 Task: Find connections with filter location Bolgatanga with filter topic #Datawith filter profile language French with filter current company Optym with filter school Chennai jobs and careers with filter industry Courts of Law with filter service category CateringChange with filter keywords title Electrical Engineer
Action: Mouse moved to (267, 335)
Screenshot: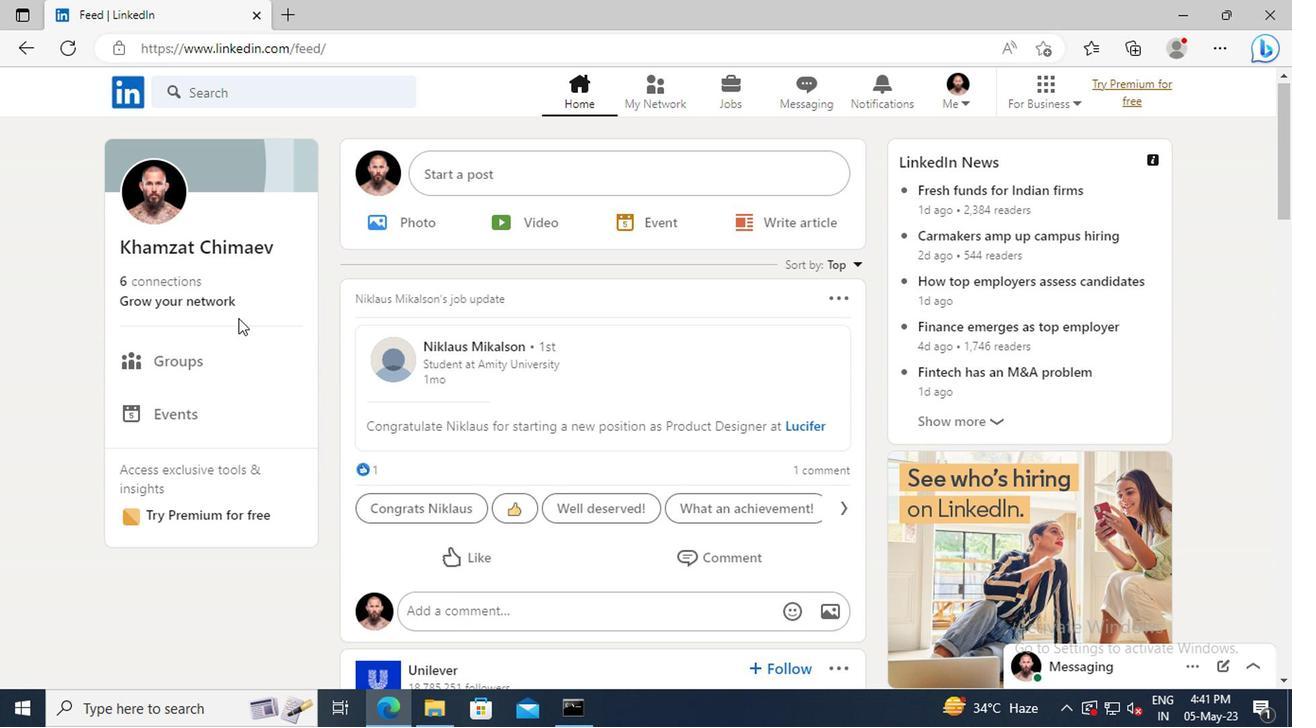 
Action: Mouse pressed left at (267, 335)
Screenshot: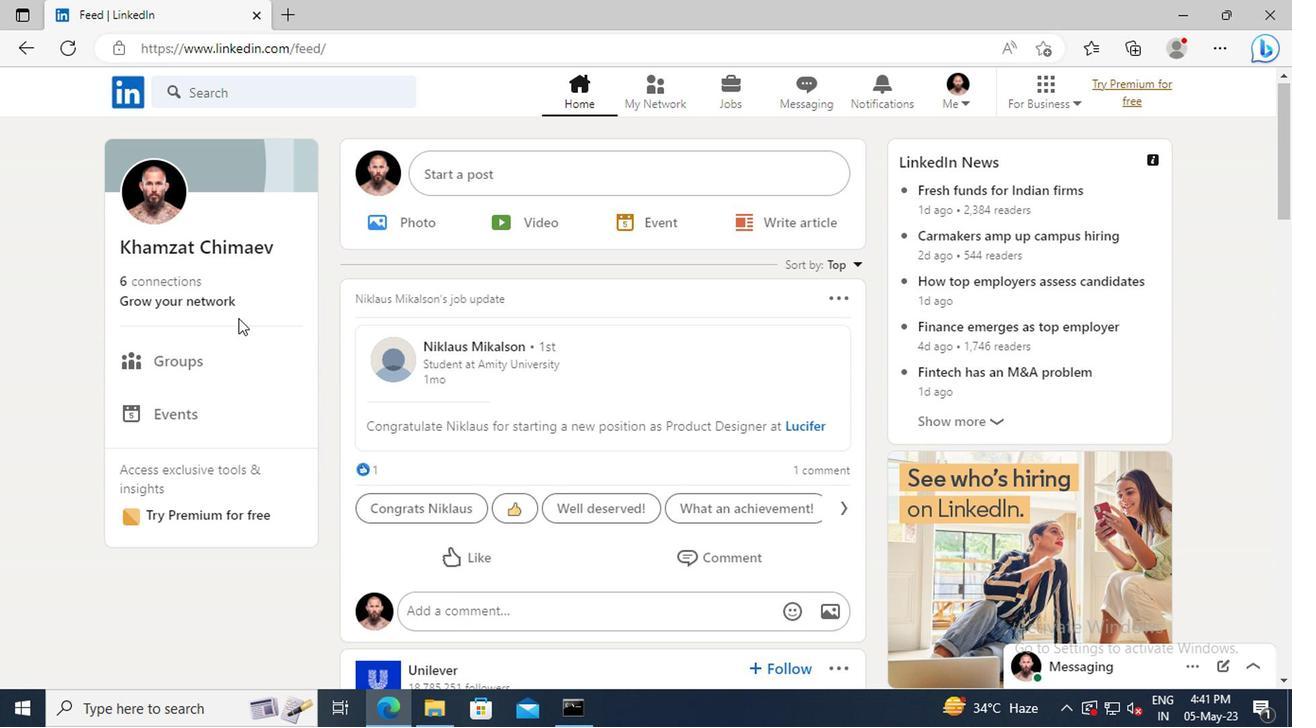 
Action: Mouse moved to (269, 266)
Screenshot: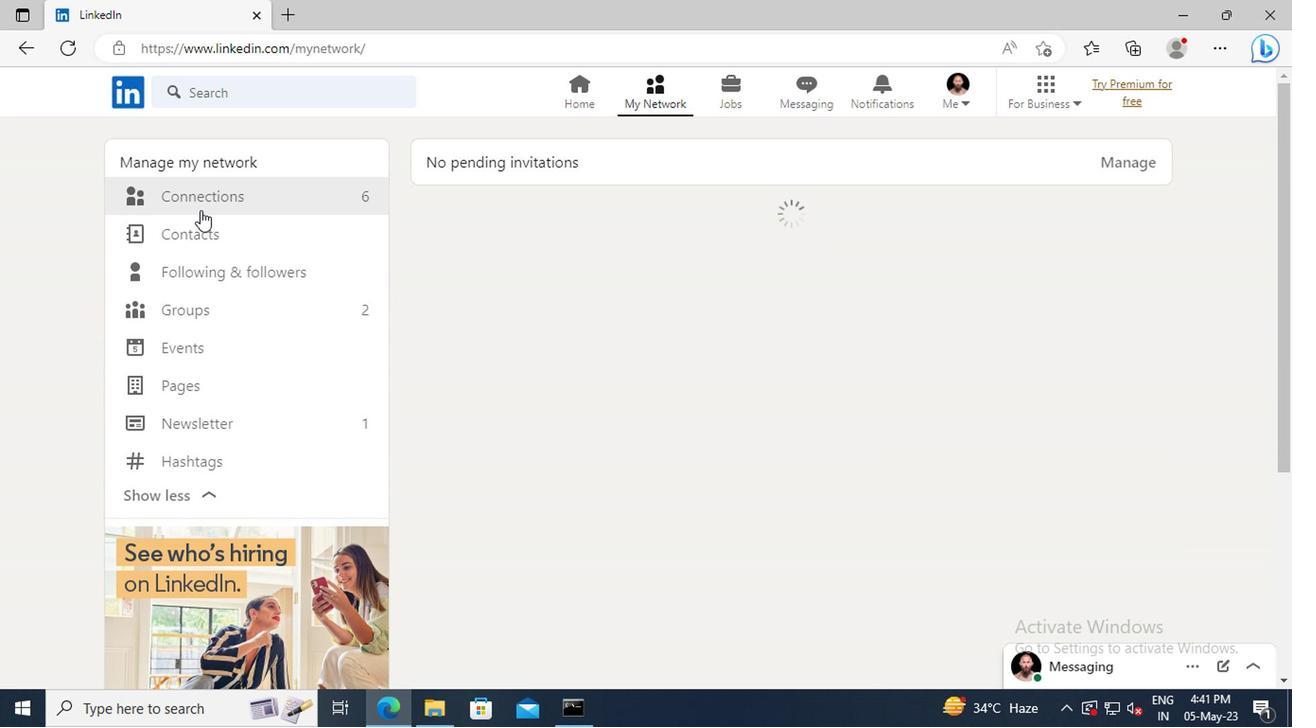 
Action: Mouse pressed left at (269, 266)
Screenshot: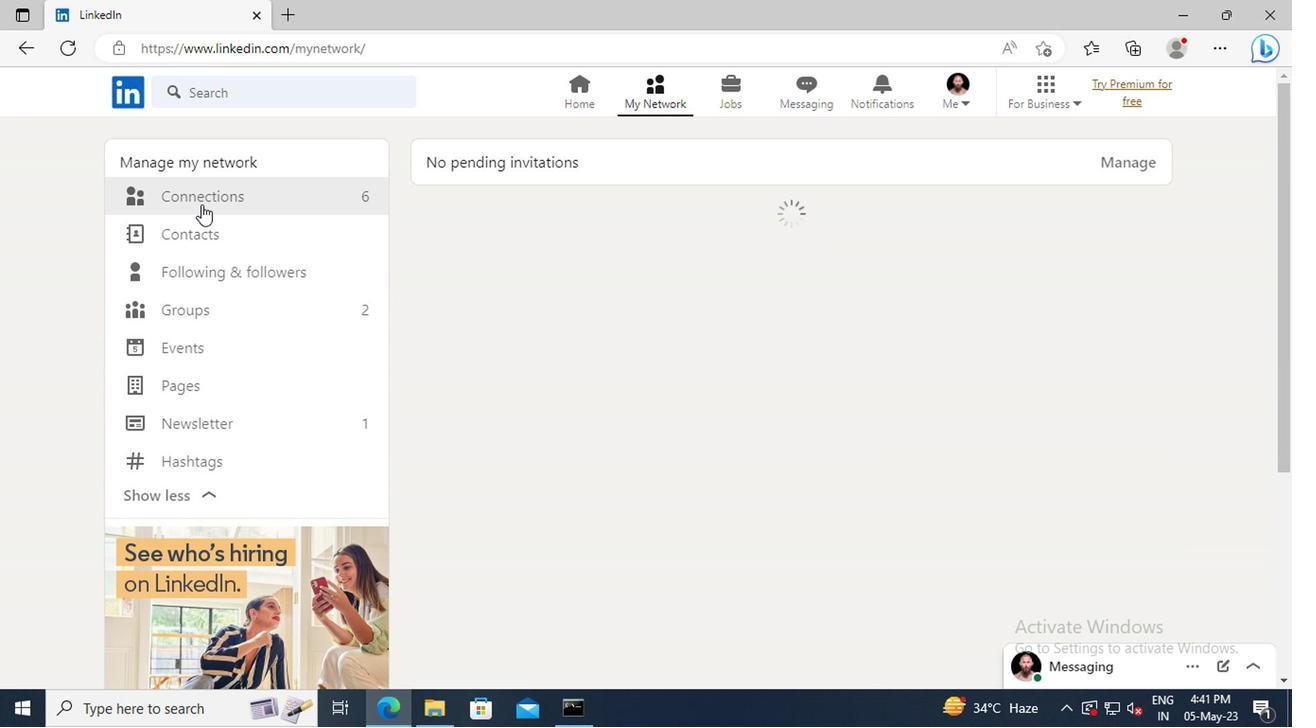 
Action: Mouse moved to (669, 267)
Screenshot: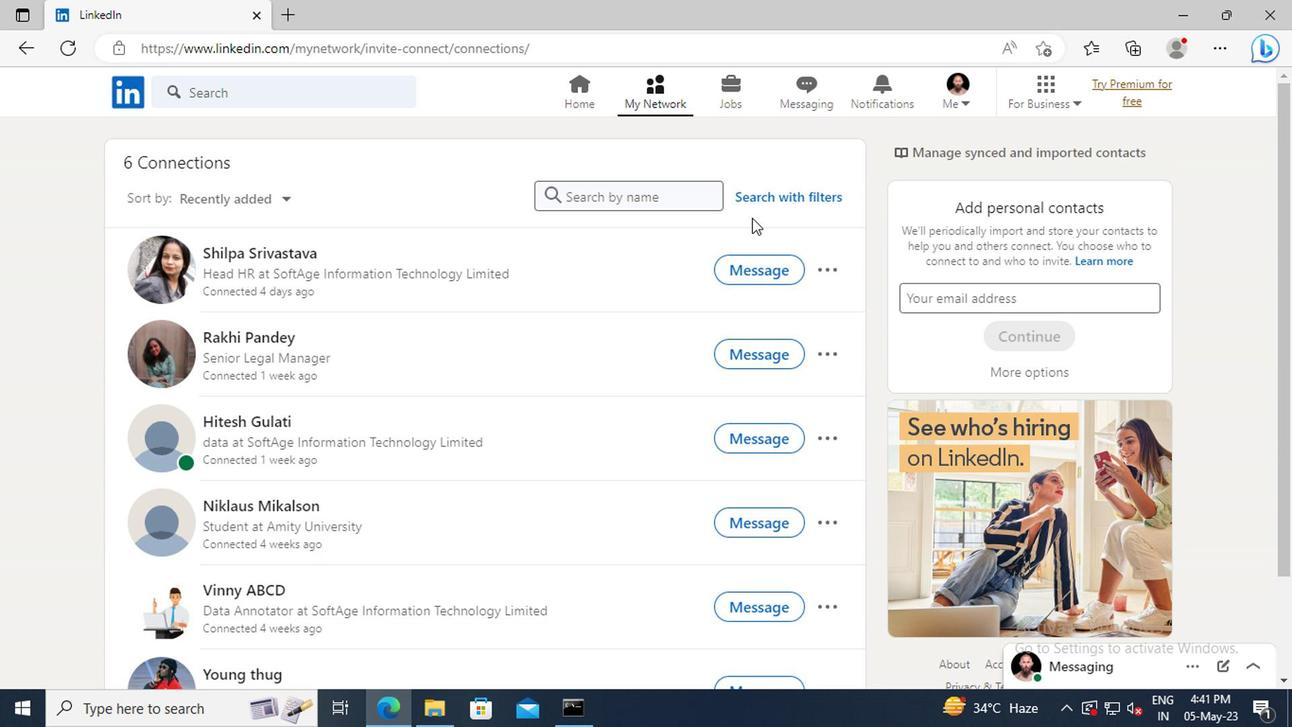 
Action: Mouse pressed left at (669, 267)
Screenshot: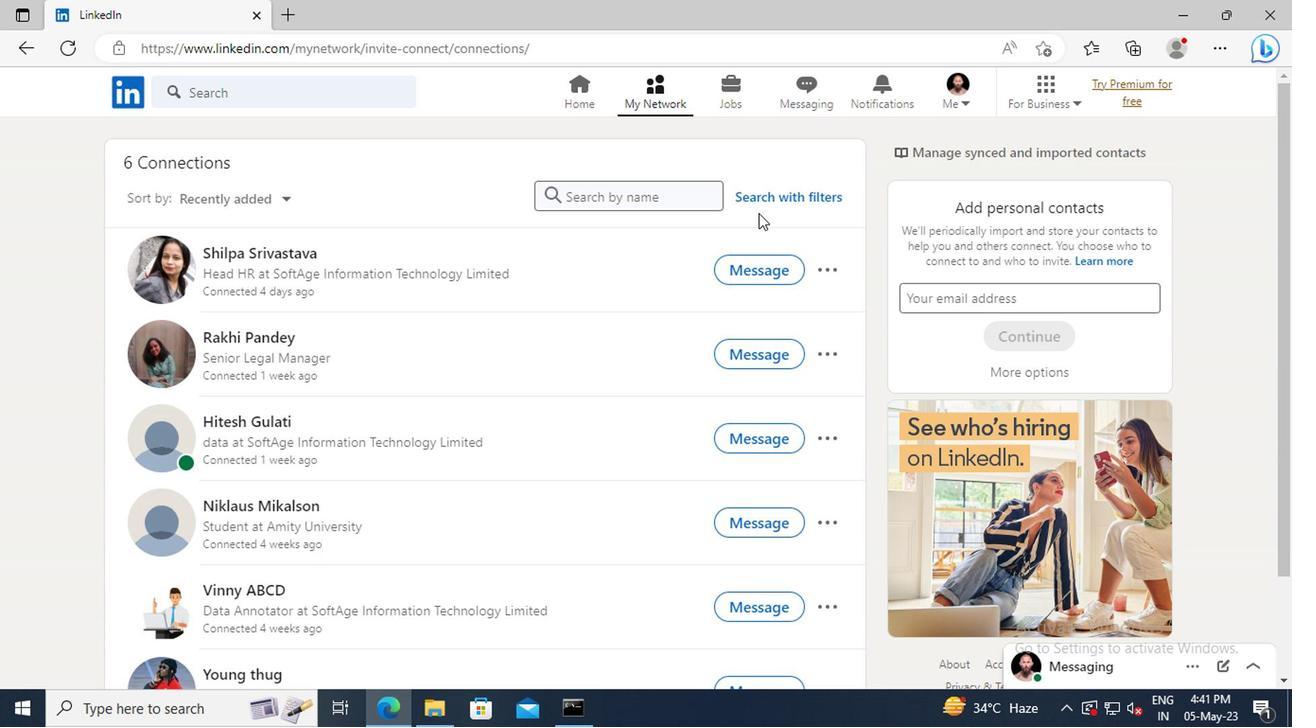 
Action: Mouse moved to (638, 229)
Screenshot: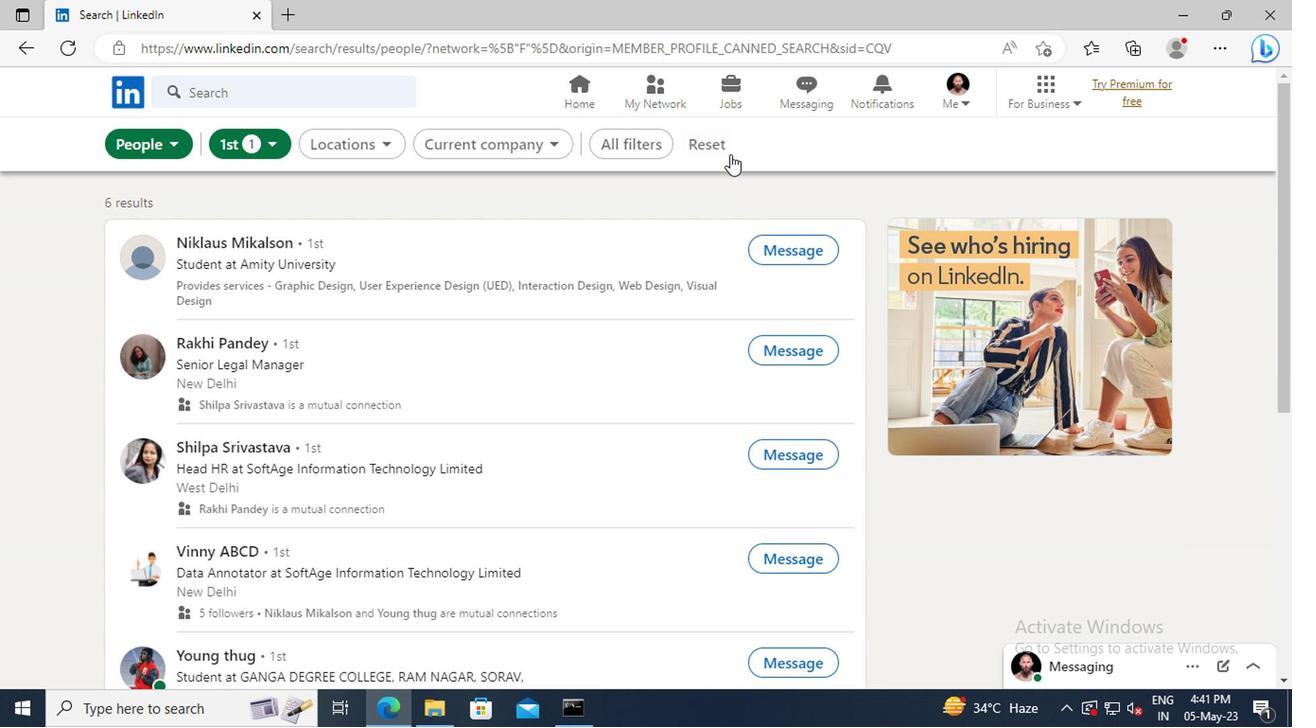 
Action: Mouse pressed left at (638, 229)
Screenshot: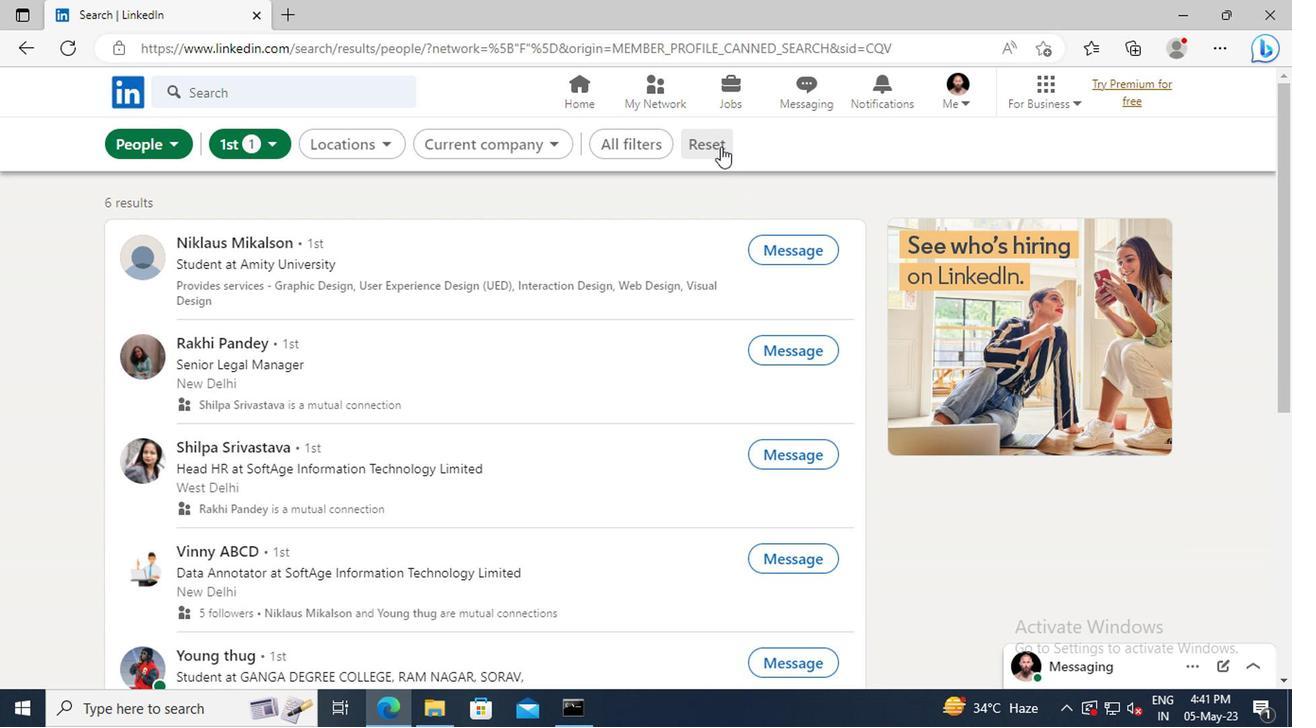 
Action: Mouse moved to (620, 230)
Screenshot: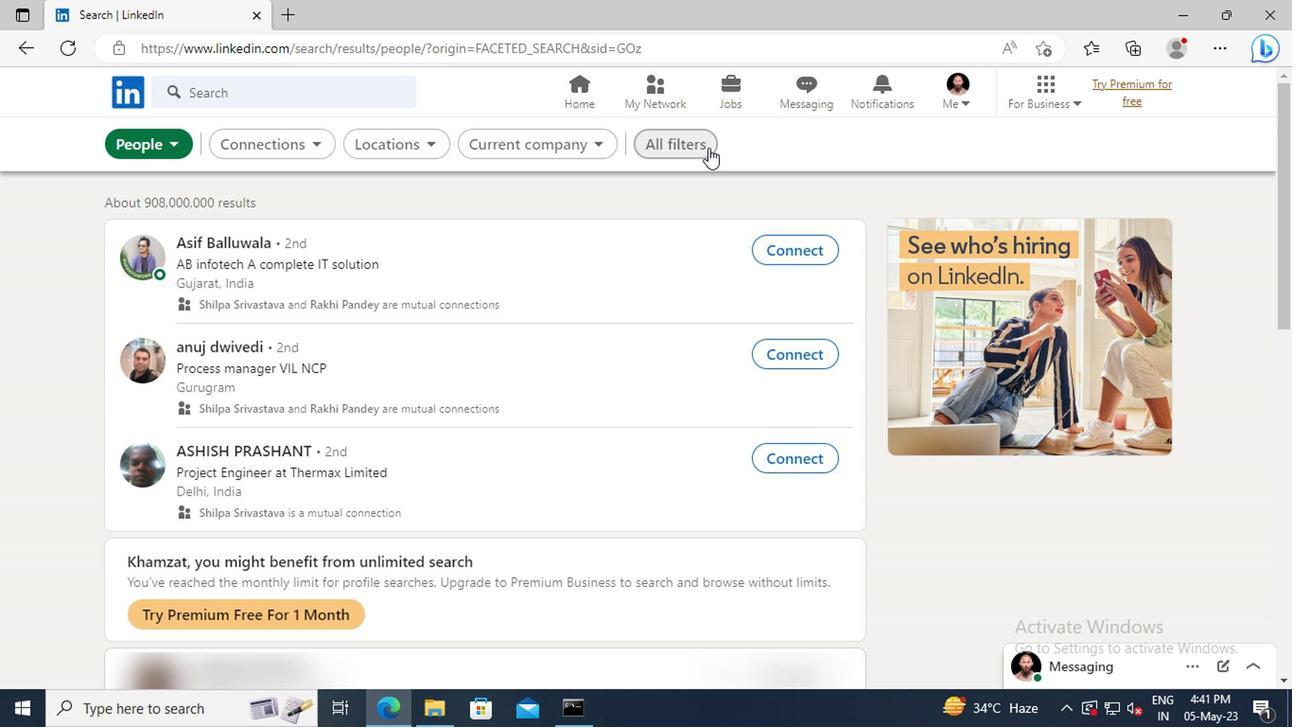 
Action: Mouse pressed left at (620, 230)
Screenshot: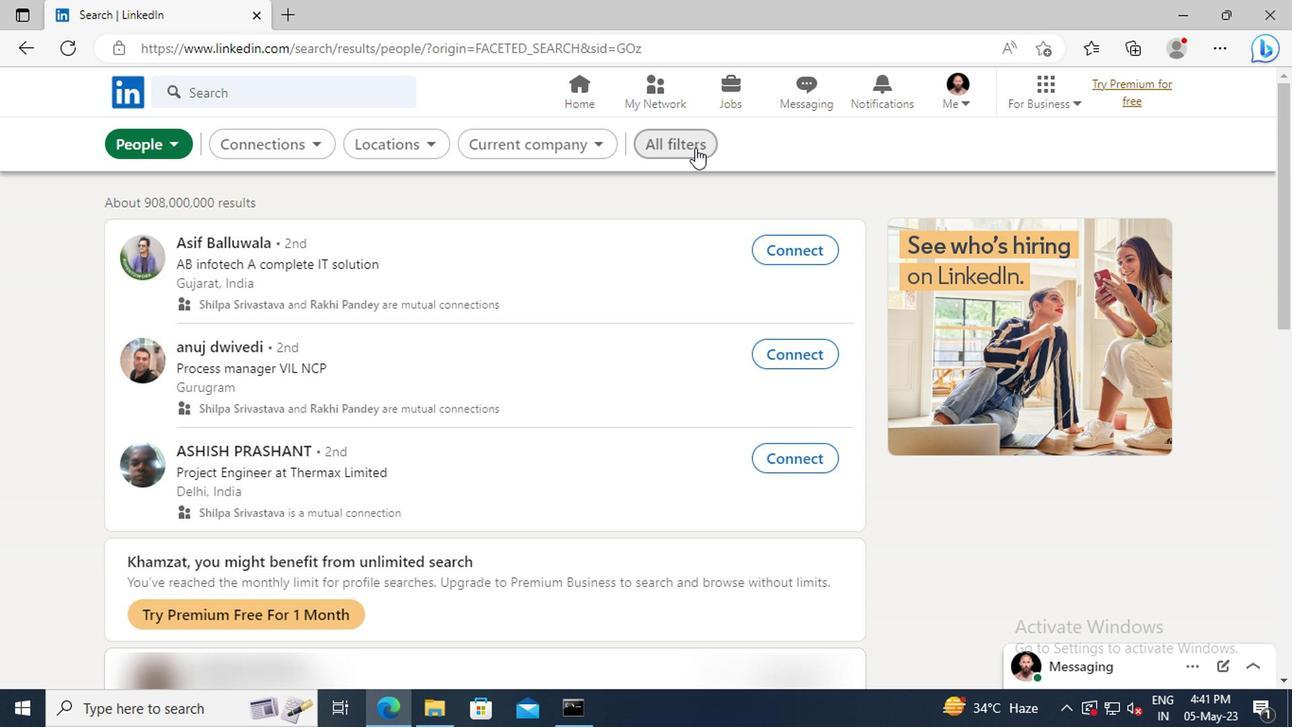 
Action: Mouse moved to (863, 364)
Screenshot: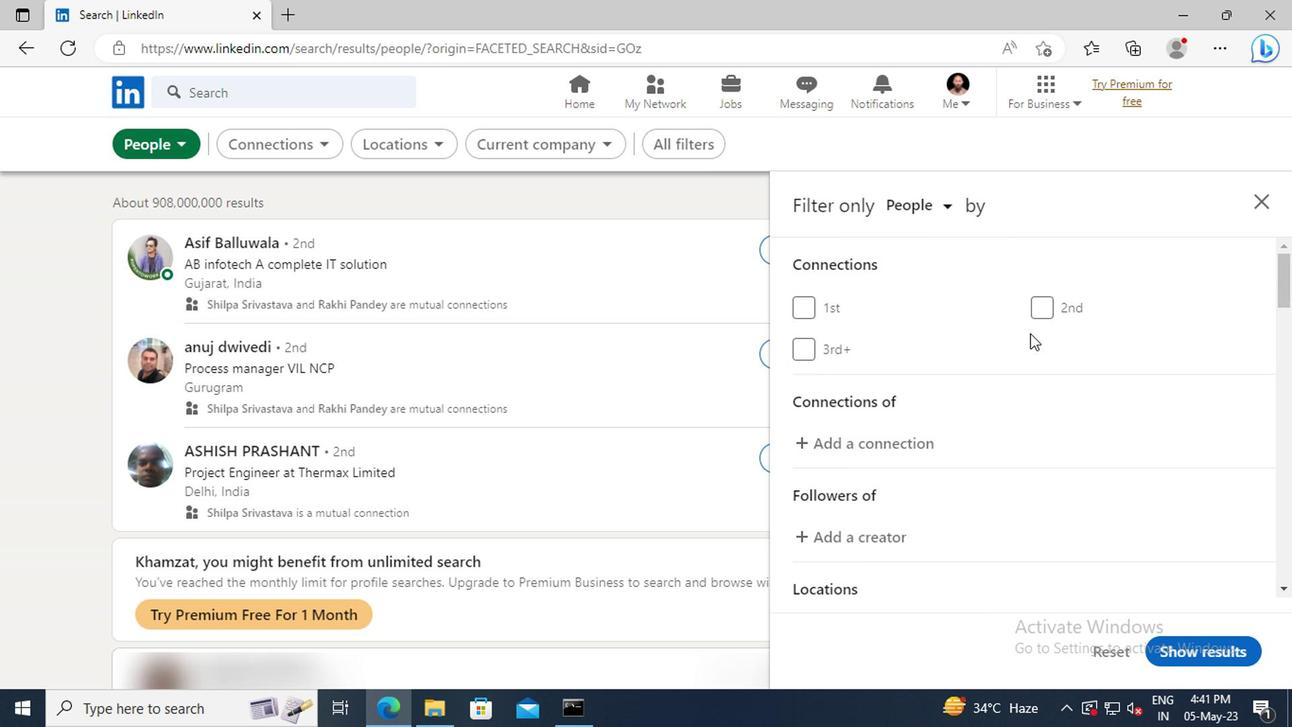 
Action: Mouse scrolled (863, 364) with delta (0, 0)
Screenshot: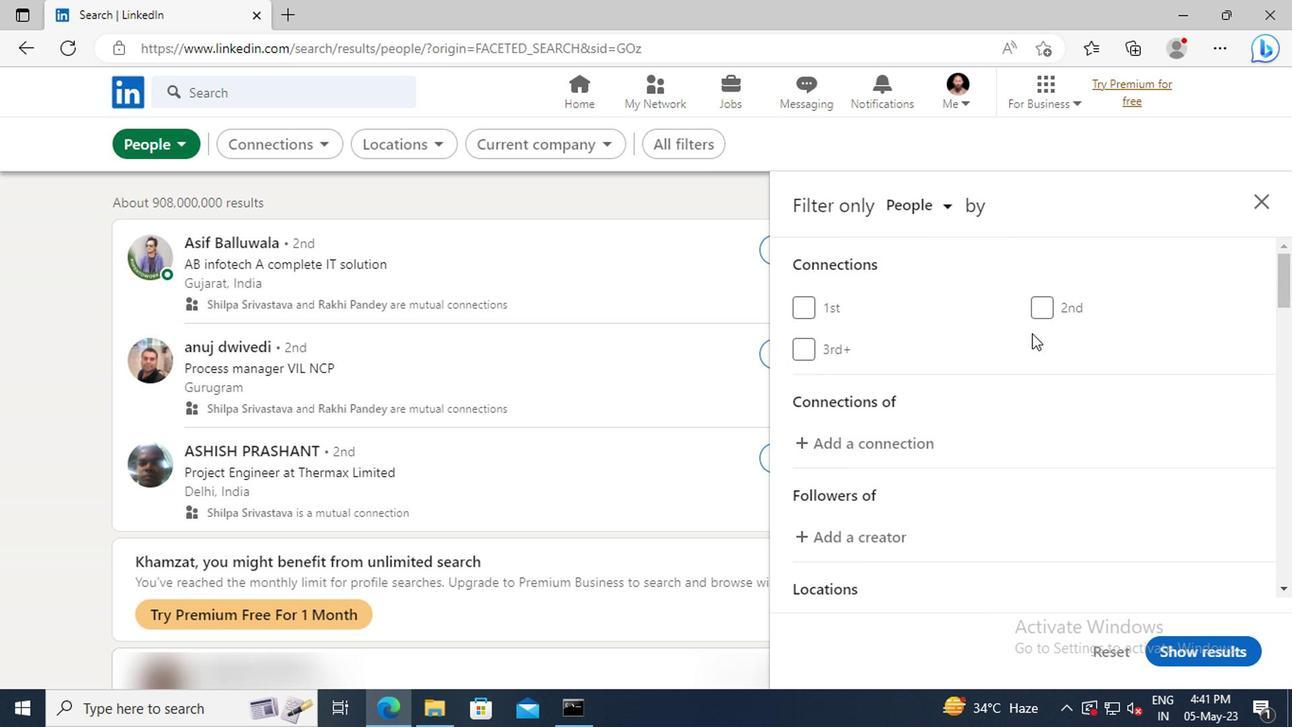 
Action: Mouse moved to (865, 364)
Screenshot: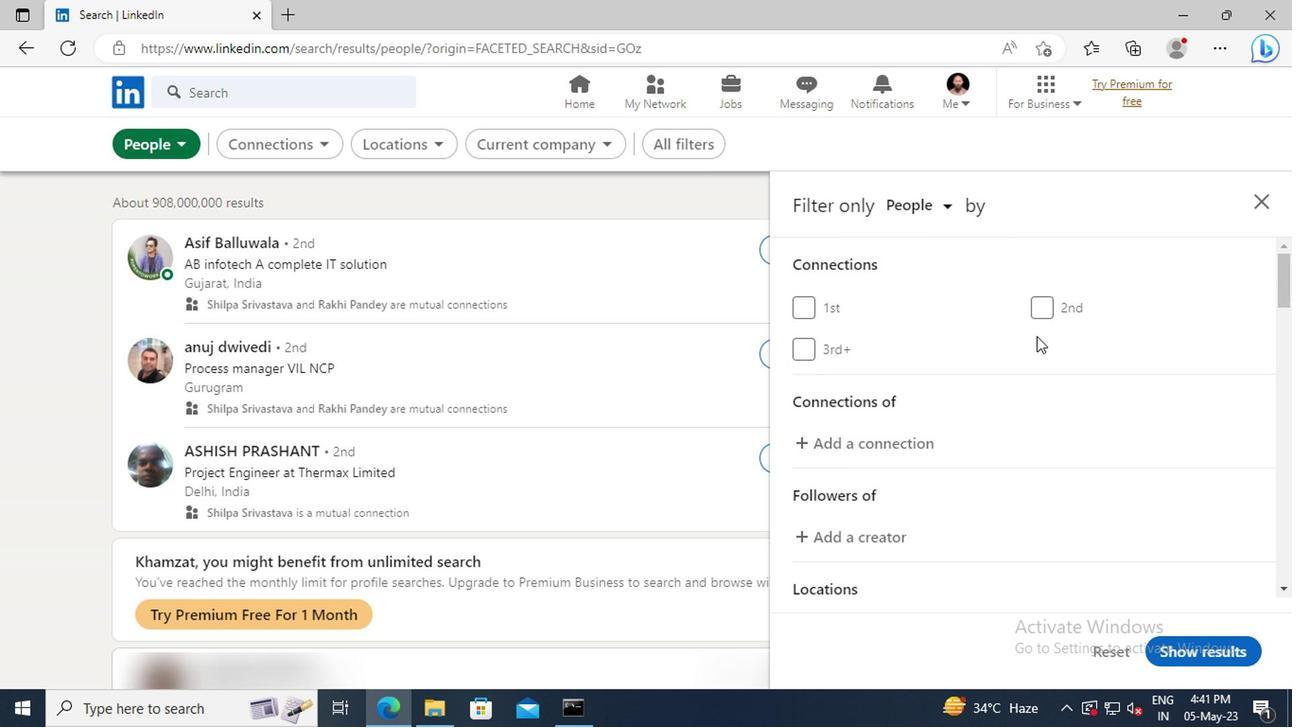 
Action: Mouse scrolled (865, 364) with delta (0, 0)
Screenshot: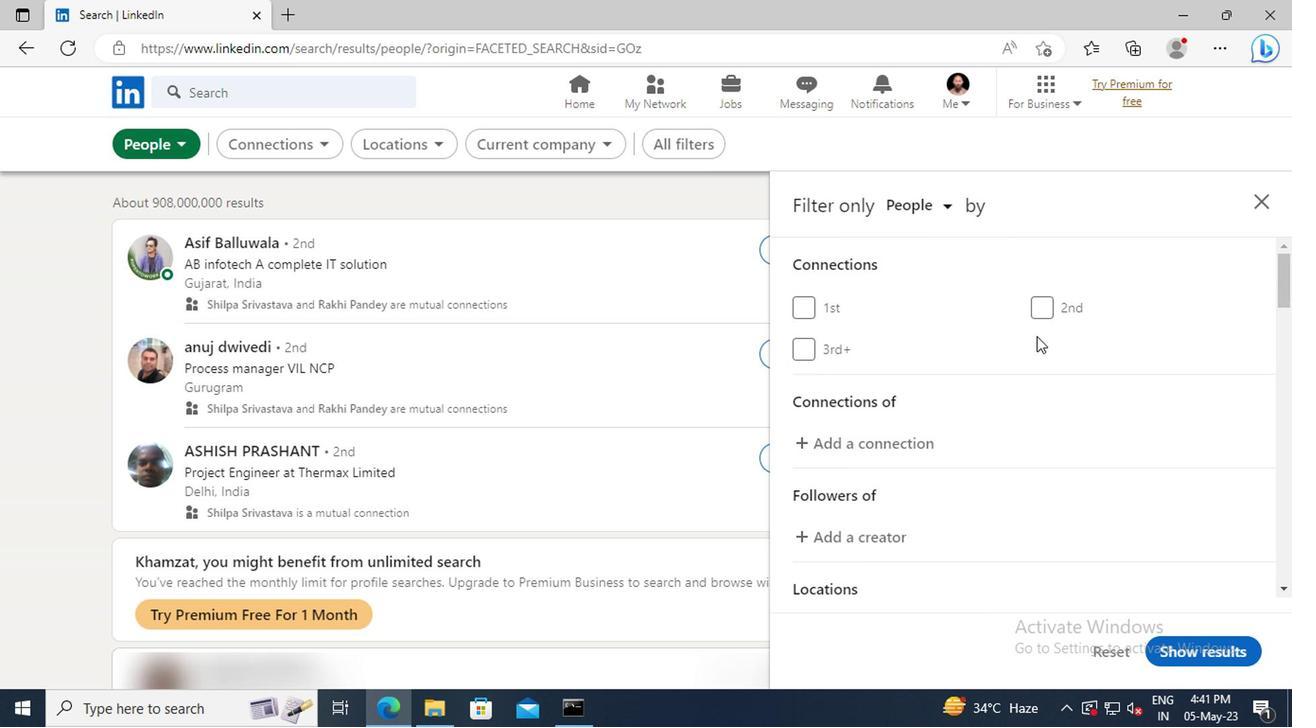 
Action: Mouse scrolled (865, 364) with delta (0, 0)
Screenshot: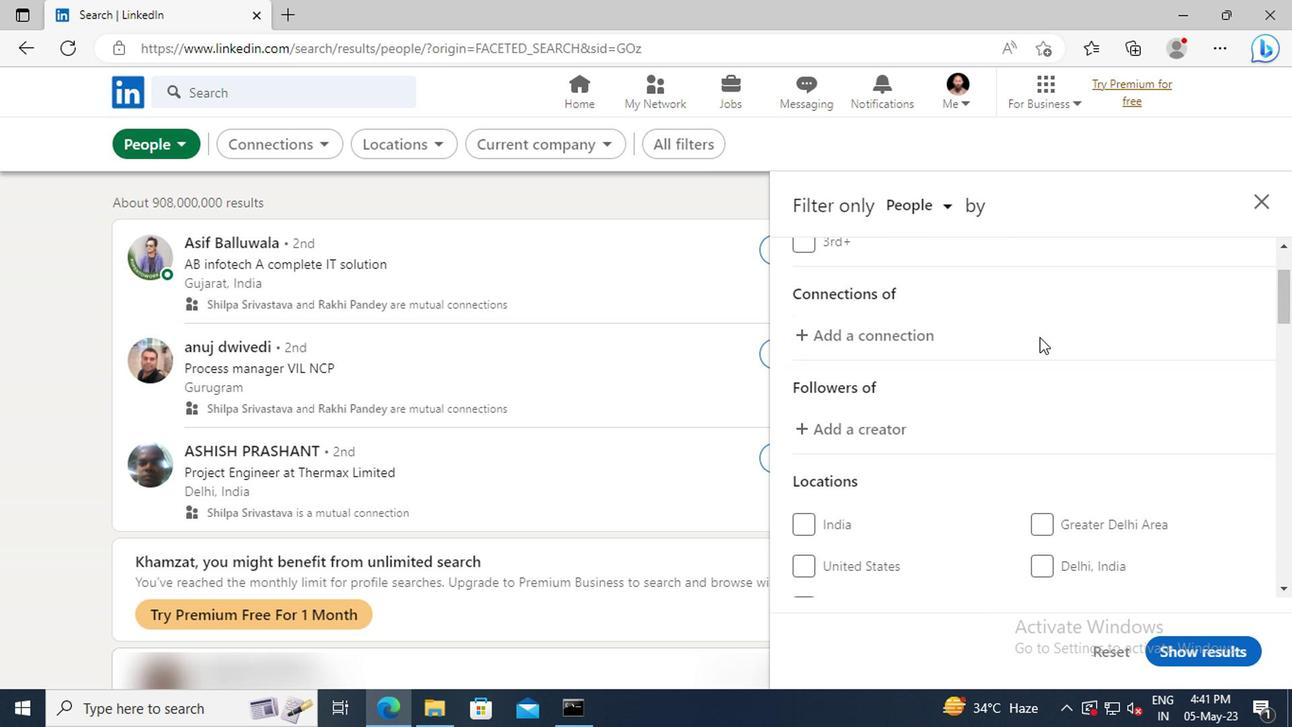 
Action: Mouse scrolled (865, 364) with delta (0, 0)
Screenshot: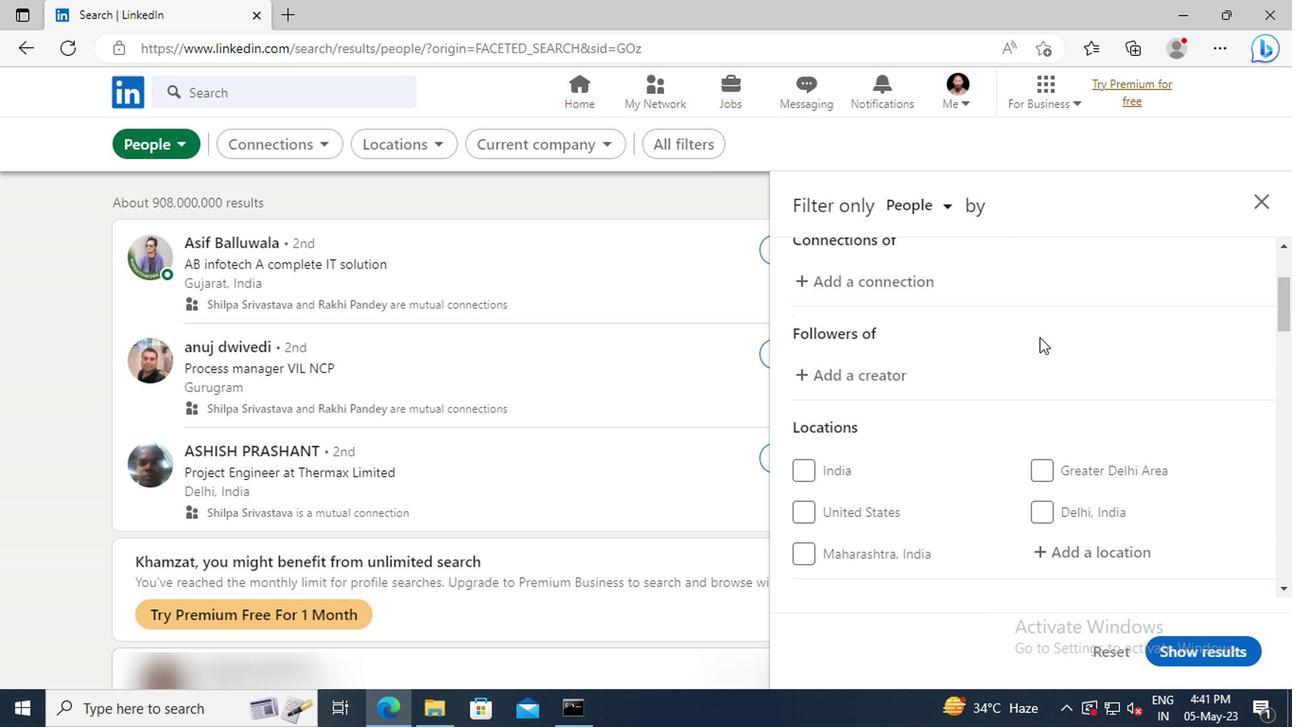 
Action: Mouse scrolled (865, 364) with delta (0, 0)
Screenshot: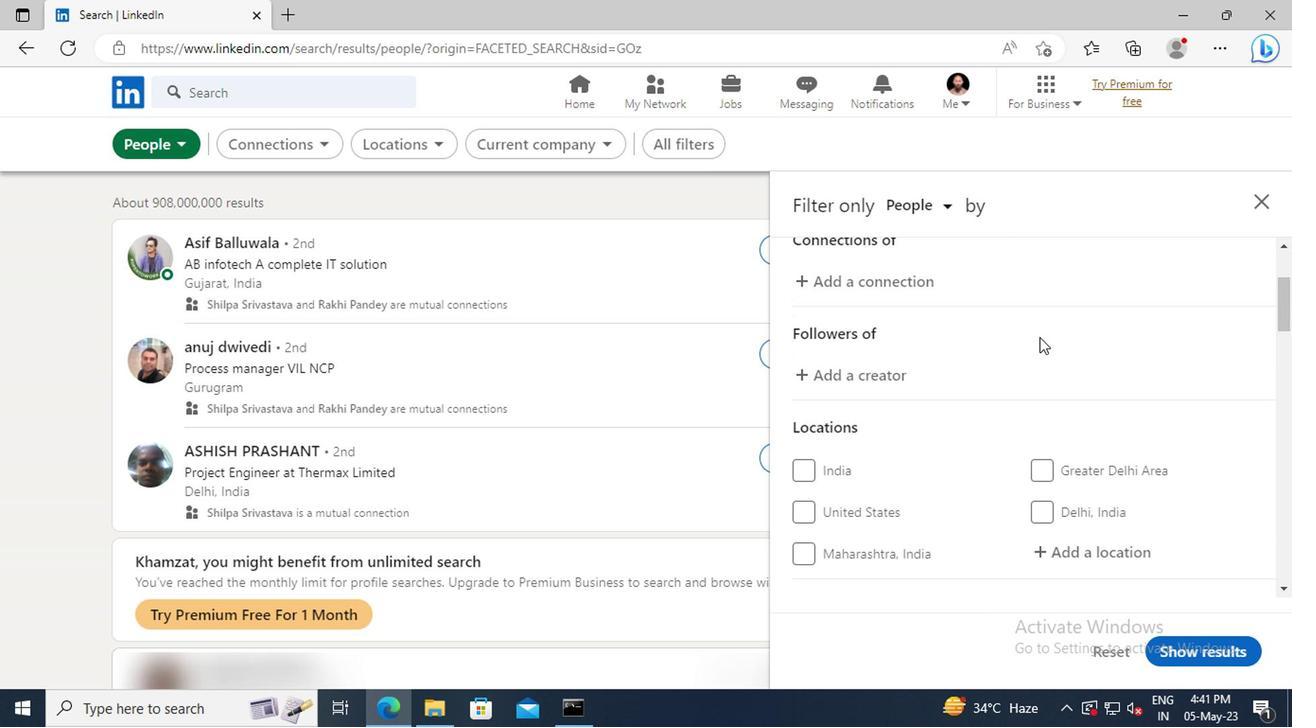 
Action: Mouse scrolled (865, 364) with delta (0, 0)
Screenshot: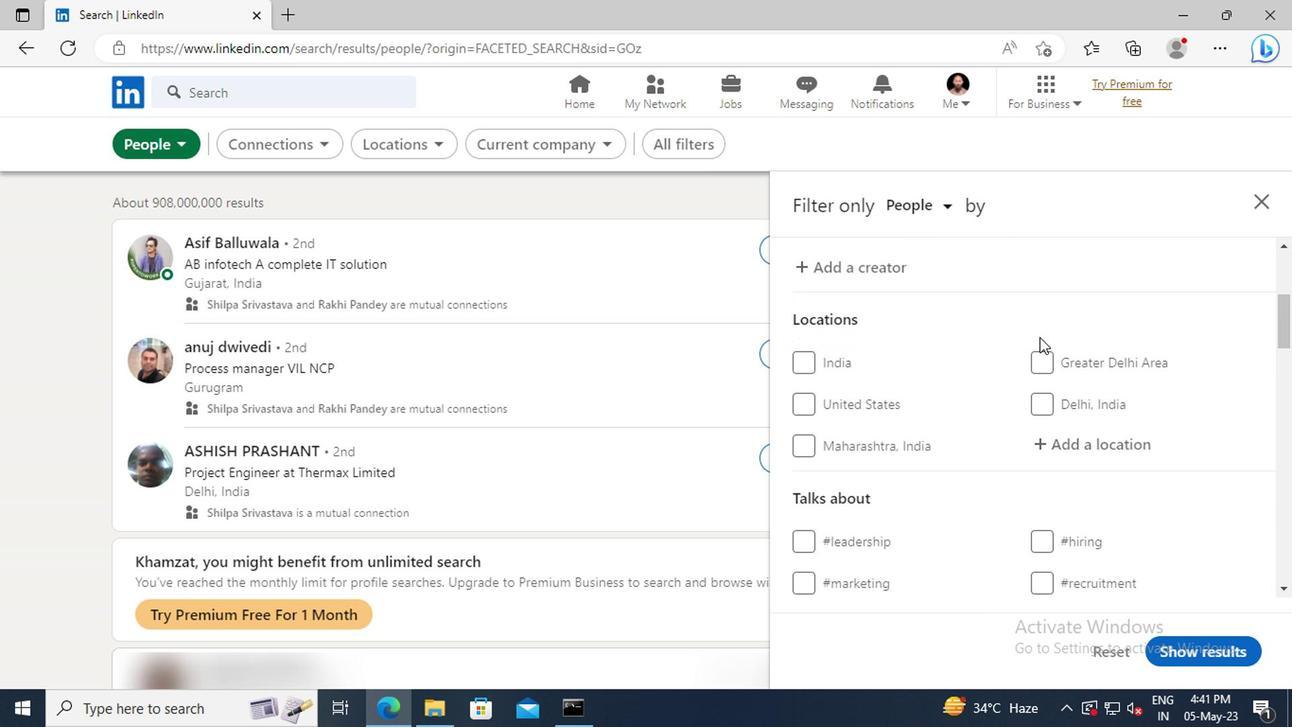 
Action: Mouse moved to (871, 400)
Screenshot: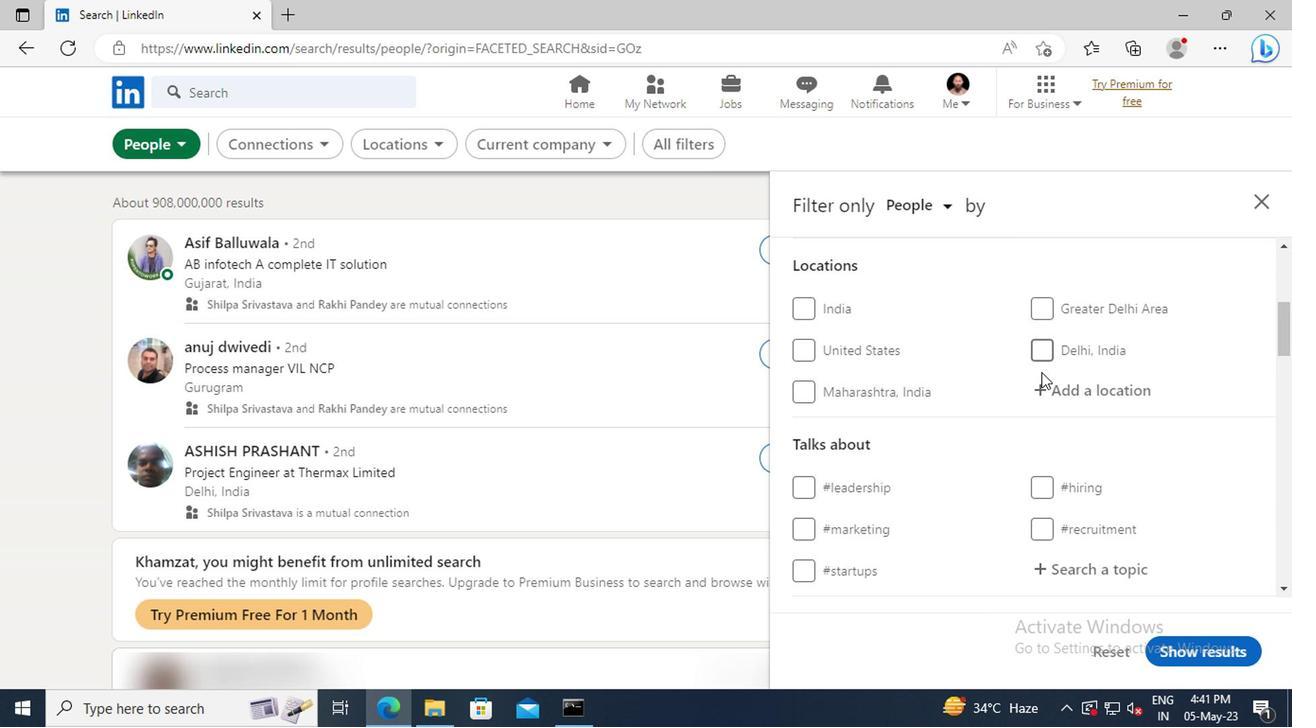 
Action: Mouse pressed left at (871, 400)
Screenshot: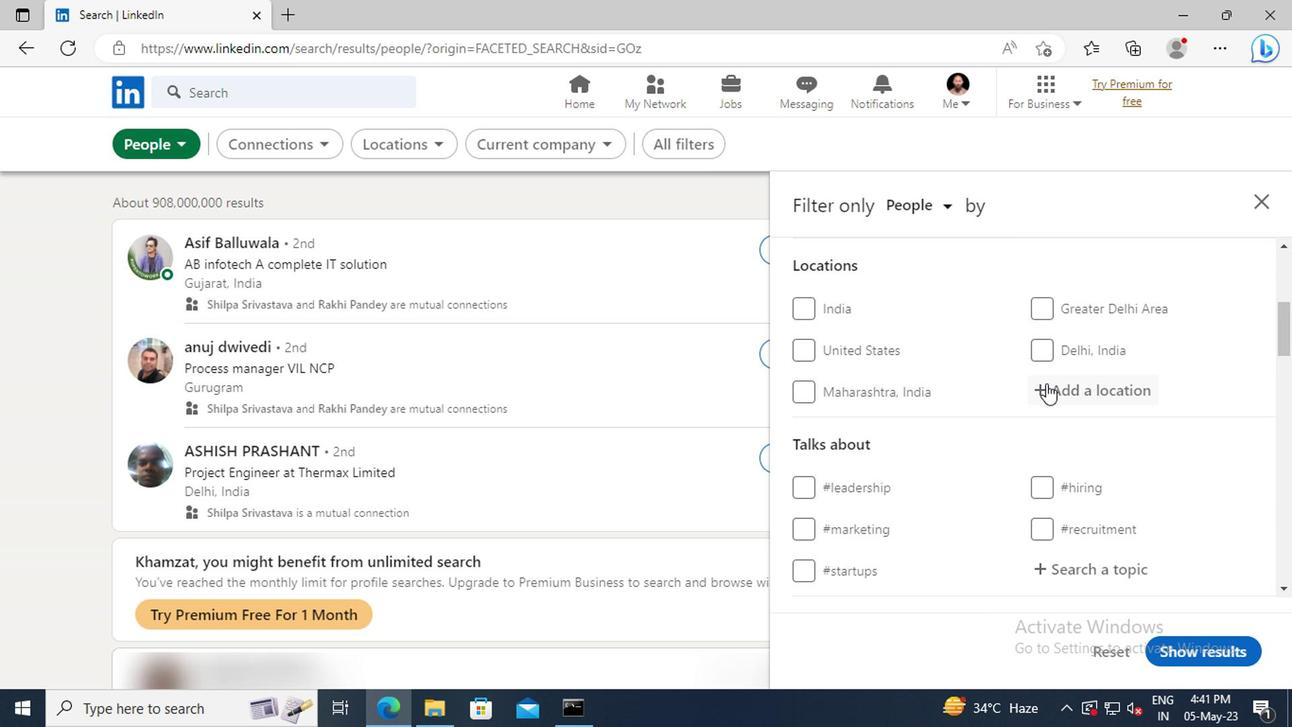 
Action: Key pressed <Key.shift>BOLGATANGA<Key.enter>
Screenshot: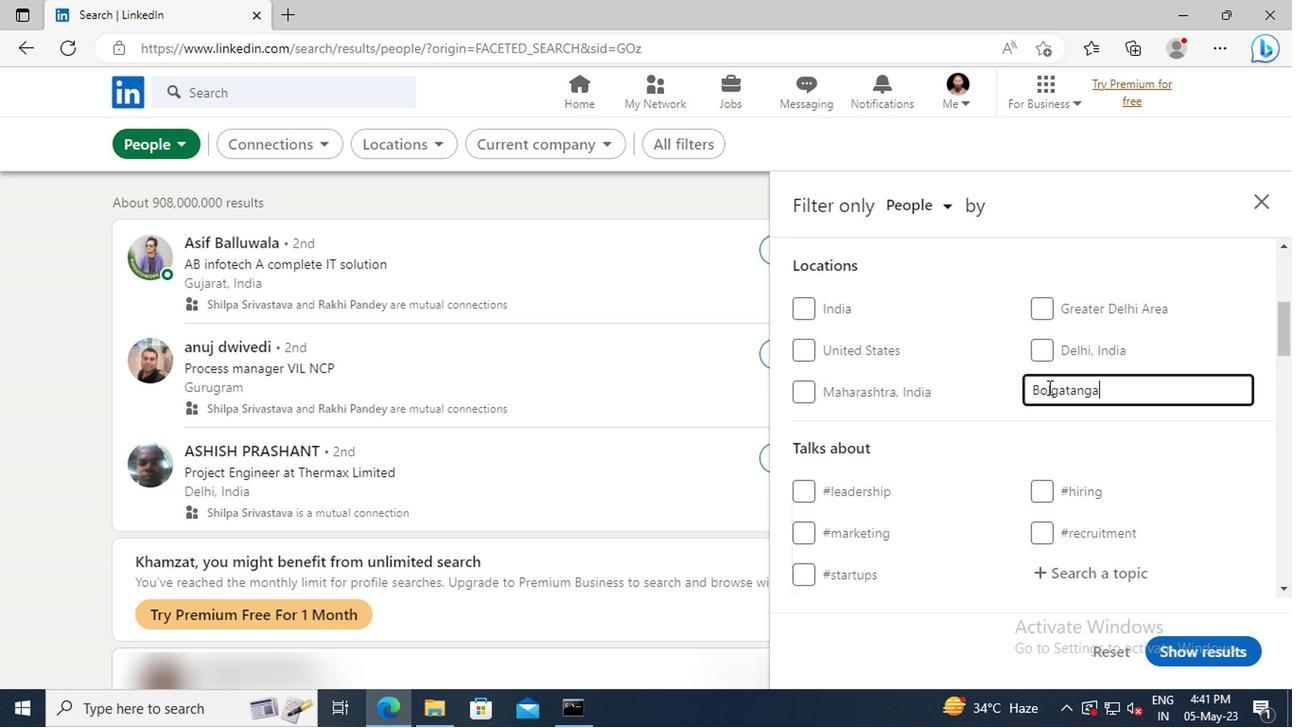 
Action: Mouse scrolled (871, 399) with delta (0, 0)
Screenshot: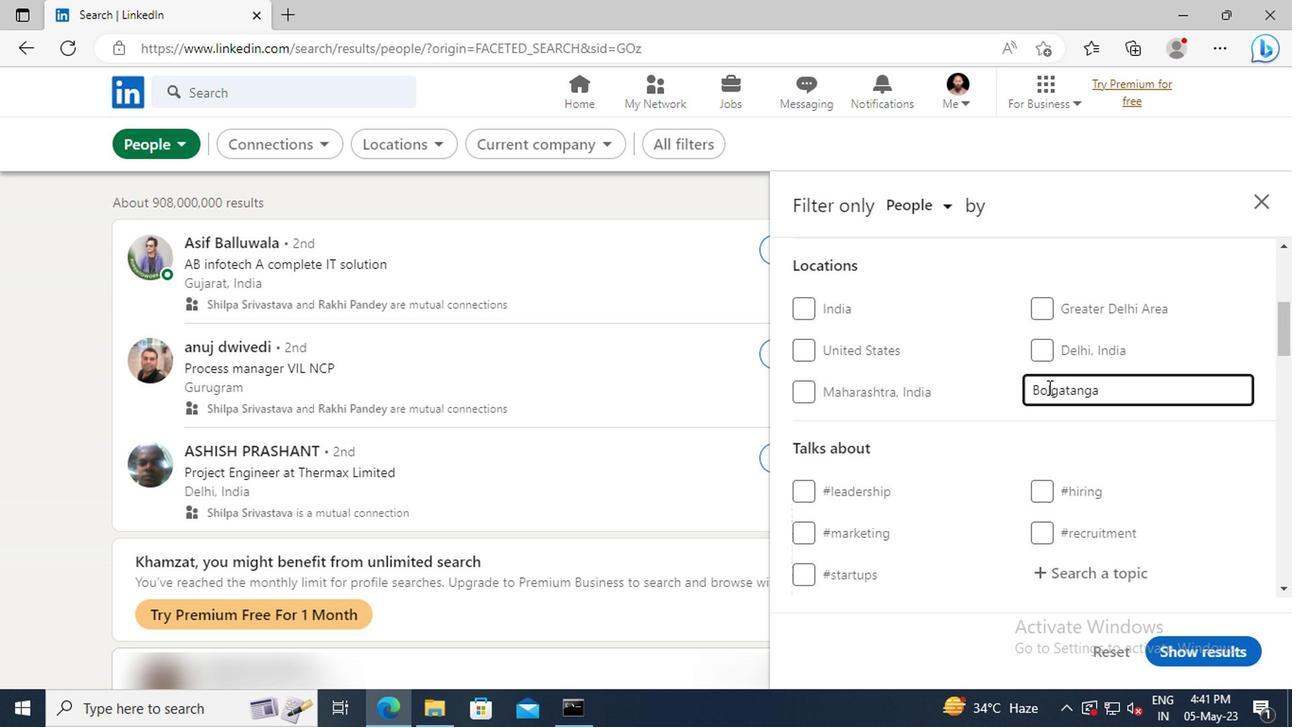
Action: Mouse scrolled (871, 399) with delta (0, 0)
Screenshot: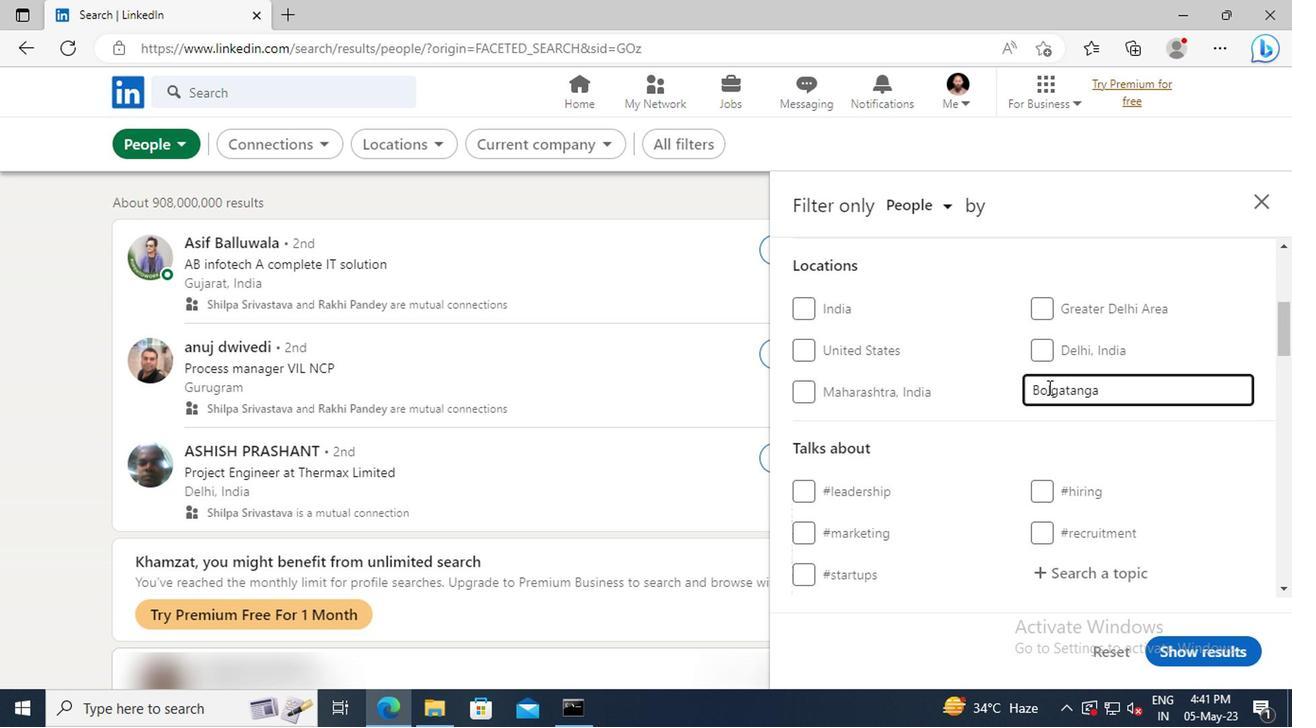
Action: Mouse scrolled (871, 399) with delta (0, 0)
Screenshot: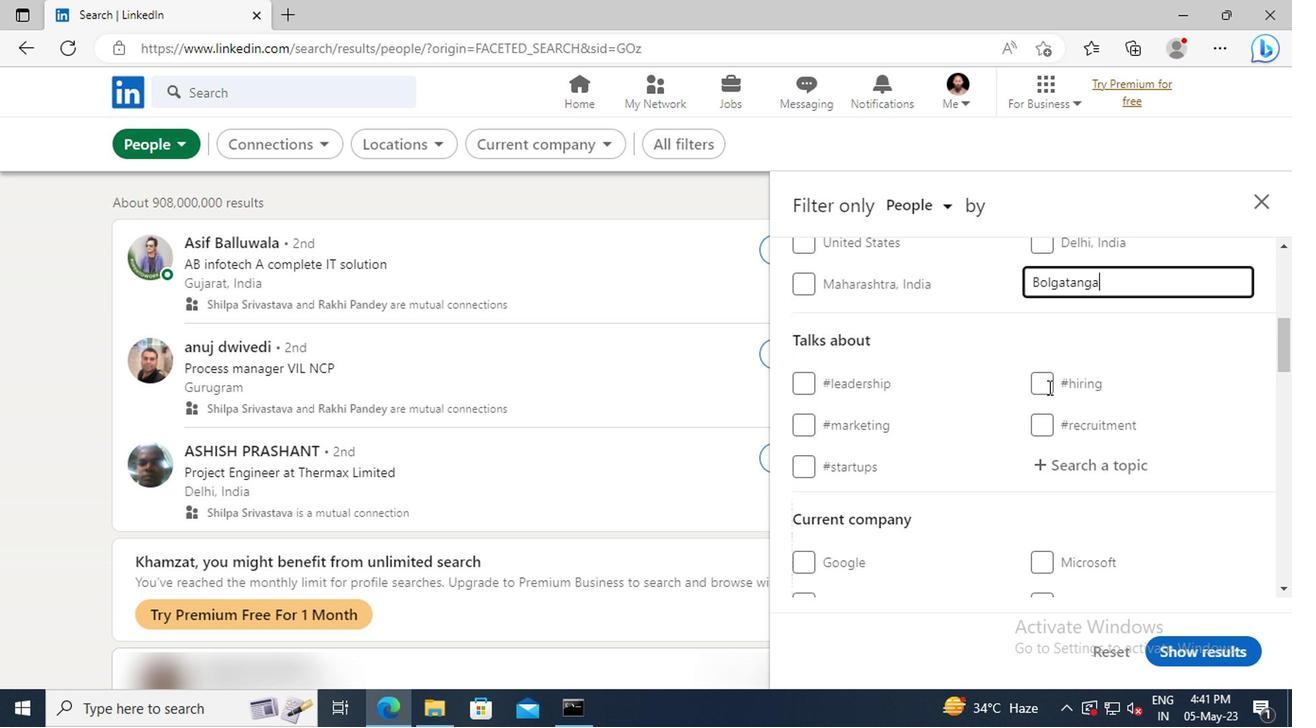 
Action: Mouse moved to (877, 412)
Screenshot: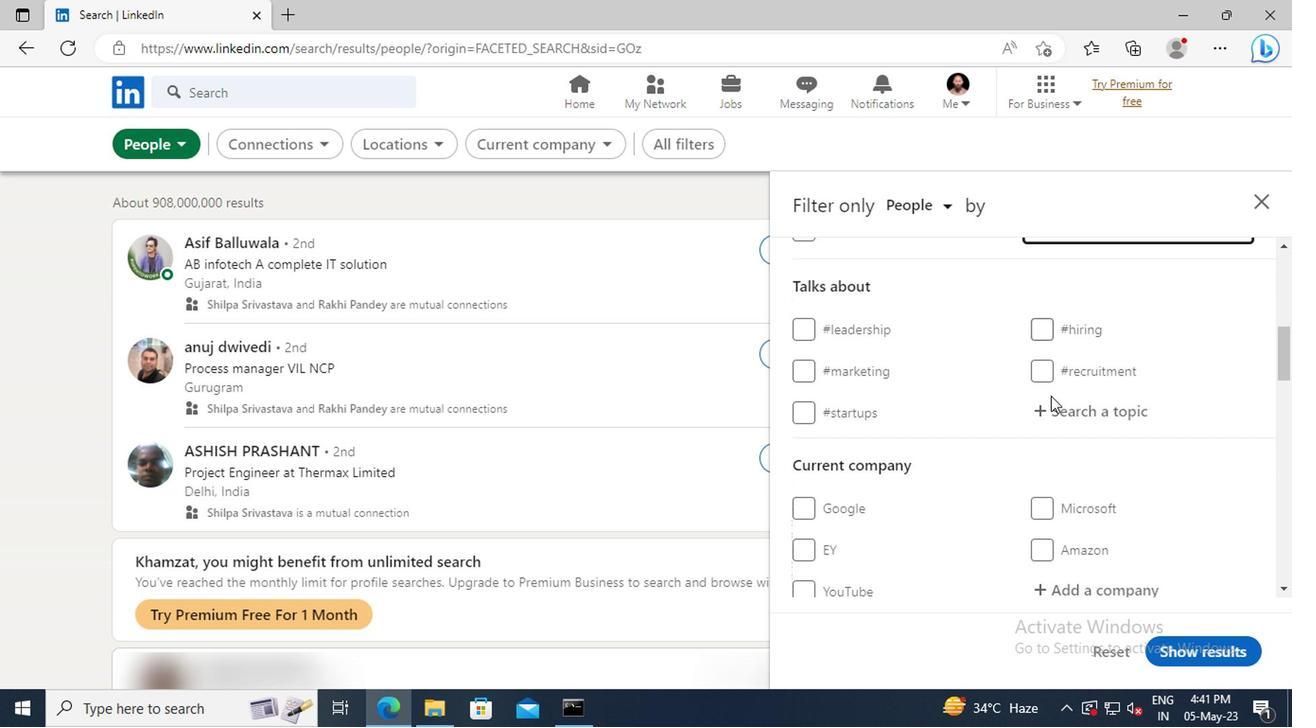 
Action: Mouse pressed left at (877, 412)
Screenshot: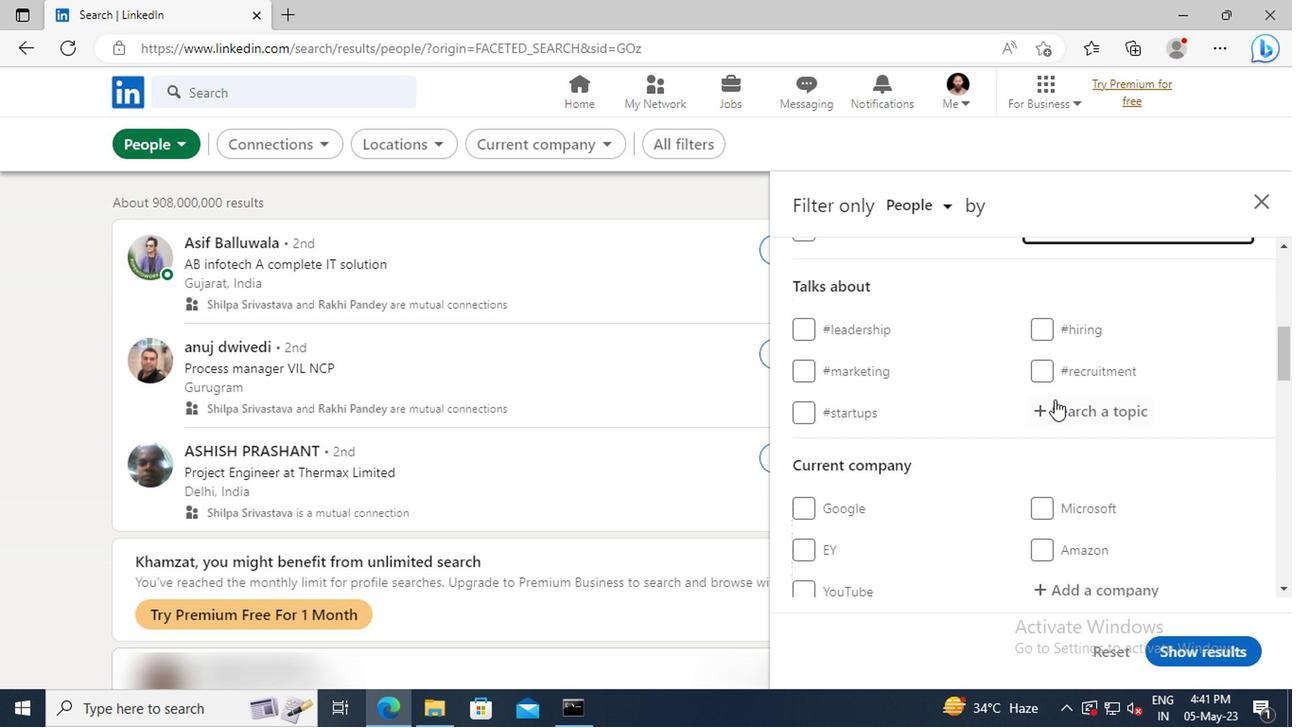 
Action: Mouse moved to (877, 412)
Screenshot: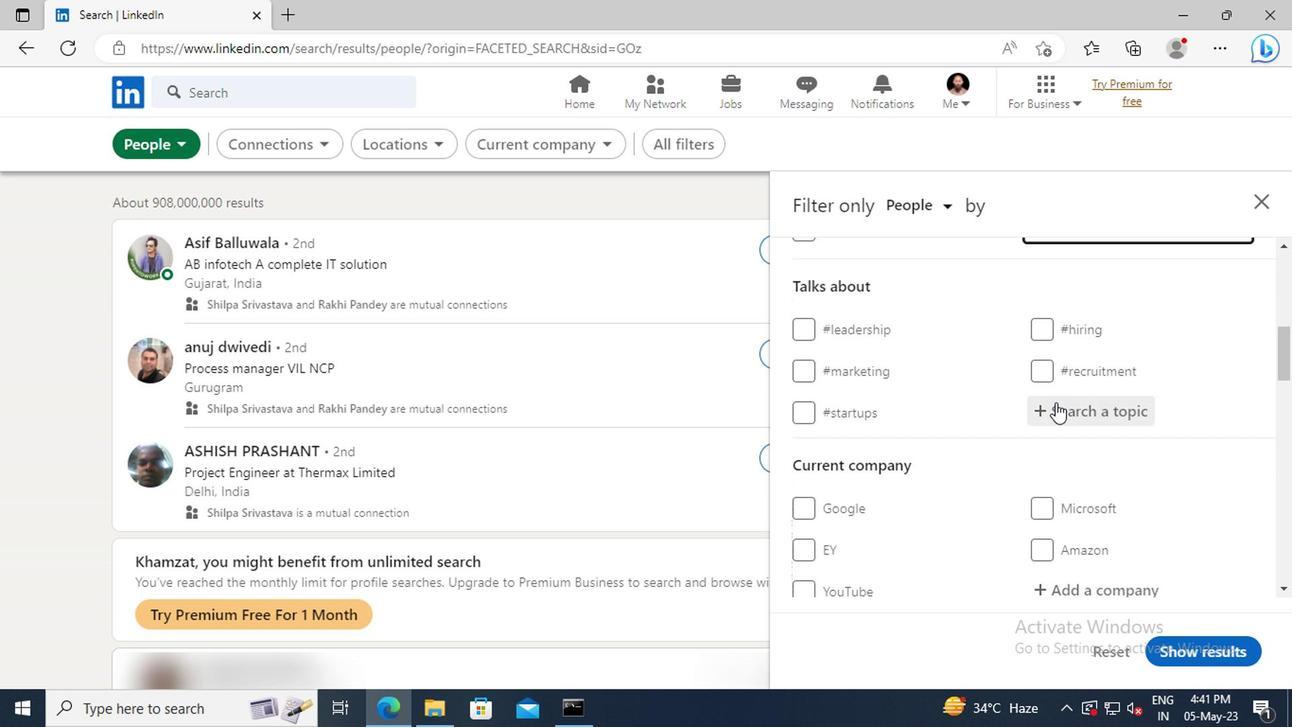 
Action: Key pressed <Key.shift>DATA
Screenshot: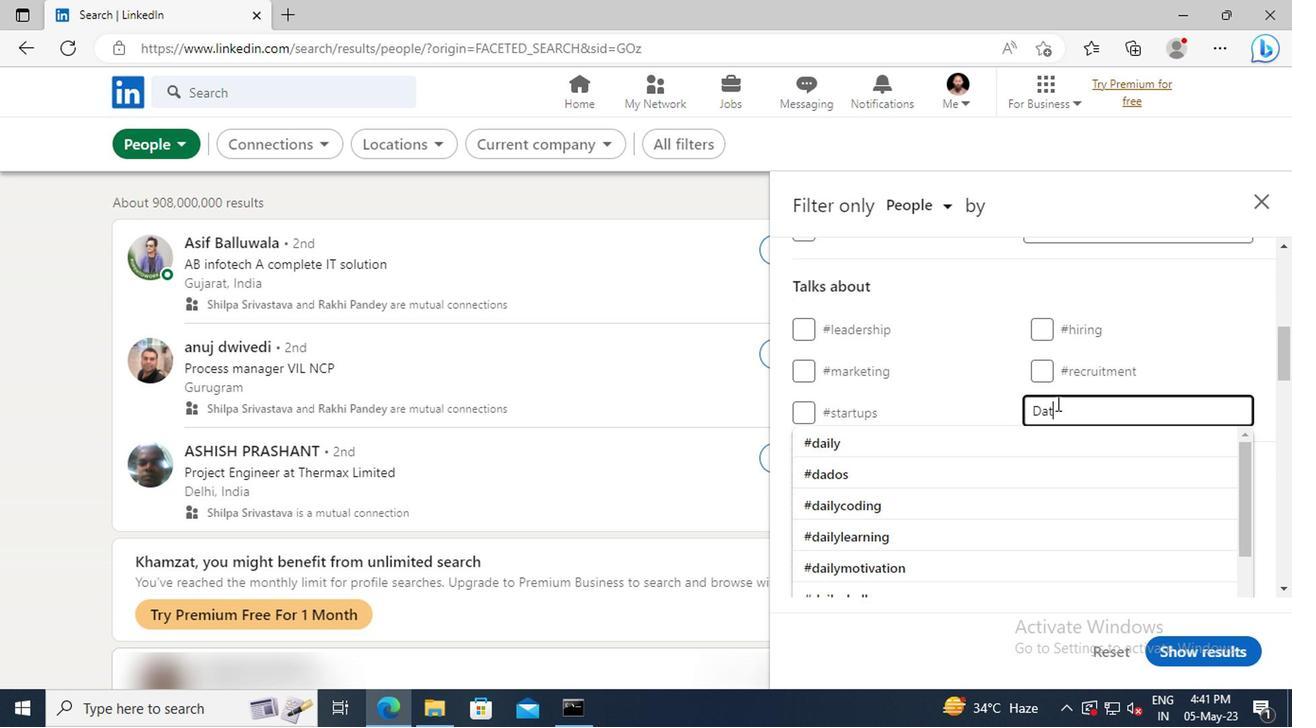 
Action: Mouse moved to (877, 436)
Screenshot: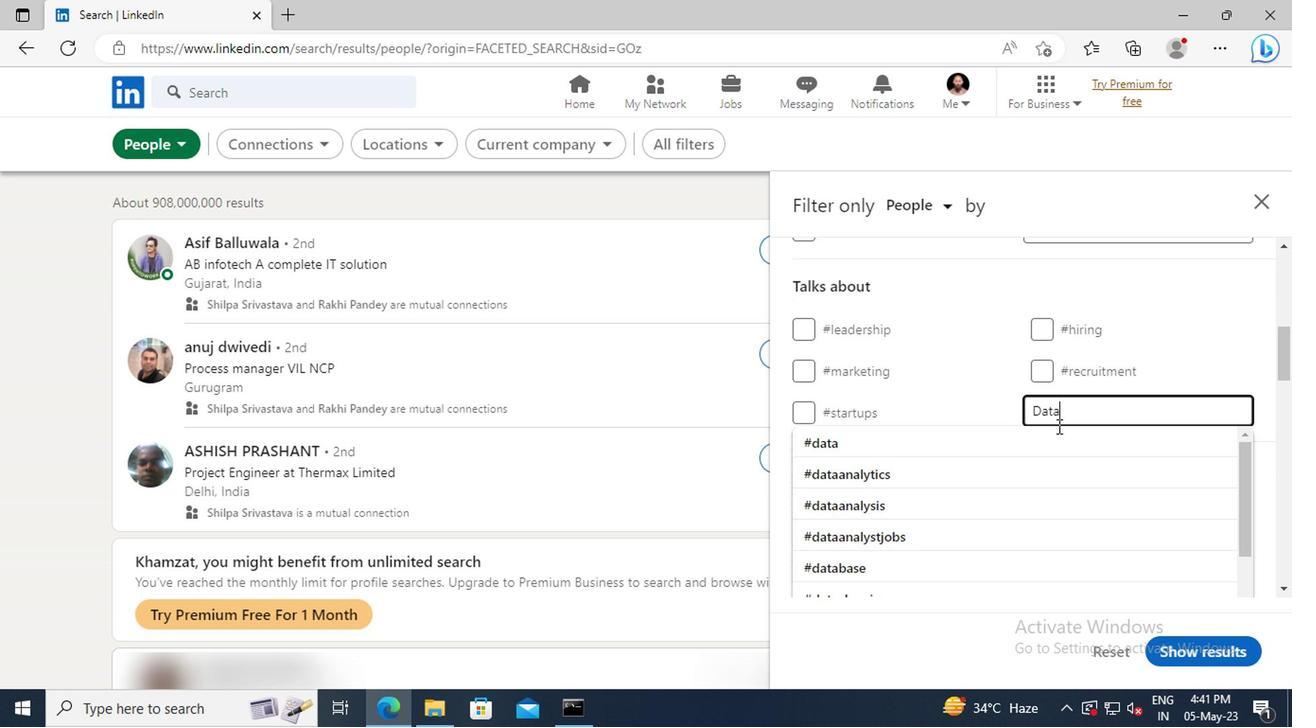 
Action: Mouse pressed left at (877, 436)
Screenshot: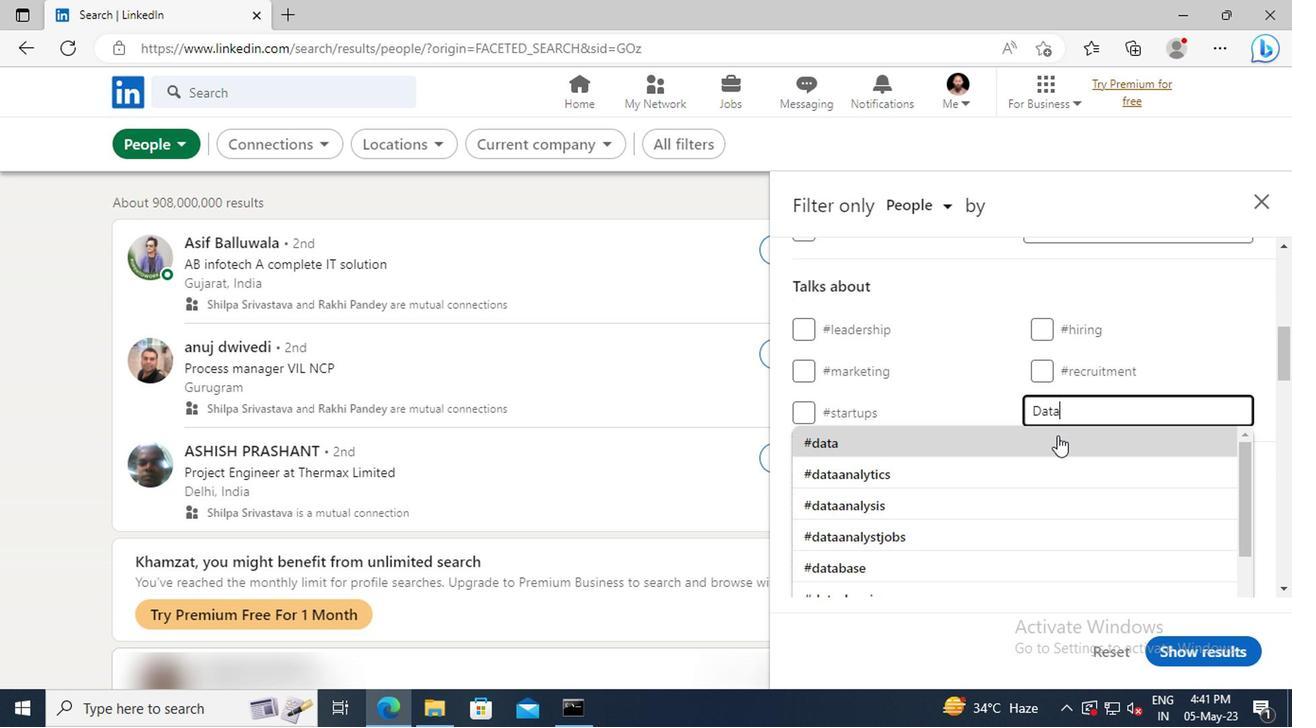 
Action: Mouse scrolled (877, 435) with delta (0, 0)
Screenshot: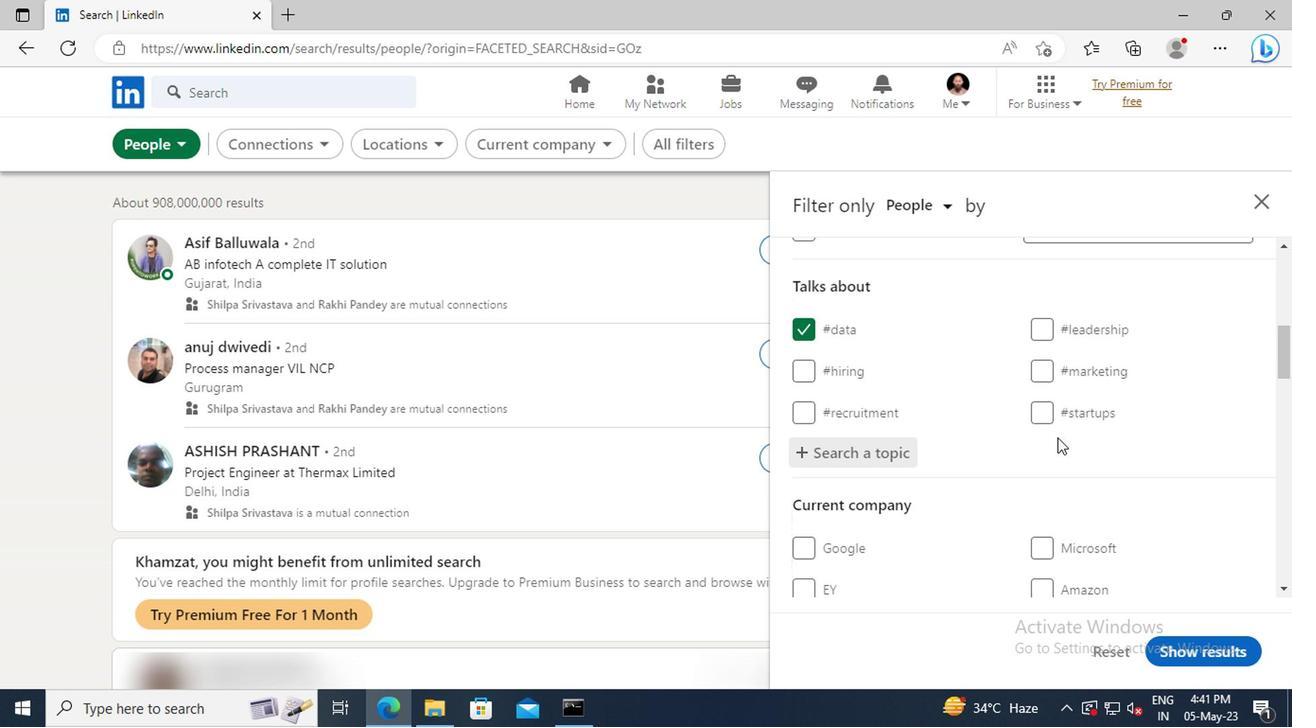 
Action: Mouse scrolled (877, 435) with delta (0, 0)
Screenshot: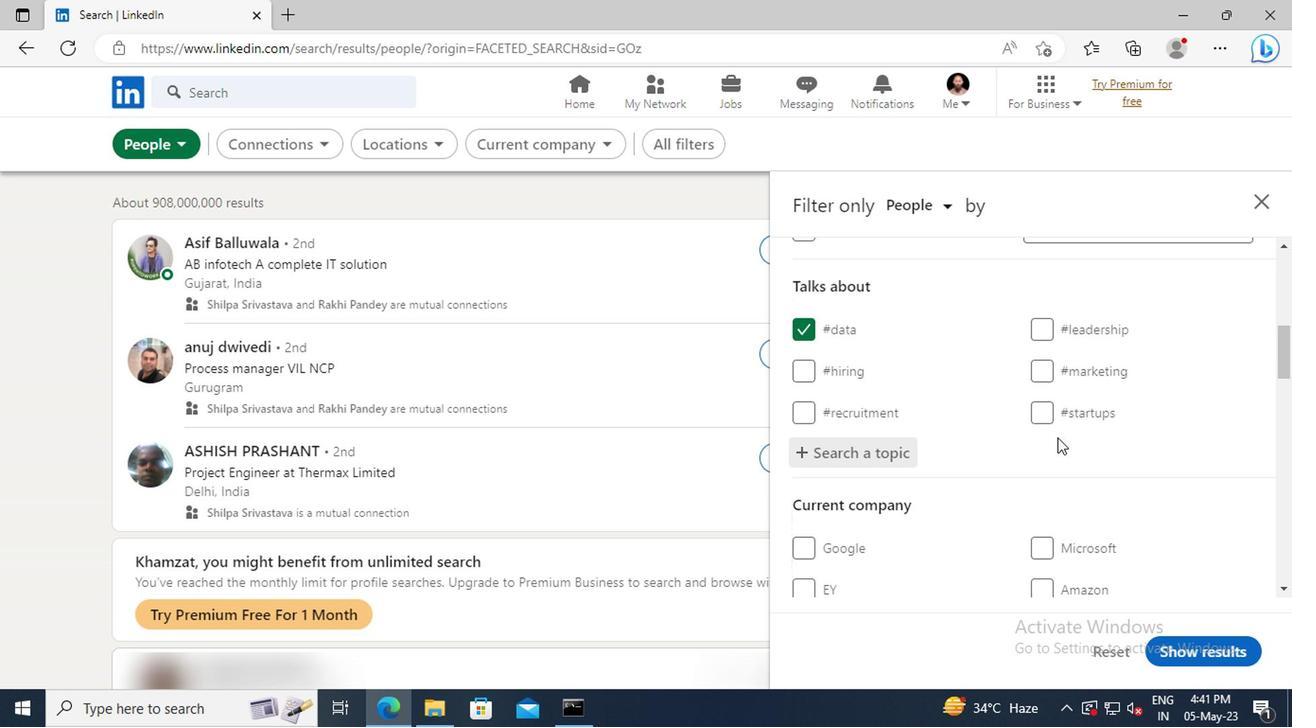 
Action: Mouse scrolled (877, 435) with delta (0, 0)
Screenshot: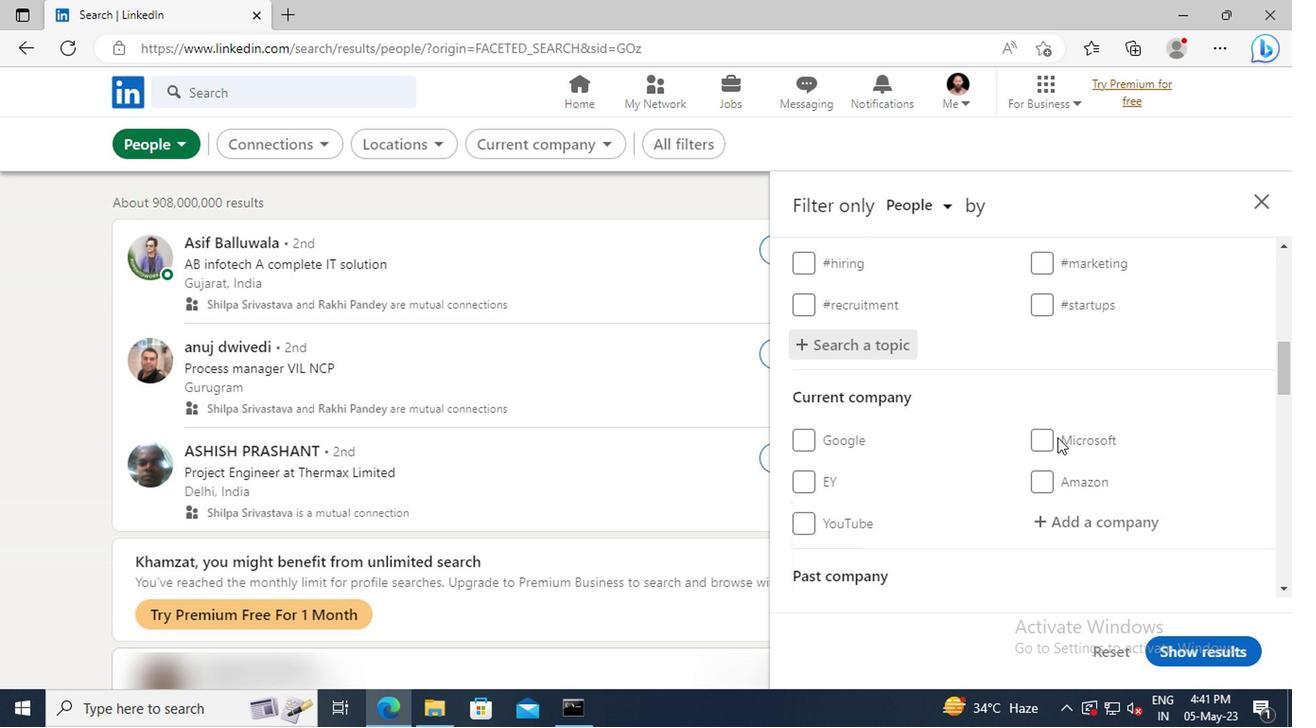 
Action: Mouse scrolled (877, 435) with delta (0, 0)
Screenshot: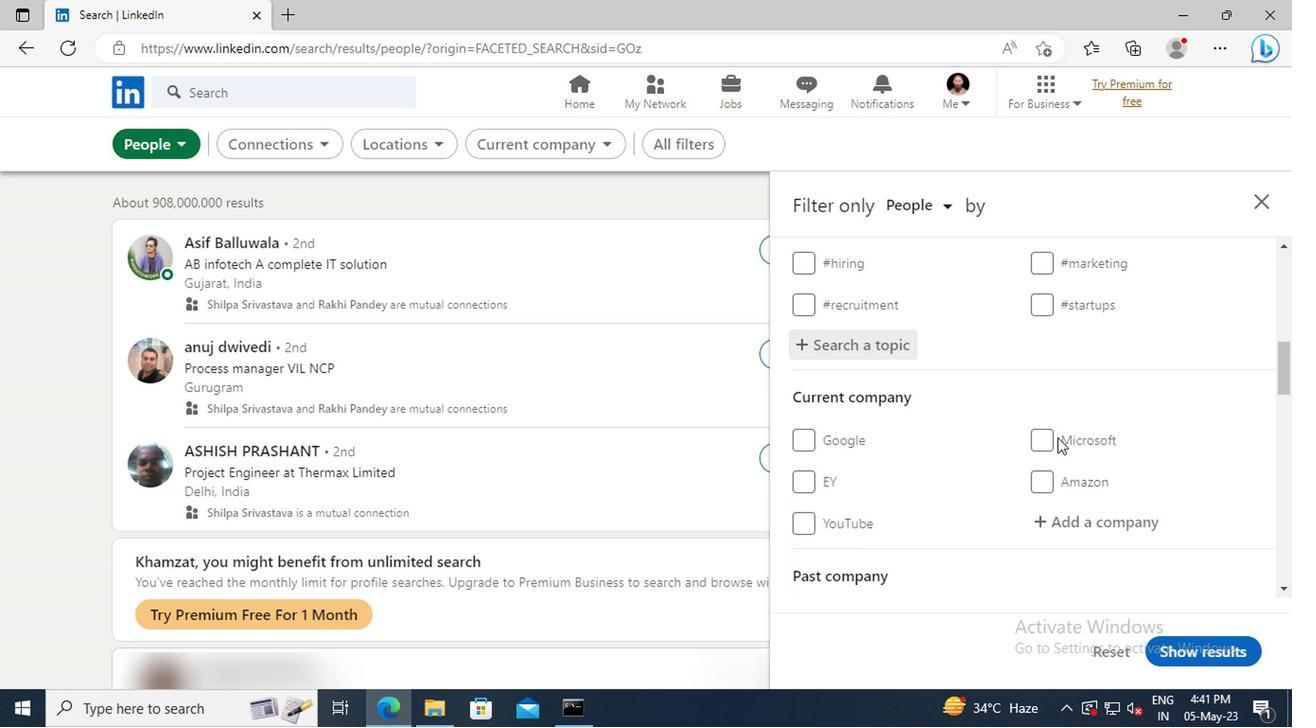 
Action: Mouse scrolled (877, 435) with delta (0, 0)
Screenshot: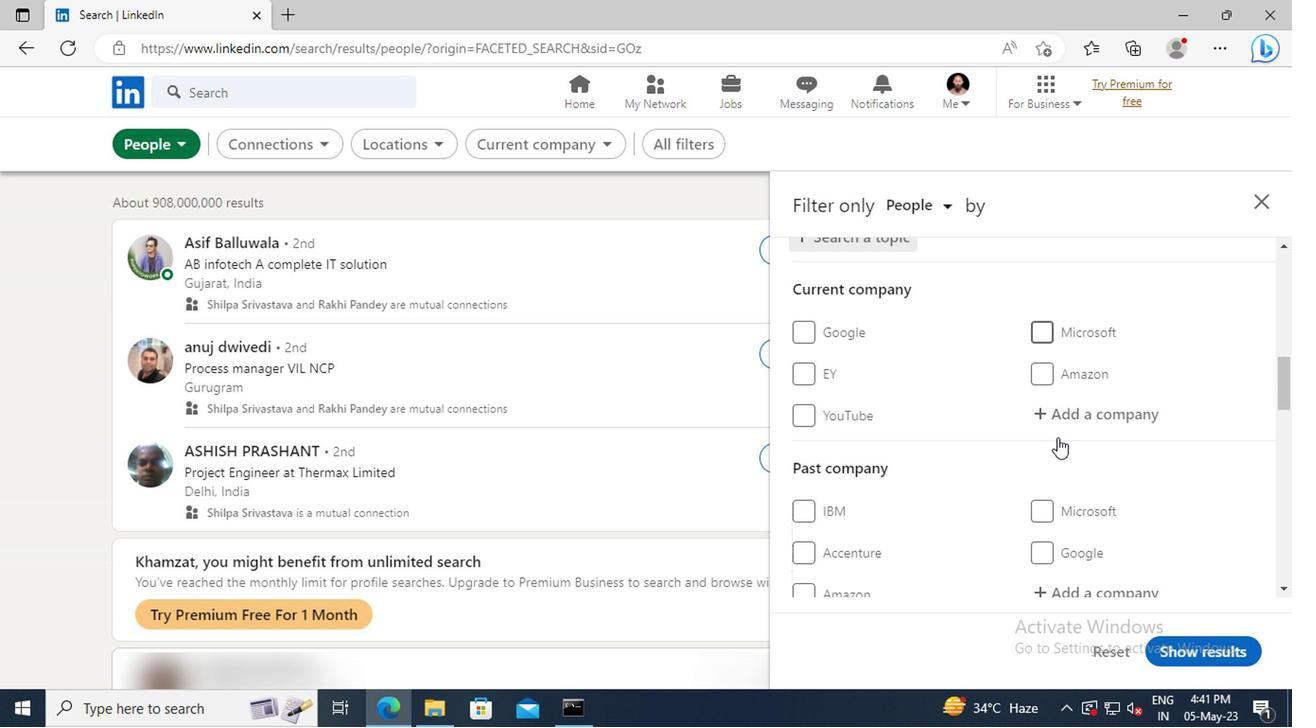 
Action: Mouse scrolled (877, 435) with delta (0, 0)
Screenshot: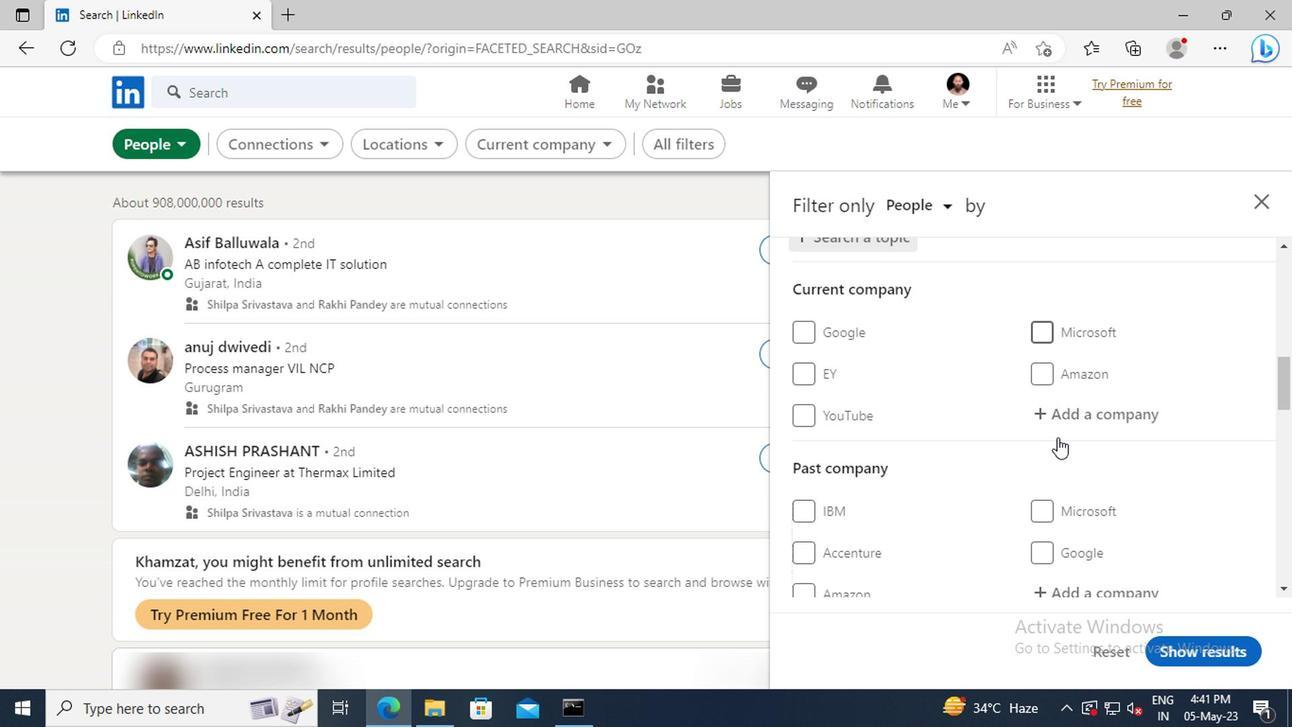 
Action: Mouse scrolled (877, 435) with delta (0, 0)
Screenshot: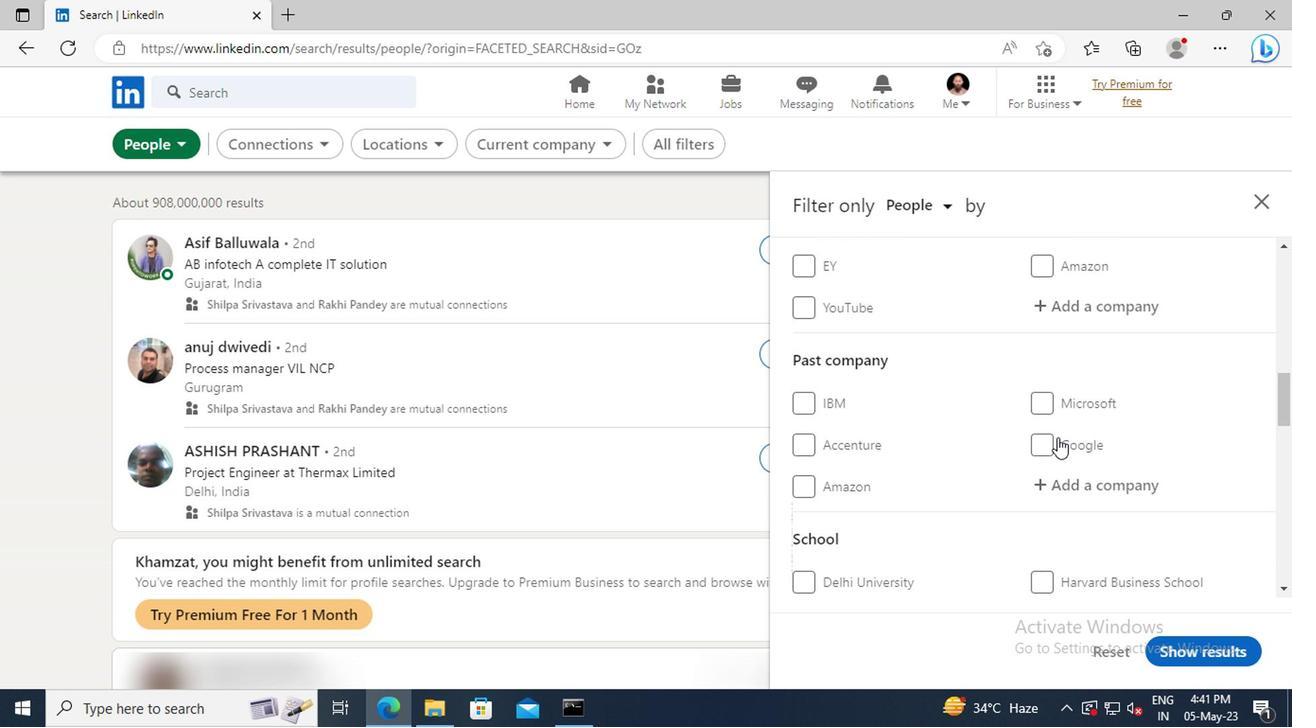 
Action: Mouse scrolled (877, 435) with delta (0, 0)
Screenshot: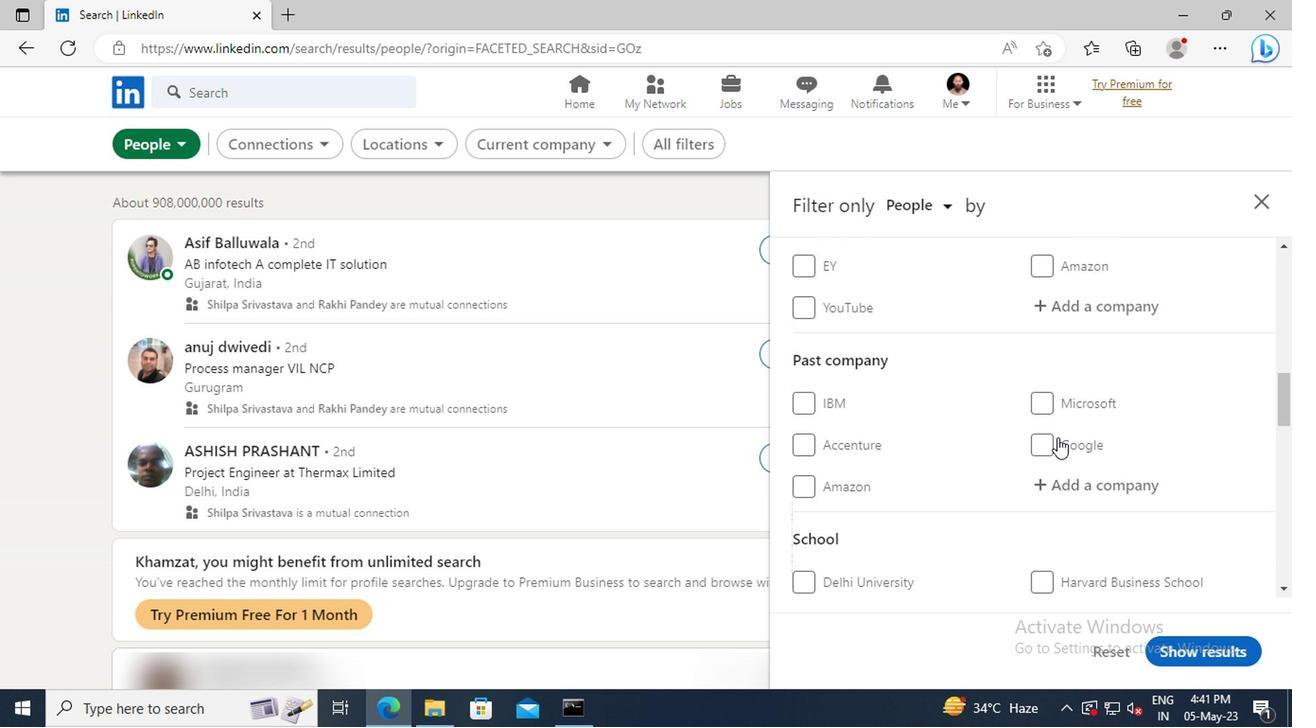 
Action: Mouse scrolled (877, 435) with delta (0, 0)
Screenshot: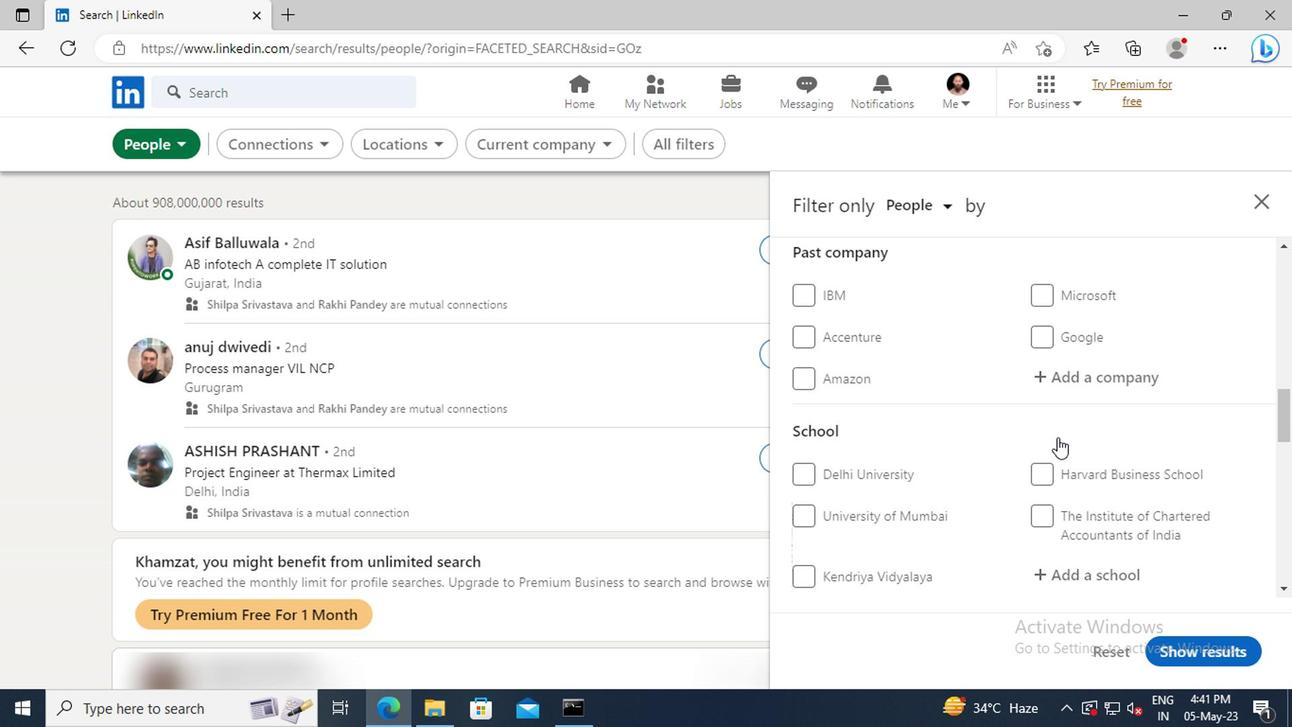 
Action: Mouse scrolled (877, 435) with delta (0, 0)
Screenshot: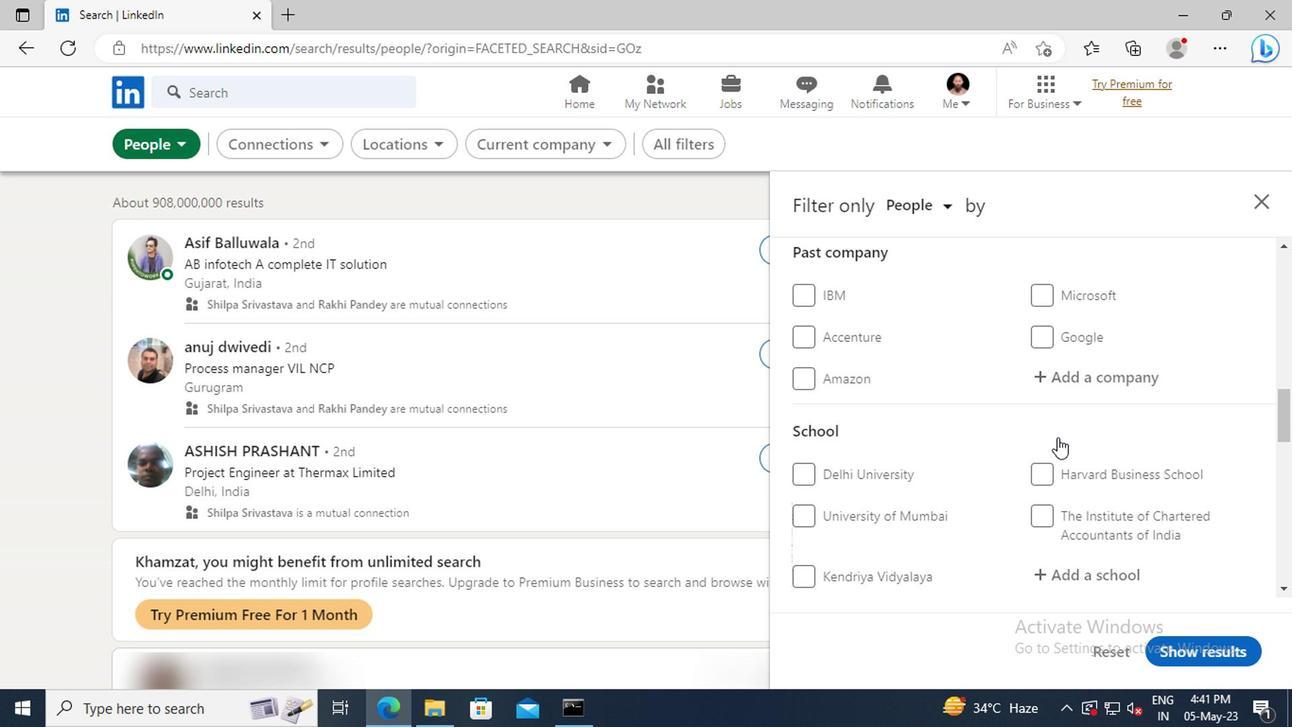 
Action: Mouse scrolled (877, 435) with delta (0, 0)
Screenshot: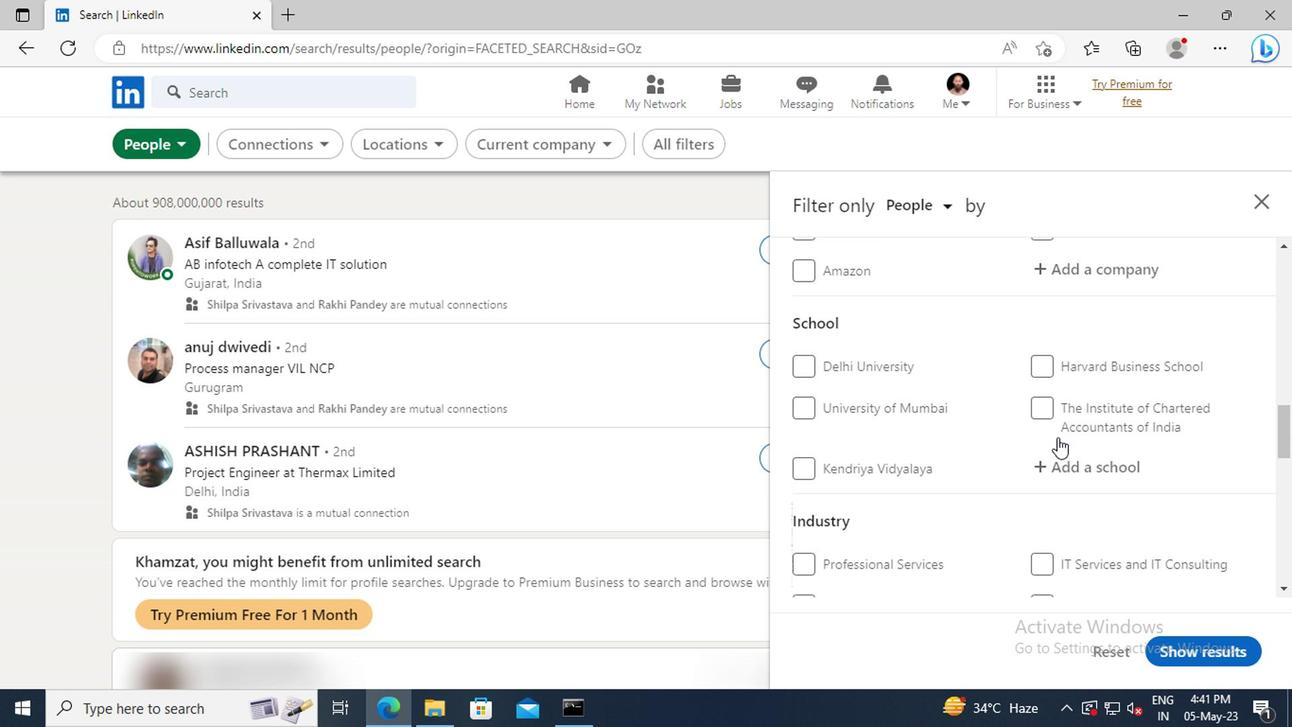 
Action: Mouse scrolled (877, 435) with delta (0, 0)
Screenshot: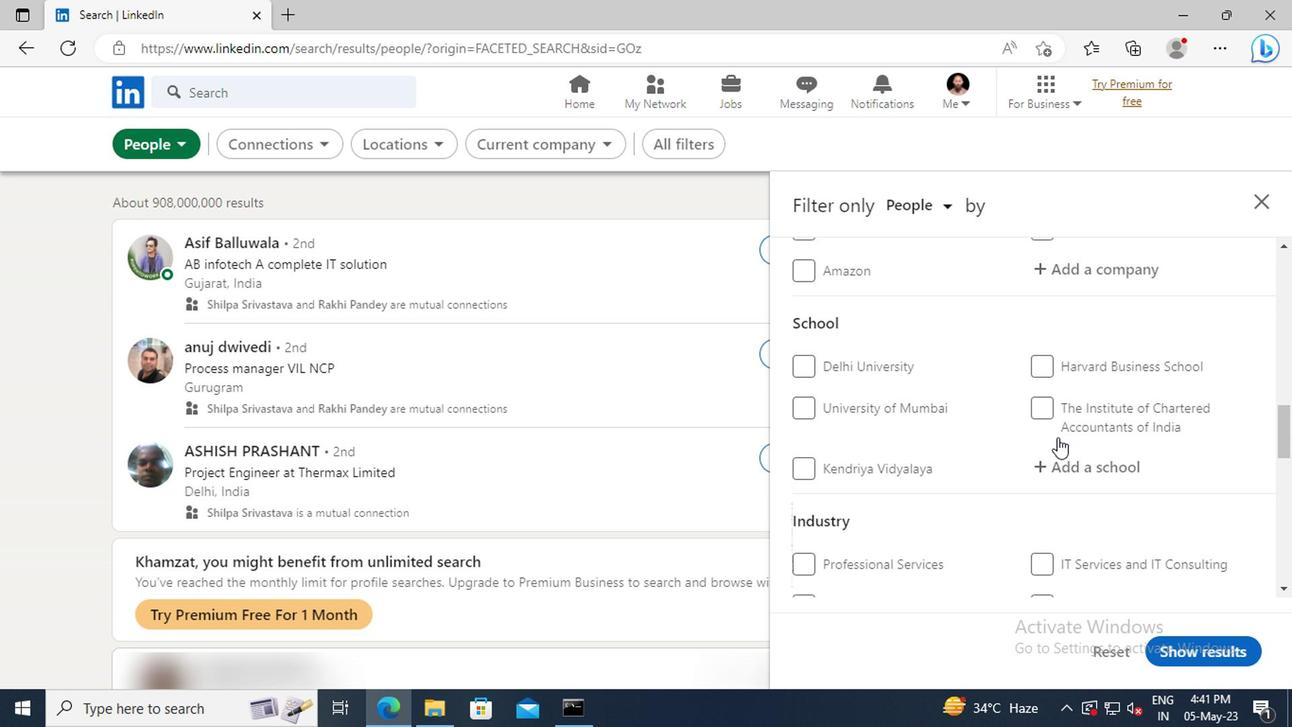 
Action: Mouse scrolled (877, 435) with delta (0, 0)
Screenshot: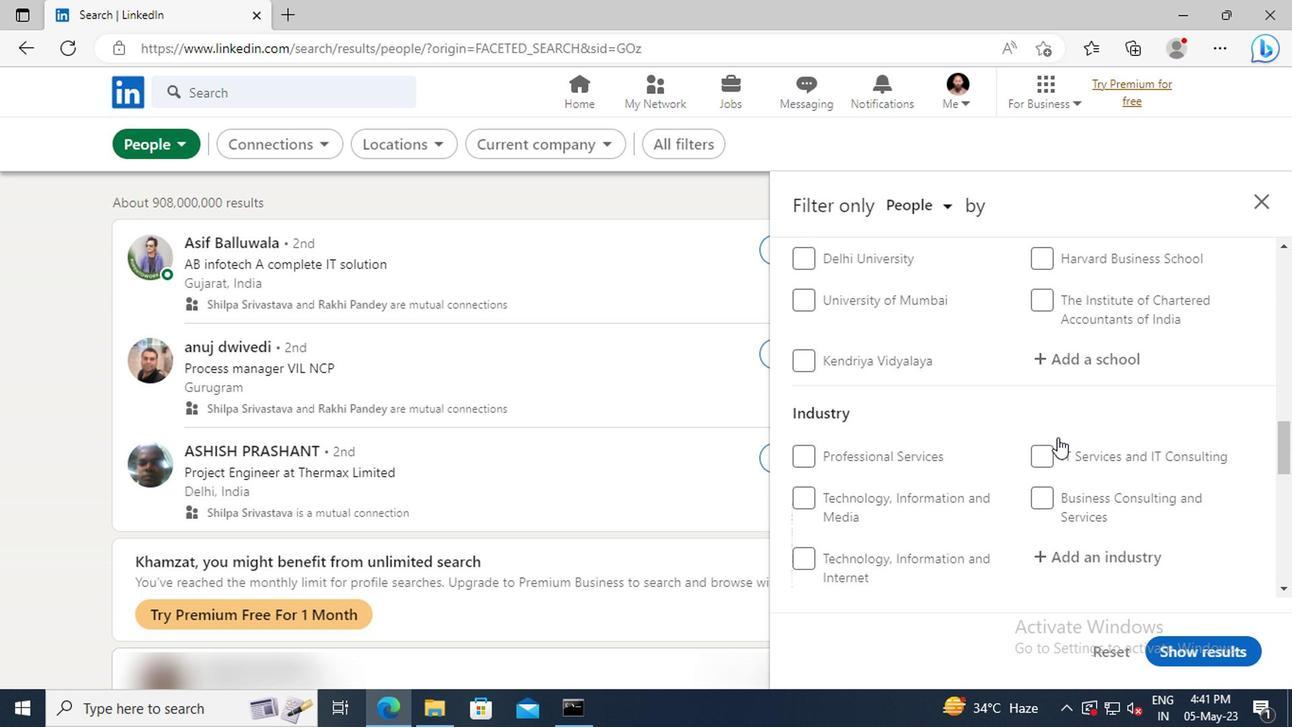 
Action: Mouse scrolled (877, 435) with delta (0, 0)
Screenshot: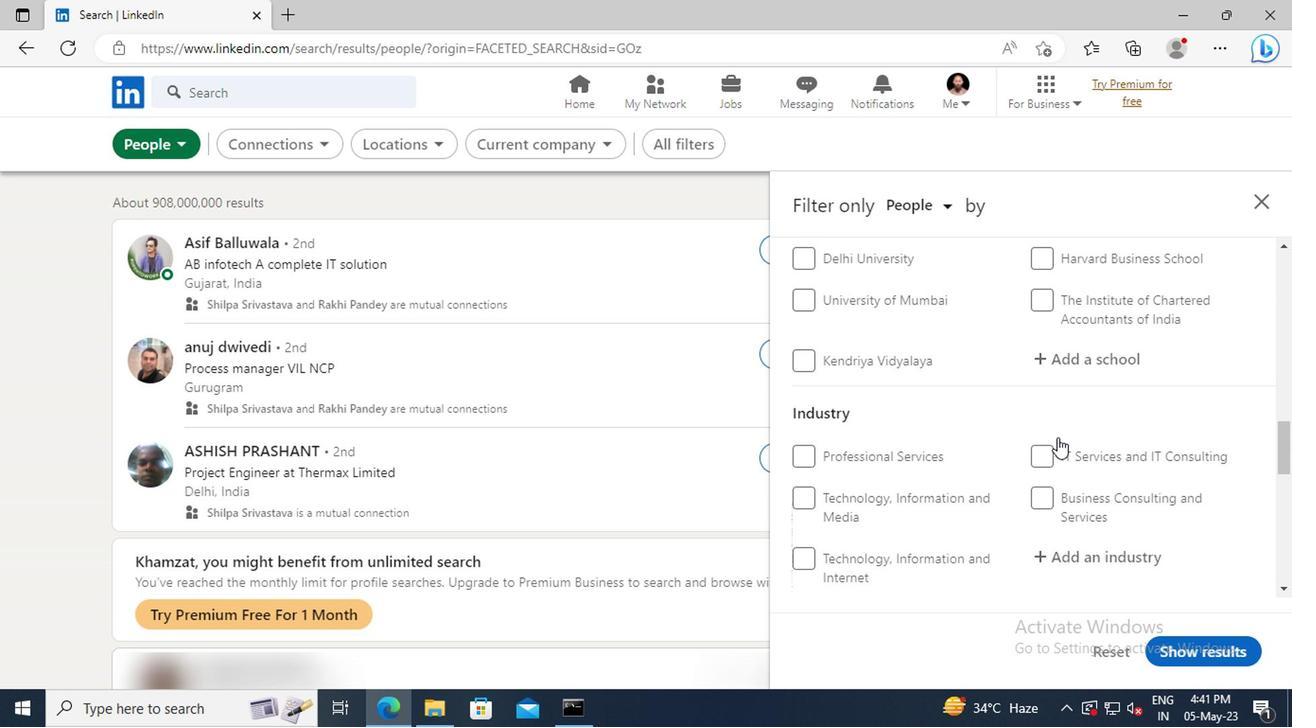 
Action: Mouse scrolled (877, 435) with delta (0, 0)
Screenshot: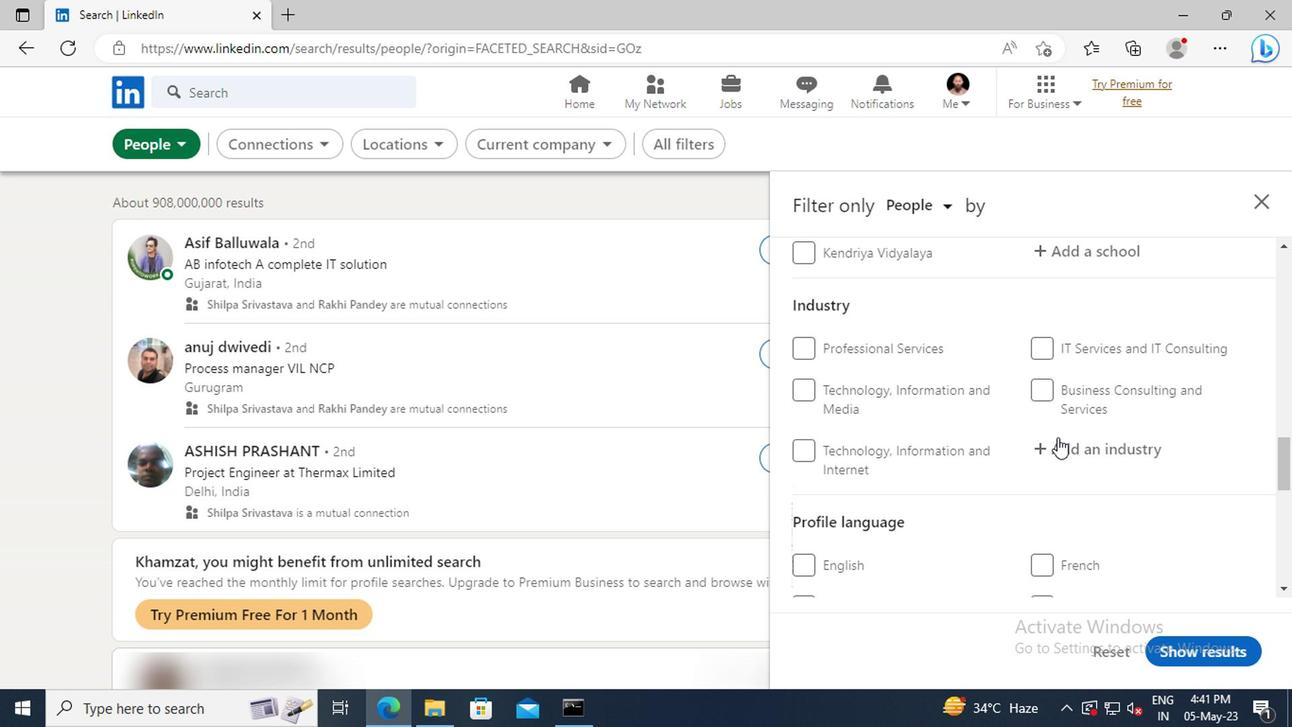
Action: Mouse moved to (869, 489)
Screenshot: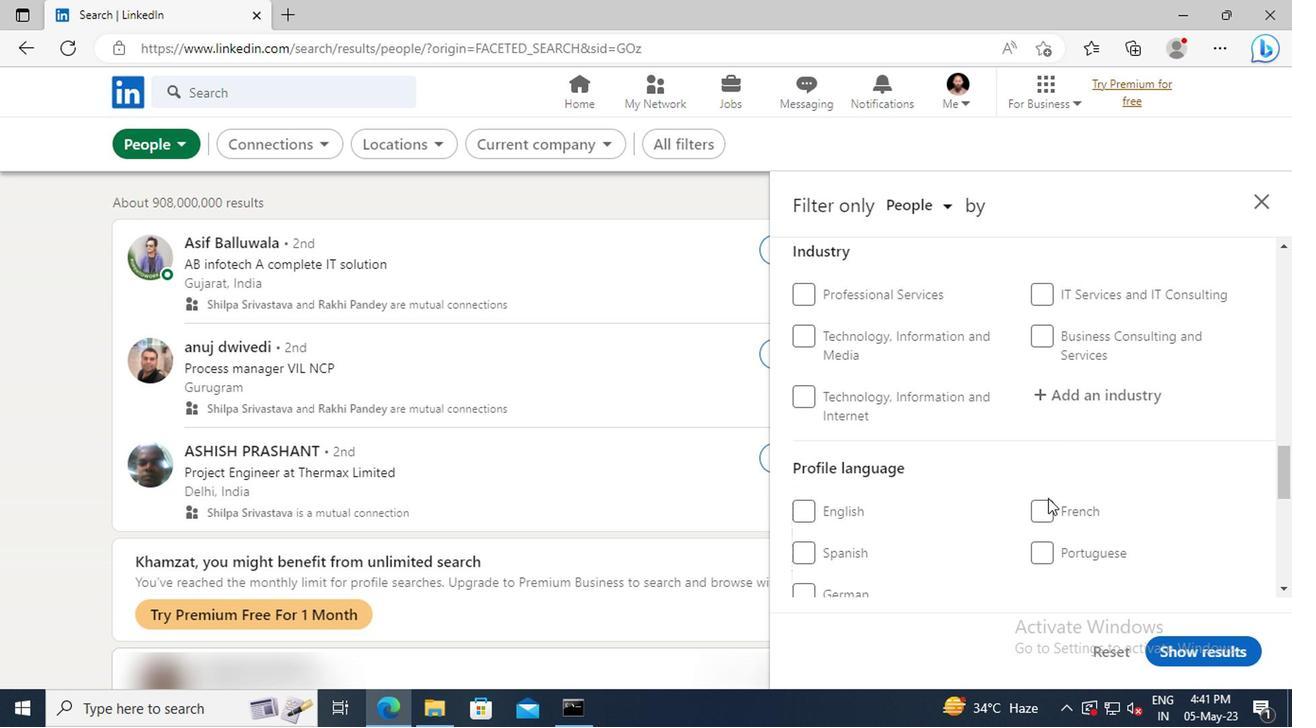
Action: Mouse pressed left at (869, 489)
Screenshot: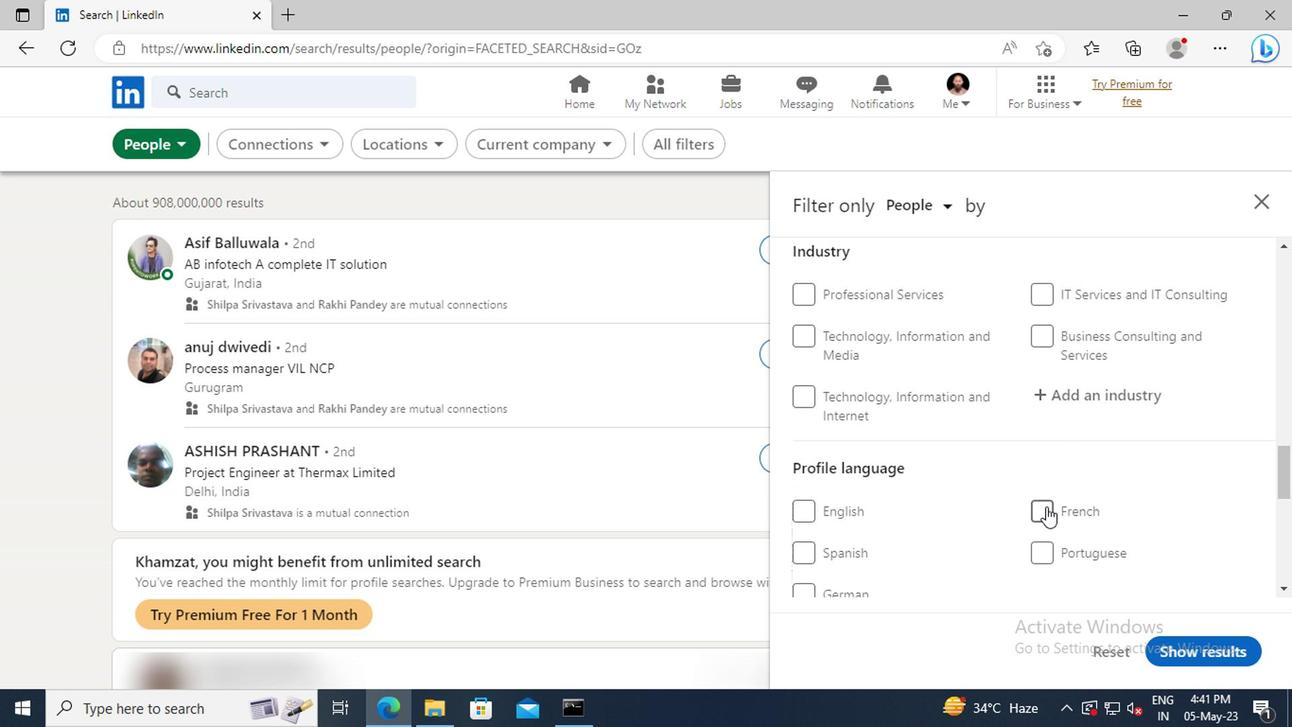 
Action: Mouse moved to (888, 467)
Screenshot: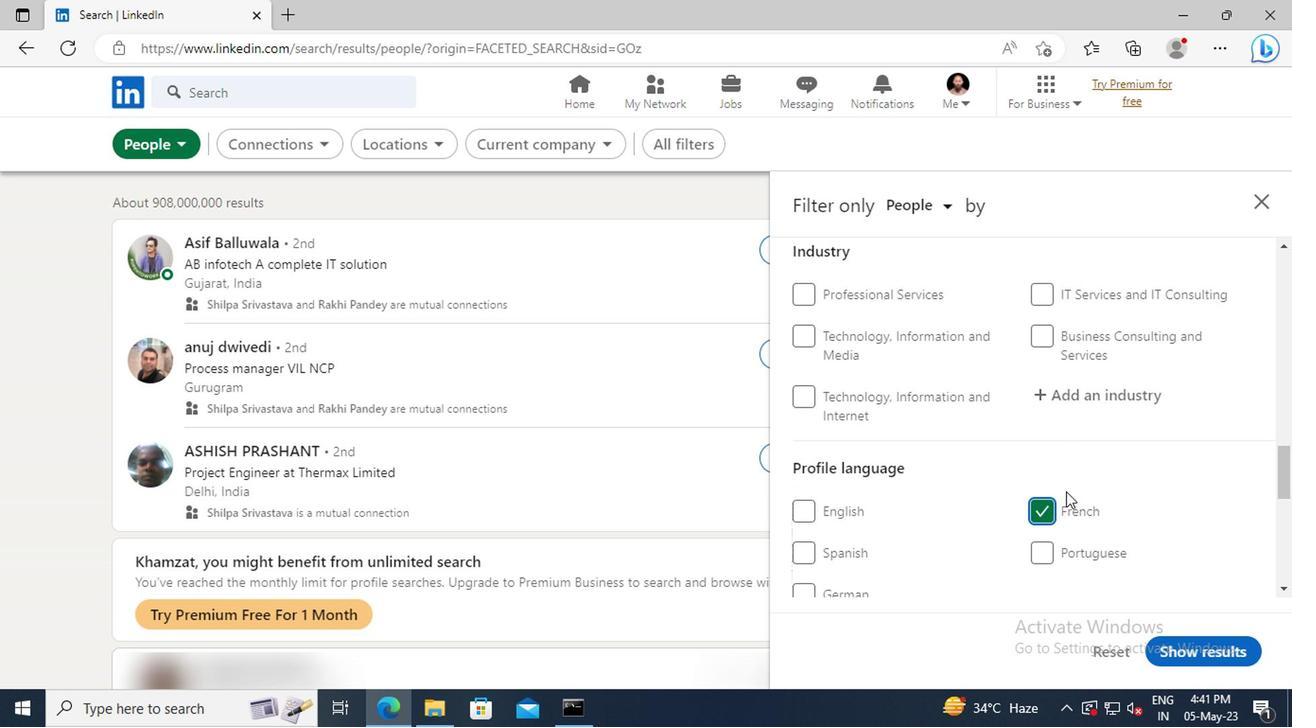 
Action: Mouse scrolled (888, 467) with delta (0, 0)
Screenshot: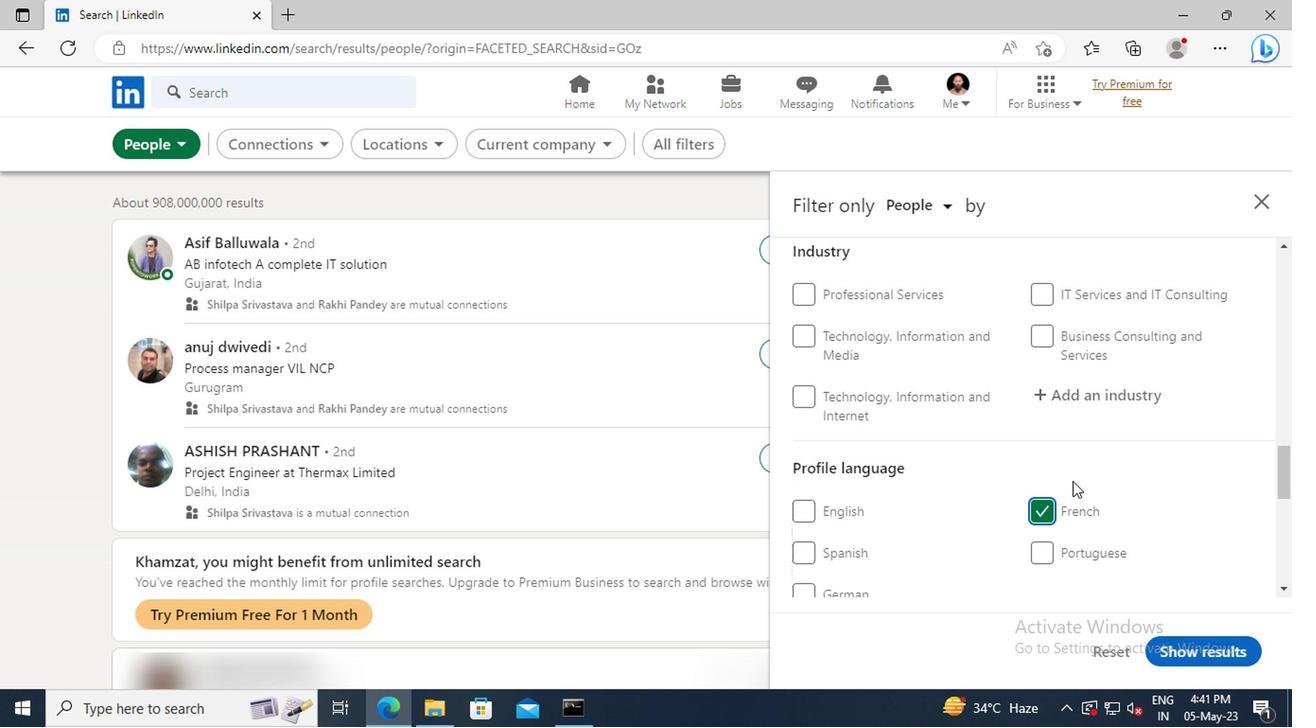 
Action: Mouse scrolled (888, 467) with delta (0, 0)
Screenshot: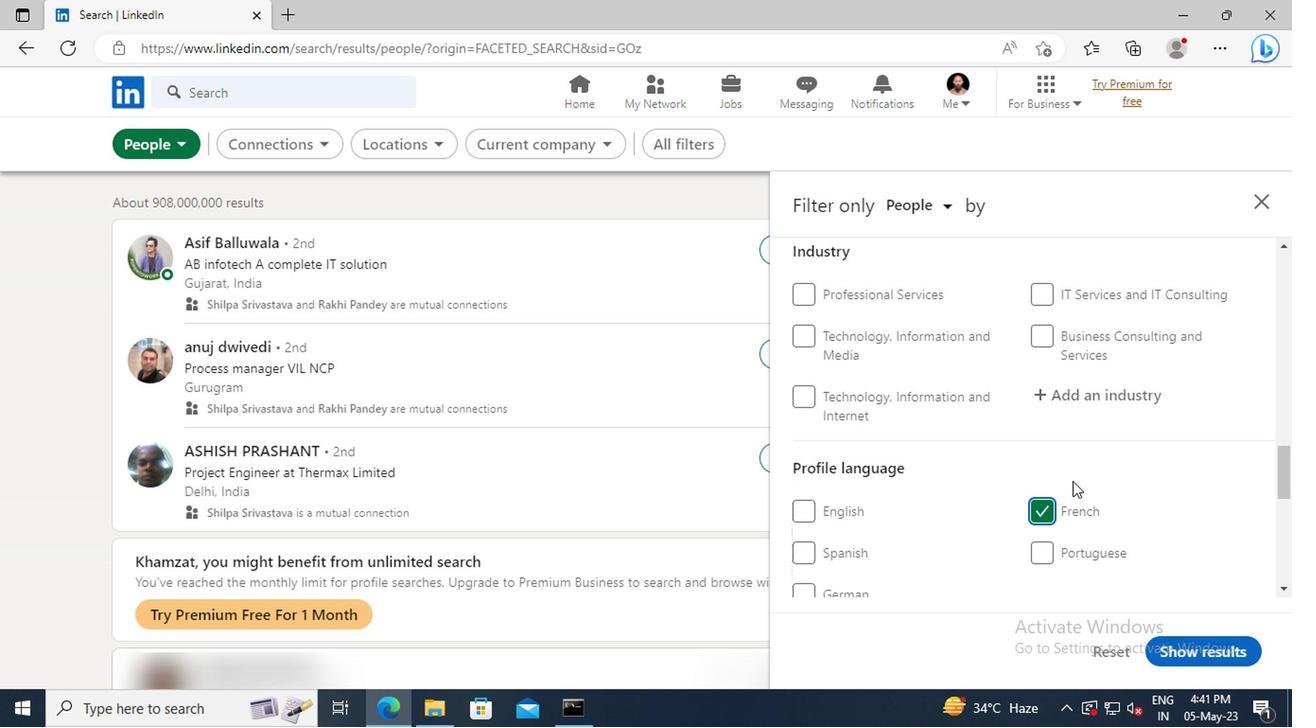 
Action: Mouse scrolled (888, 467) with delta (0, 0)
Screenshot: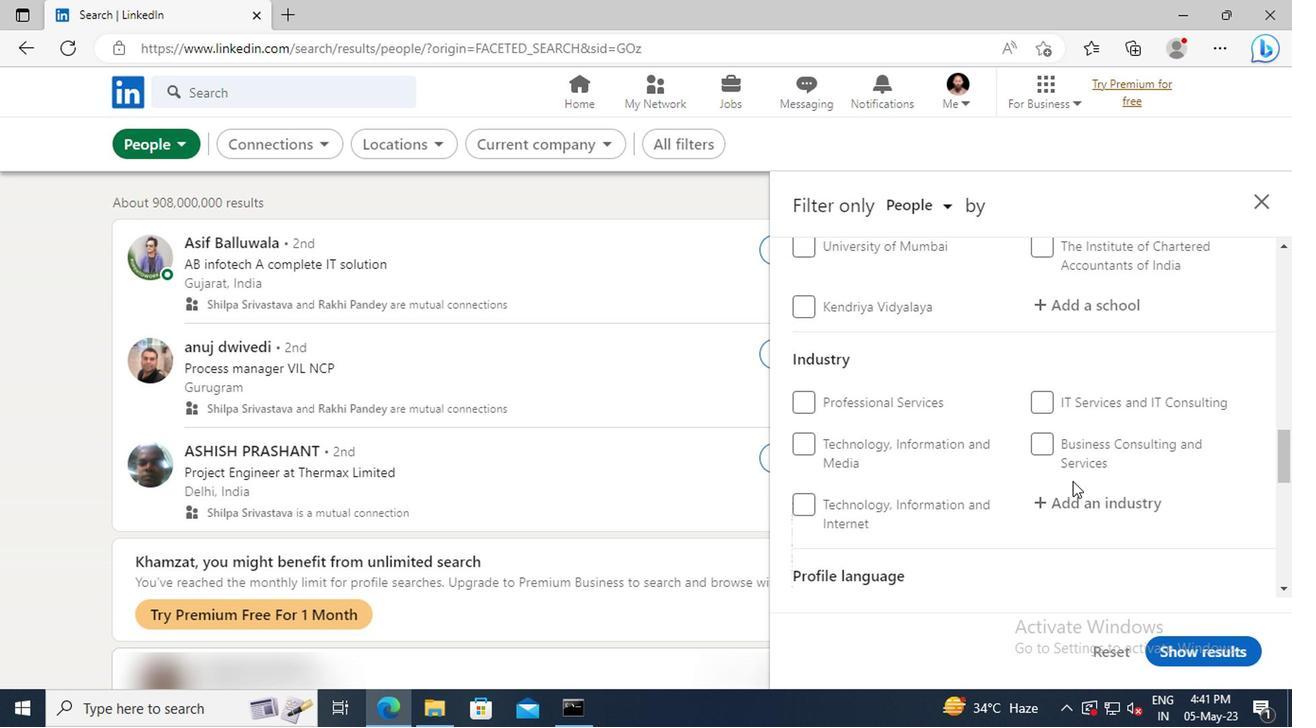 
Action: Mouse scrolled (888, 467) with delta (0, 0)
Screenshot: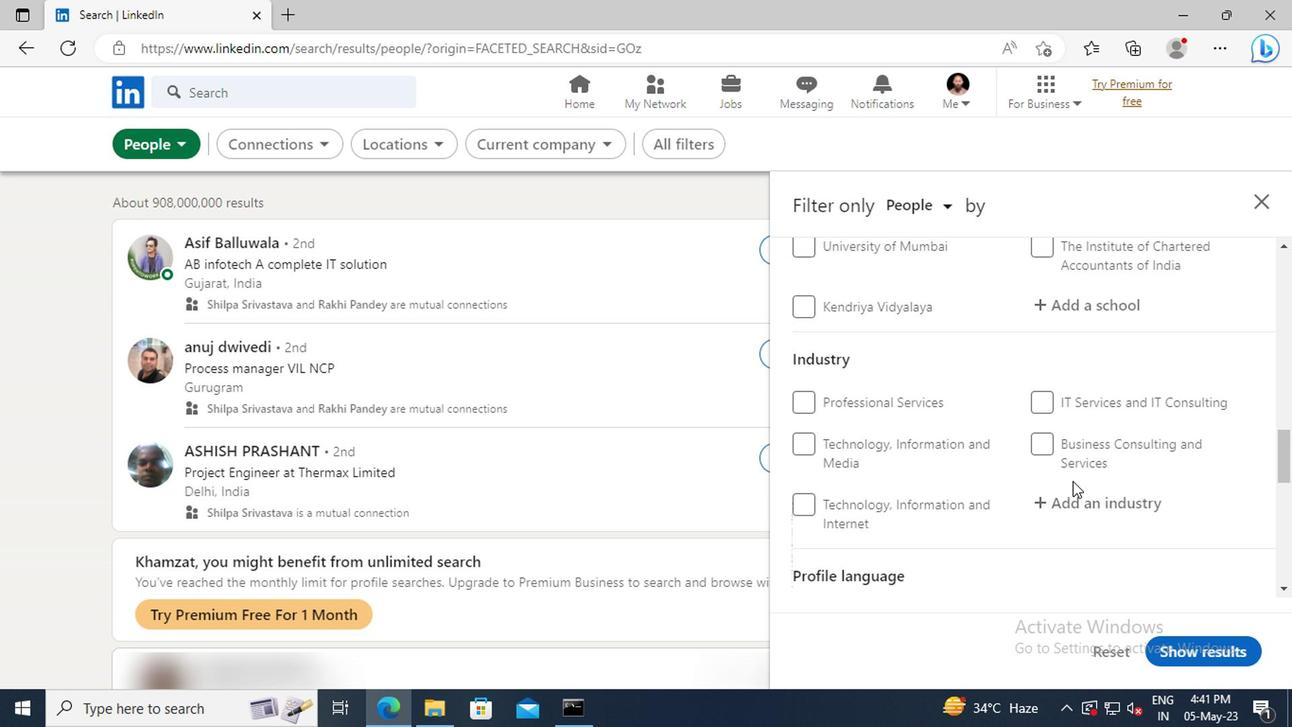 
Action: Mouse scrolled (888, 467) with delta (0, 0)
Screenshot: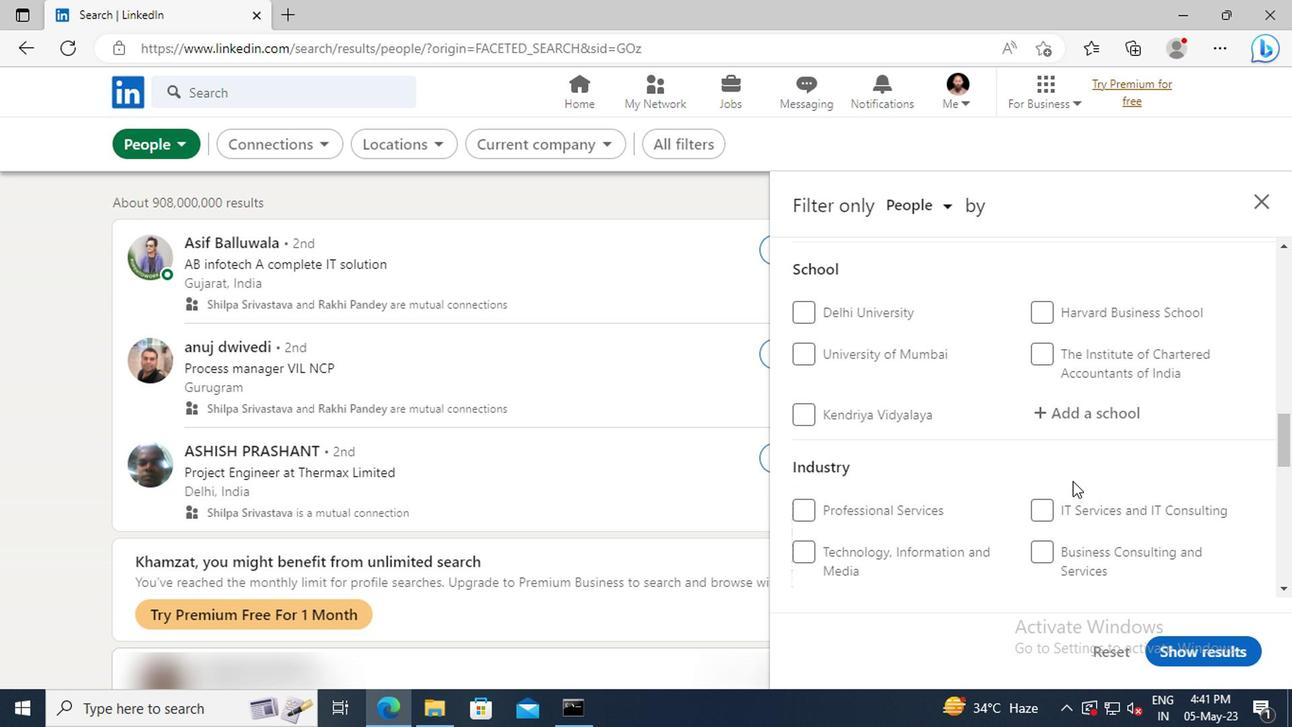 
Action: Mouse scrolled (888, 467) with delta (0, 0)
Screenshot: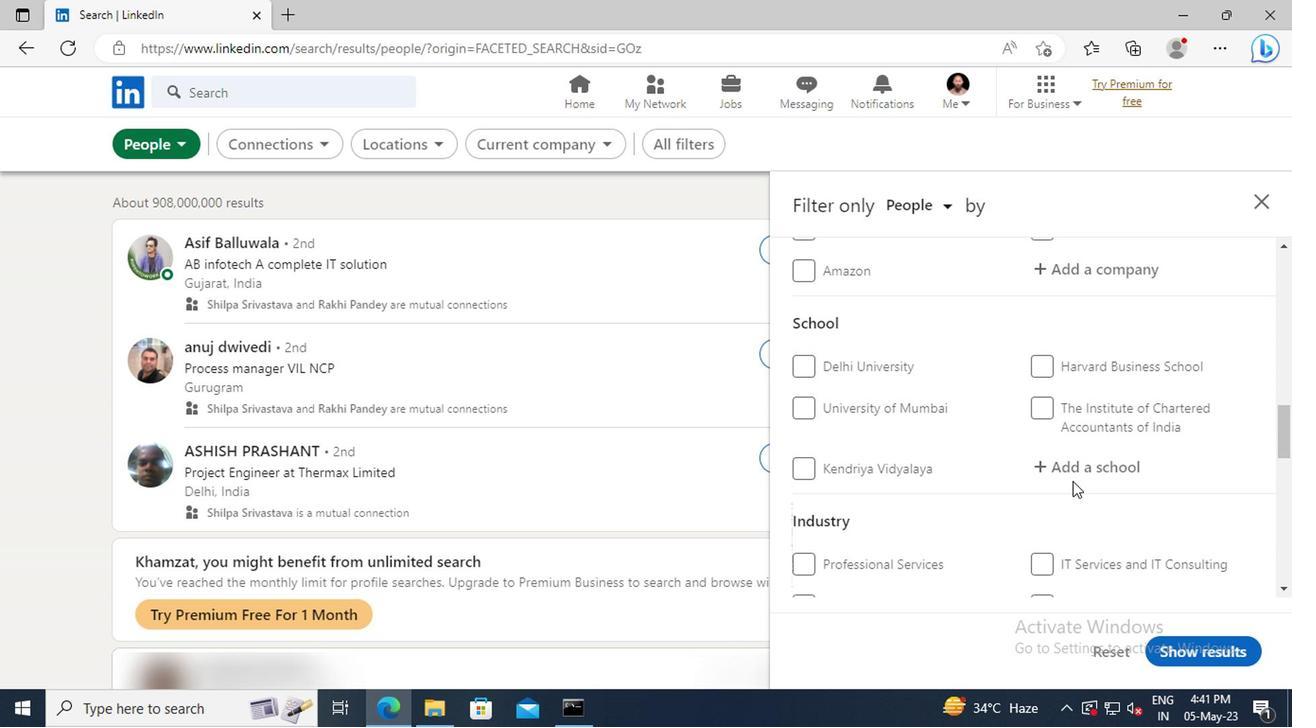 
Action: Mouse scrolled (888, 467) with delta (0, 0)
Screenshot: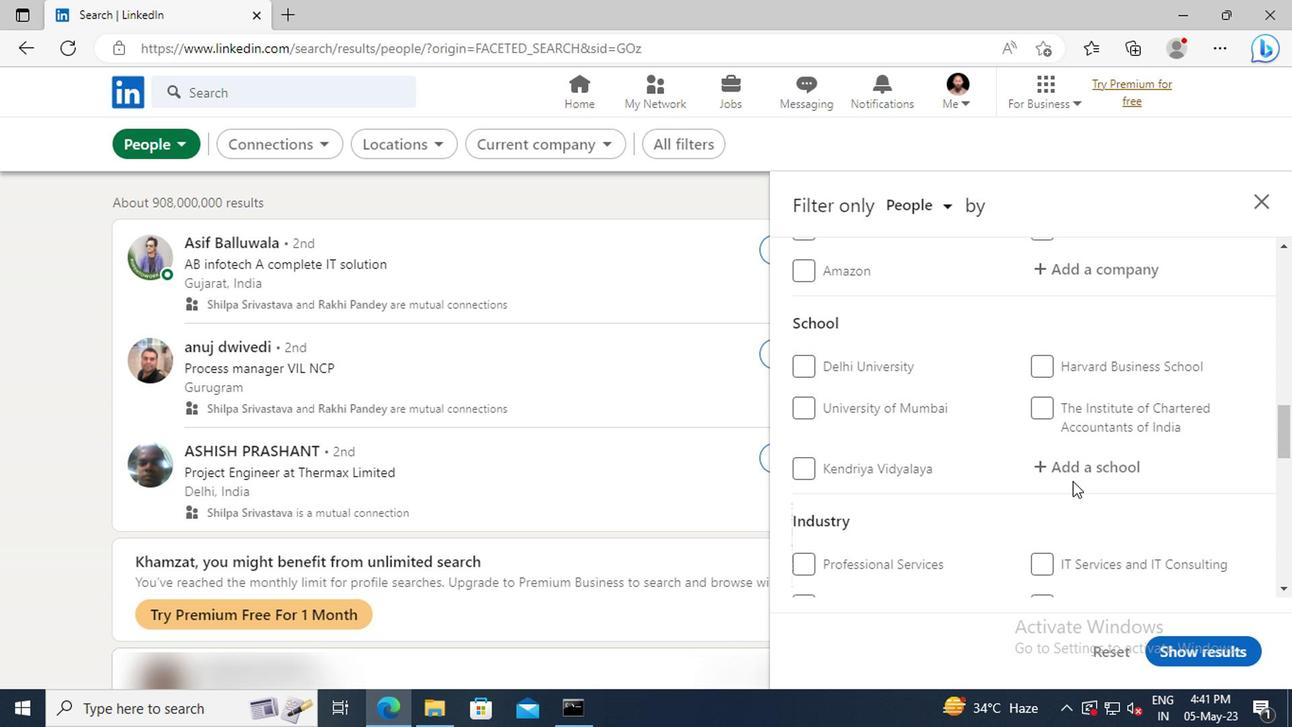 
Action: Mouse scrolled (888, 467) with delta (0, 0)
Screenshot: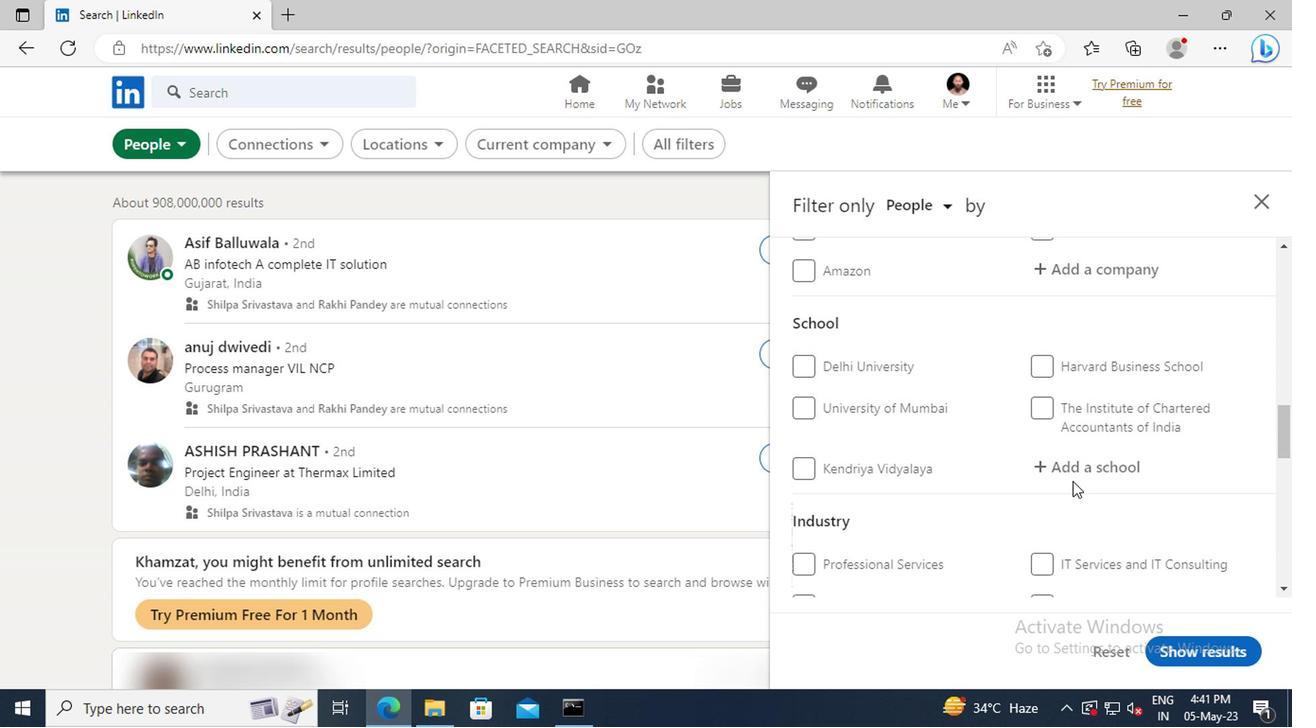 
Action: Mouse scrolled (888, 467) with delta (0, 0)
Screenshot: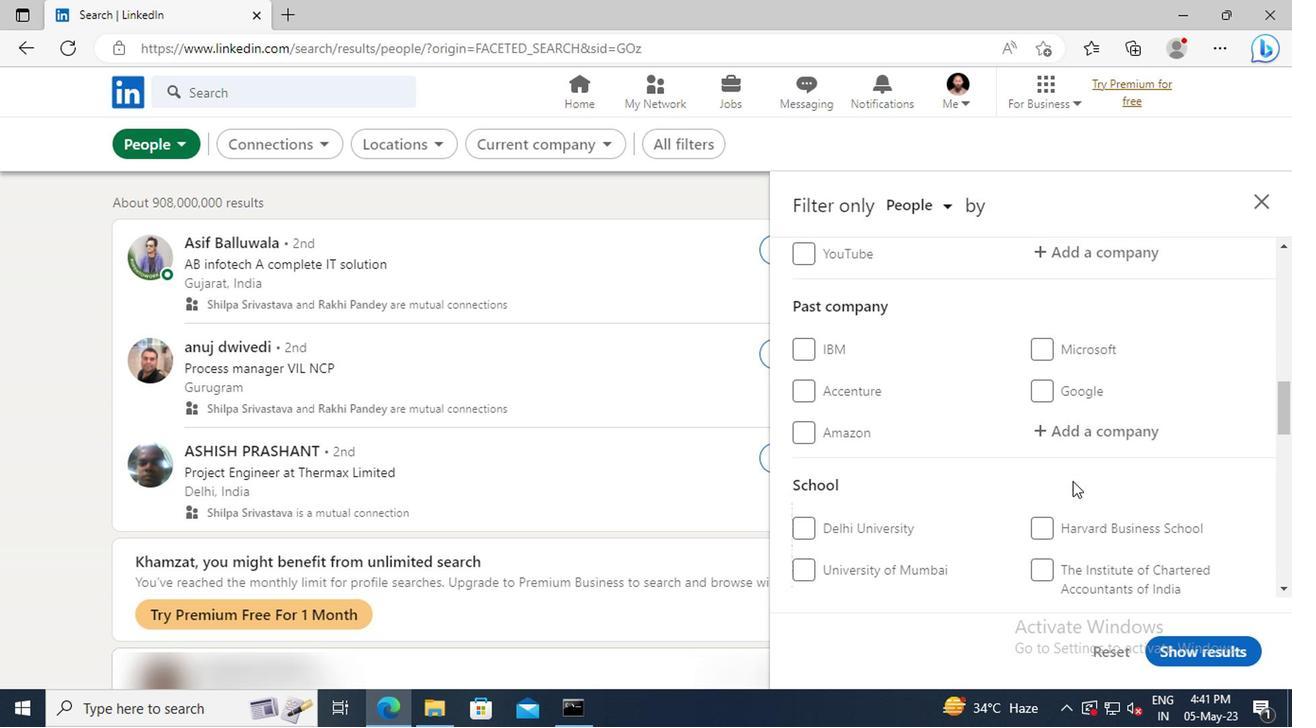 
Action: Mouse scrolled (888, 467) with delta (0, 0)
Screenshot: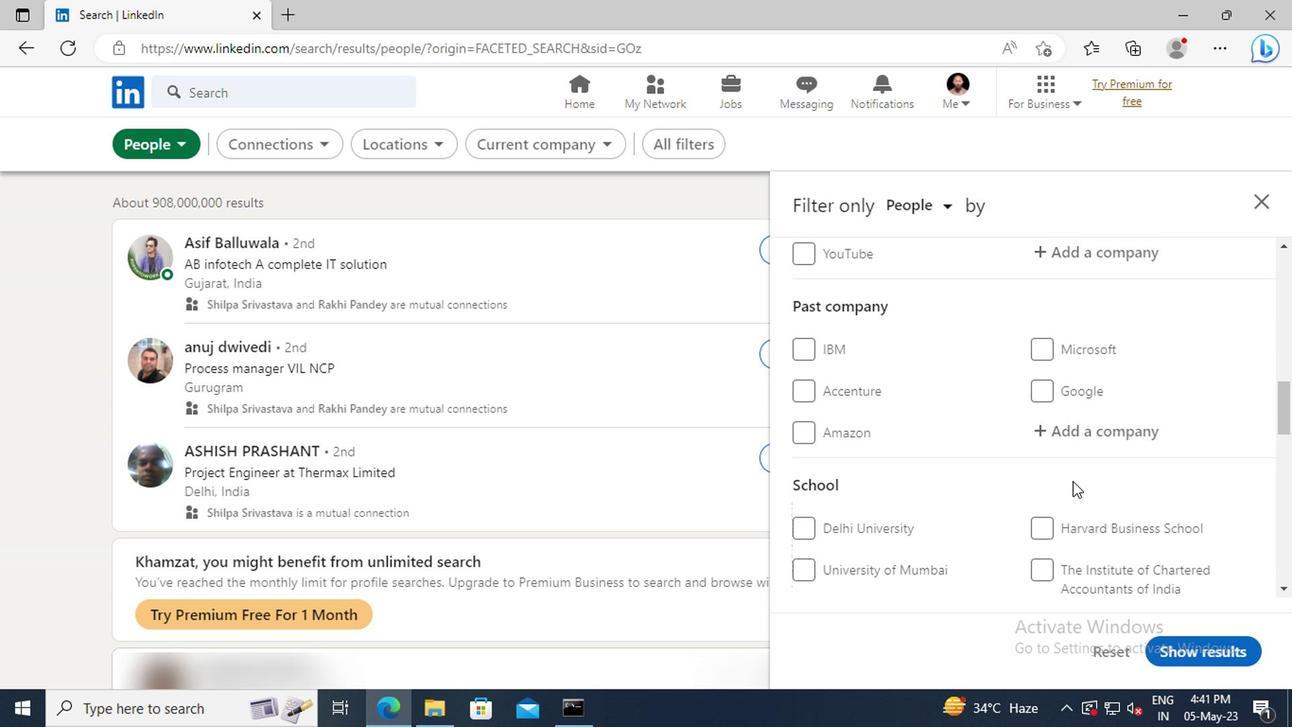 
Action: Mouse scrolled (888, 467) with delta (0, 0)
Screenshot: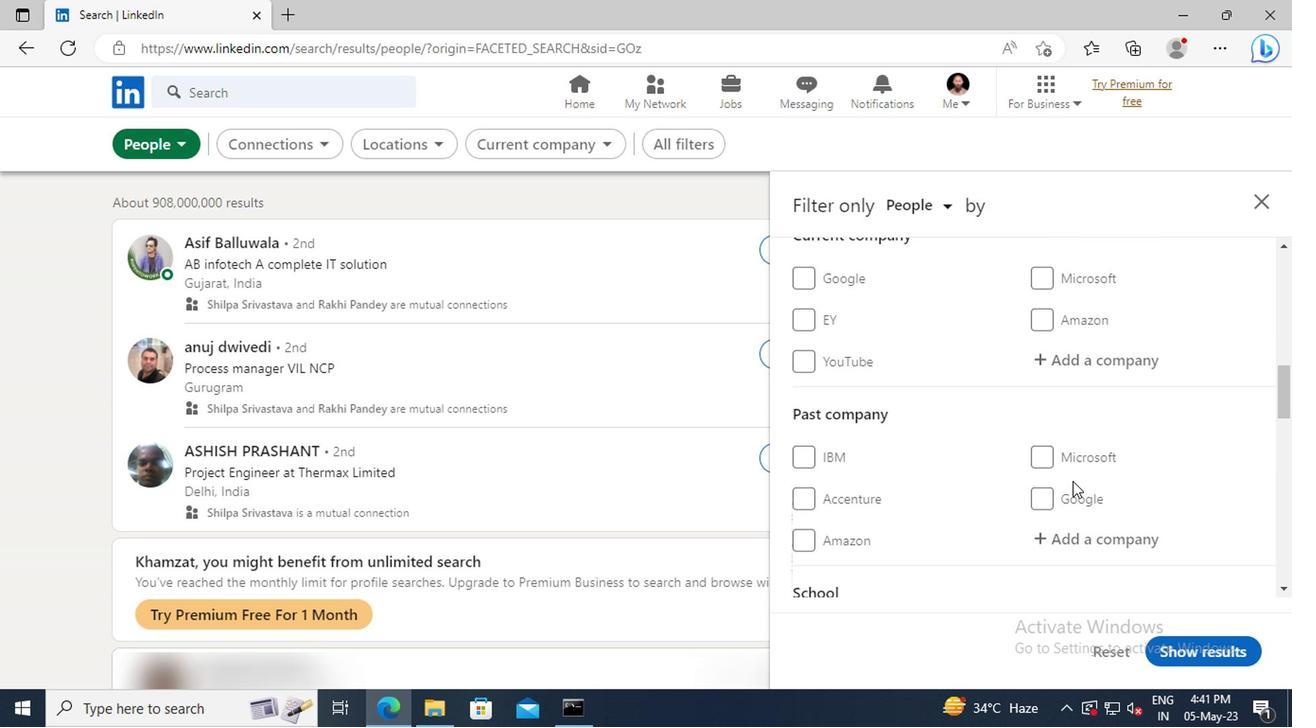 
Action: Mouse moved to (882, 422)
Screenshot: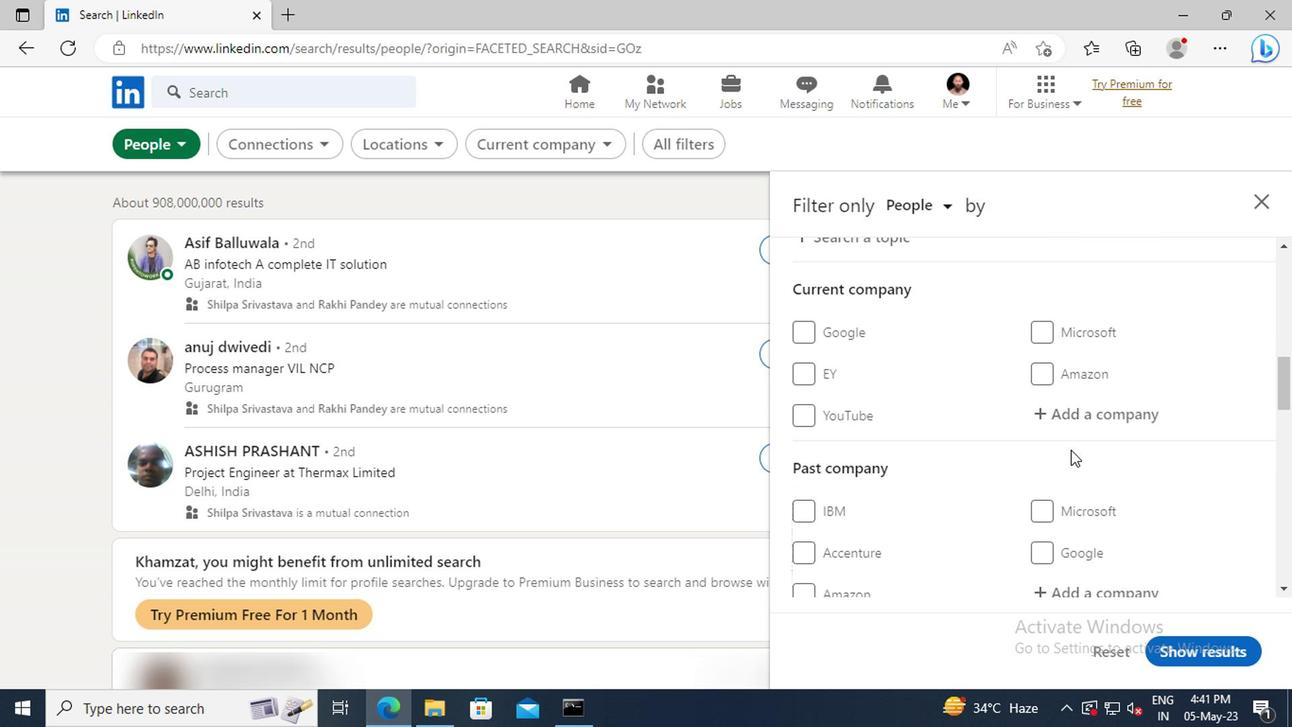 
Action: Mouse pressed left at (882, 422)
Screenshot: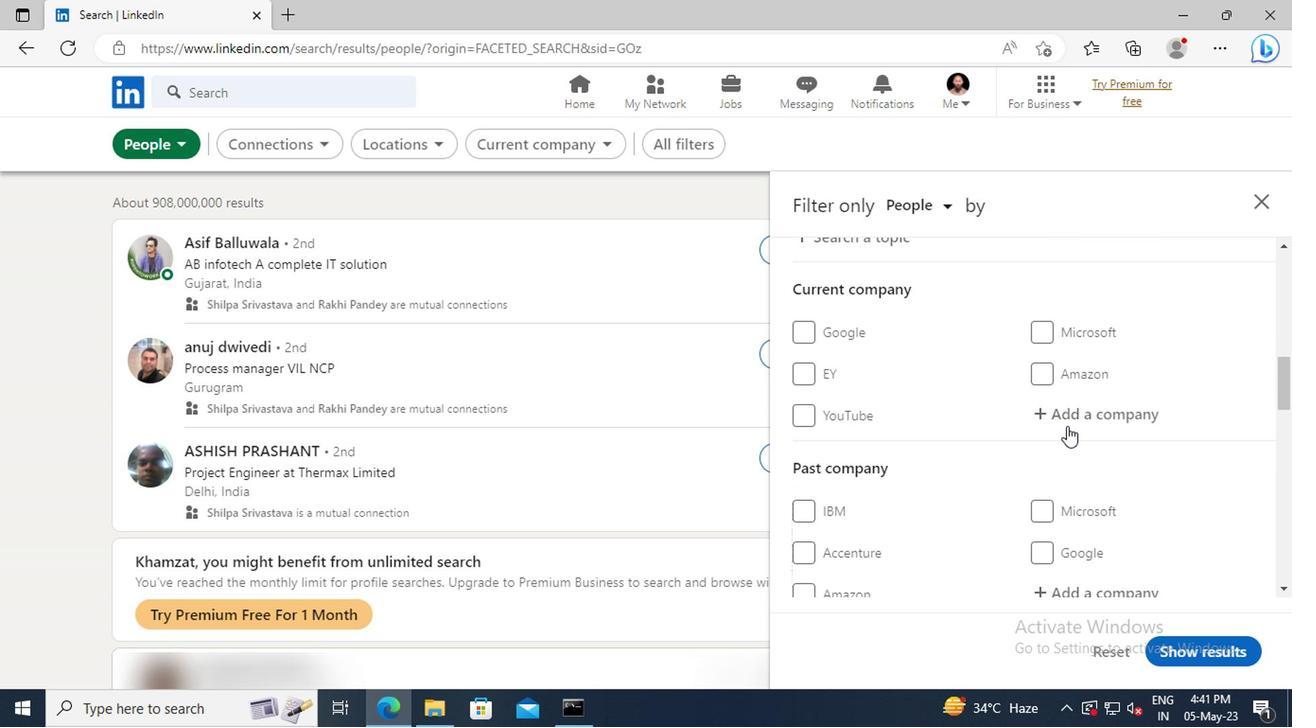 
Action: Mouse moved to (882, 422)
Screenshot: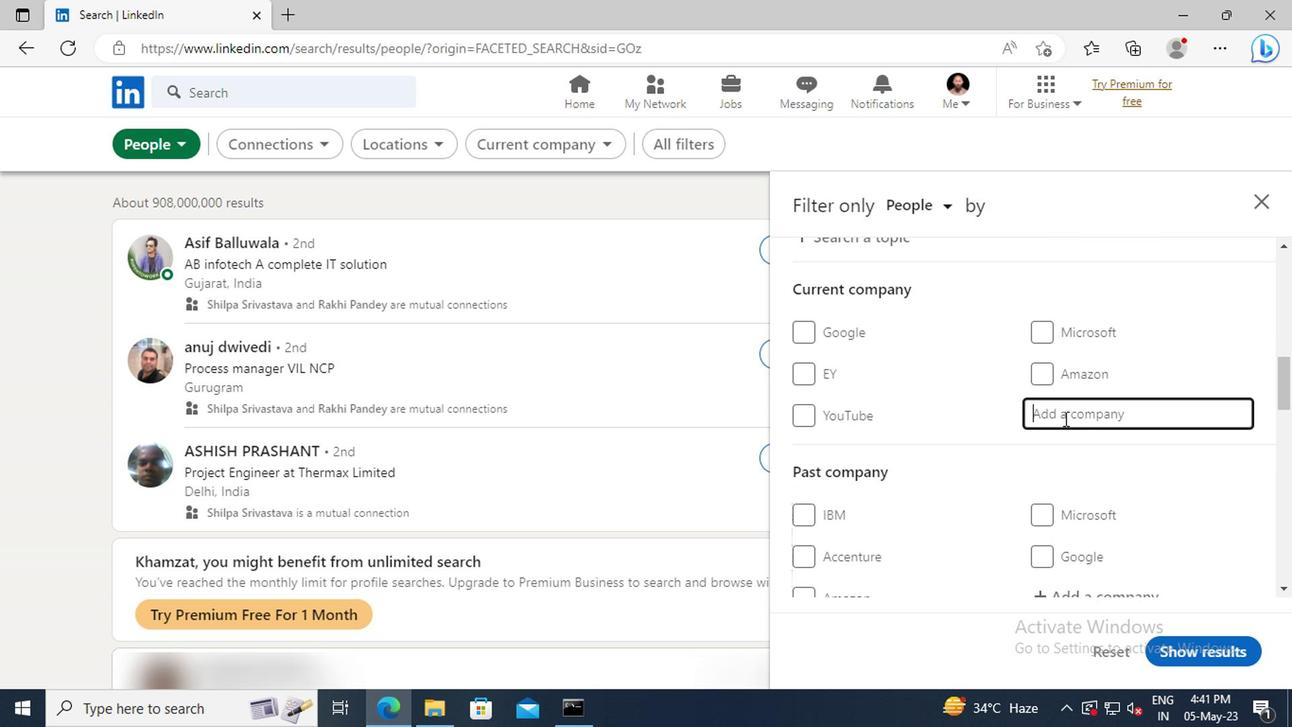 
Action: Key pressed <Key.shift>
Screenshot: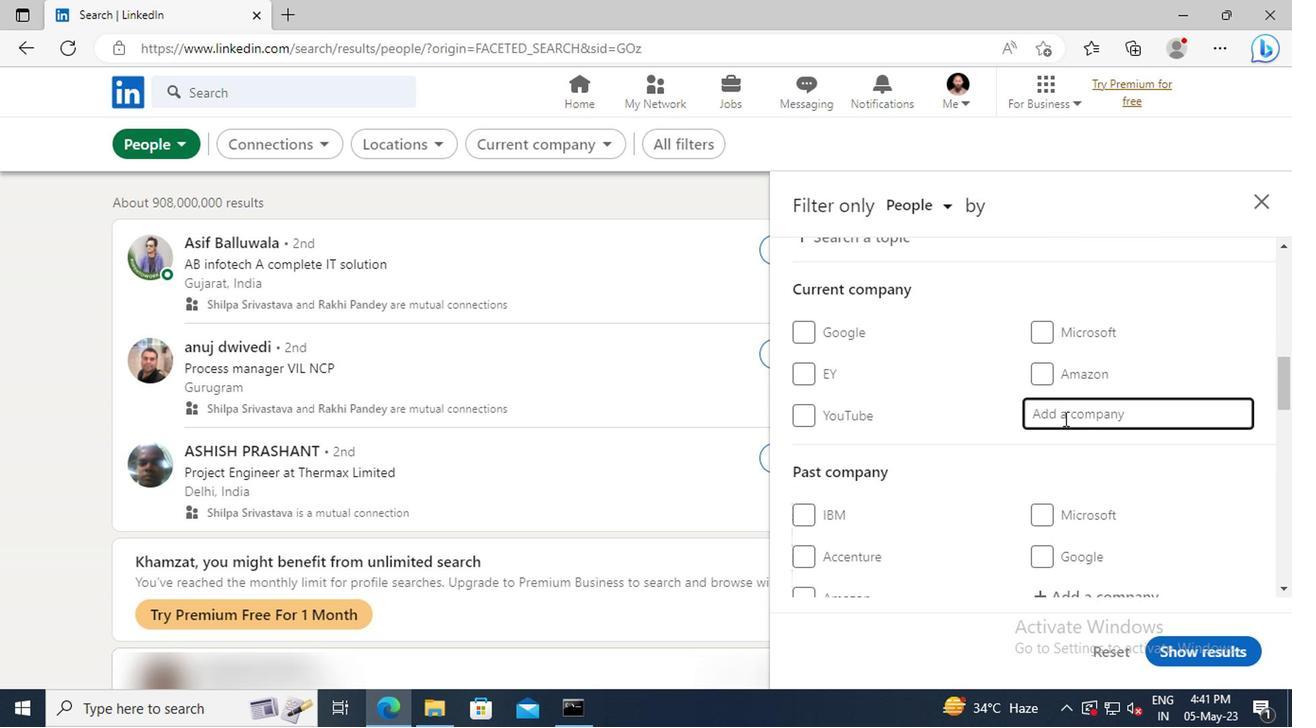 
Action: Mouse moved to (881, 422)
Screenshot: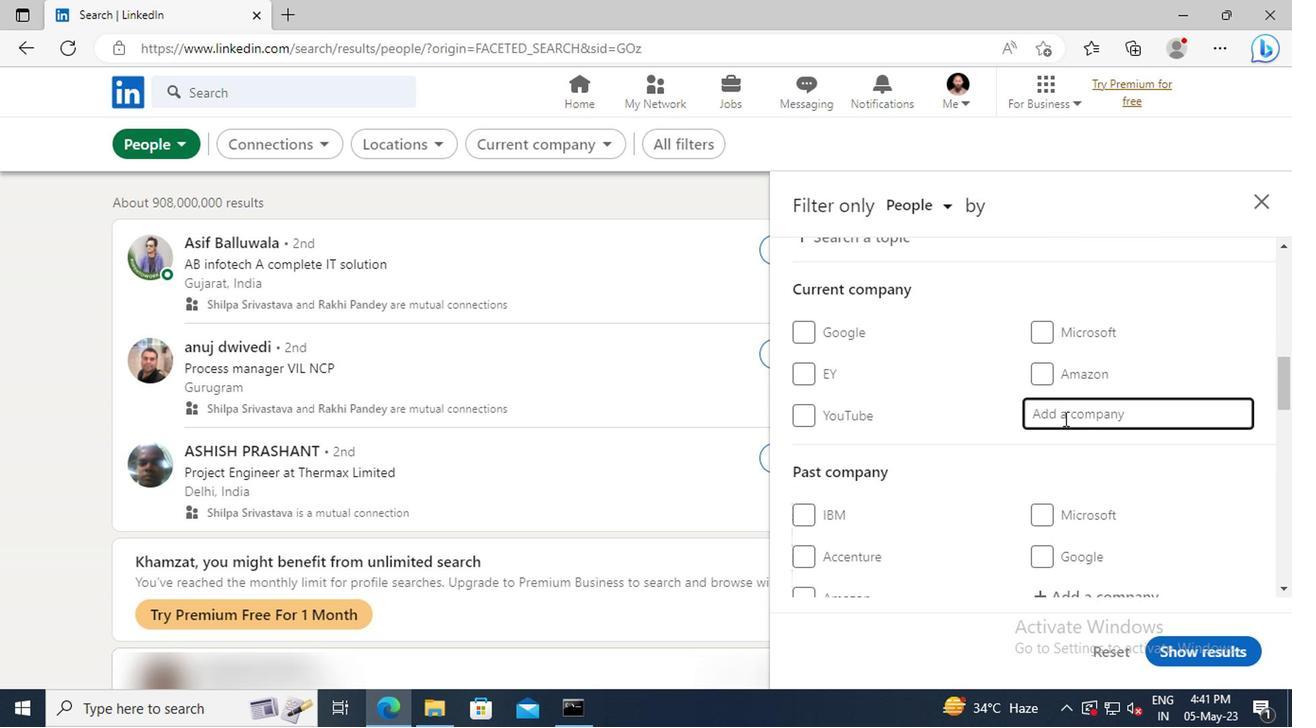 
Action: Key pressed O
Screenshot: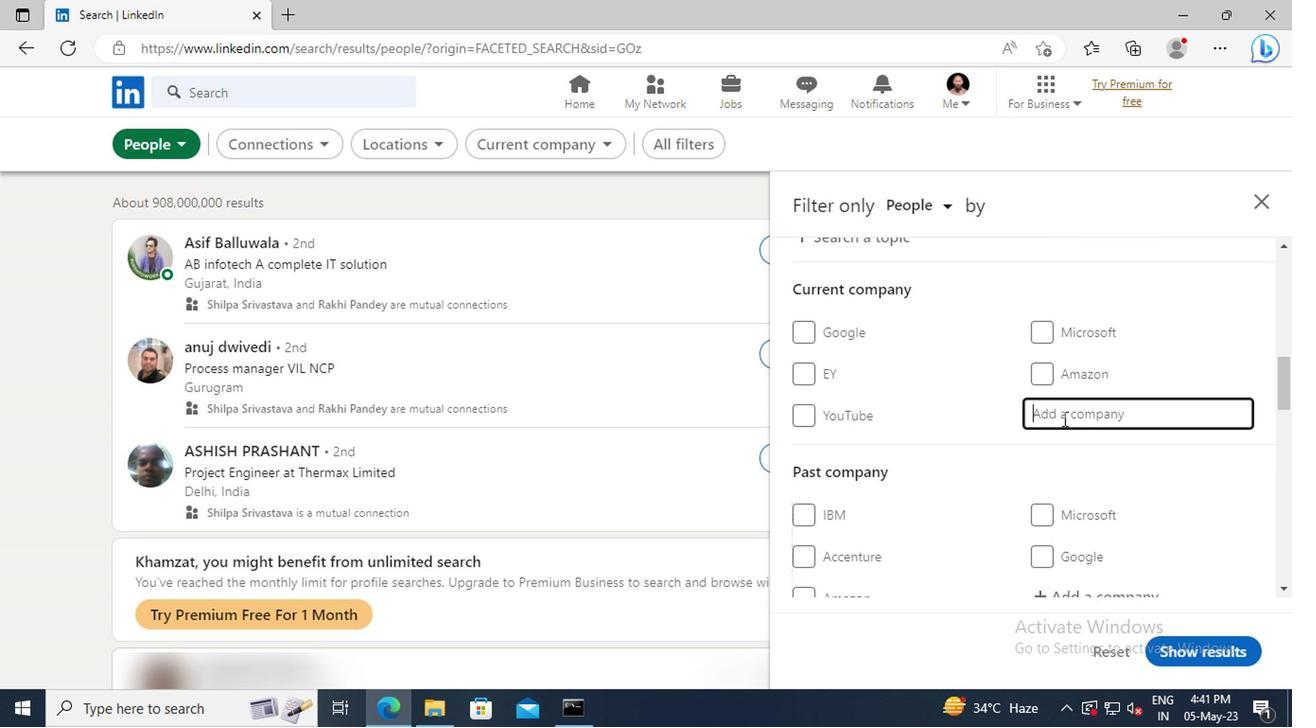 
Action: Mouse moved to (879, 422)
Screenshot: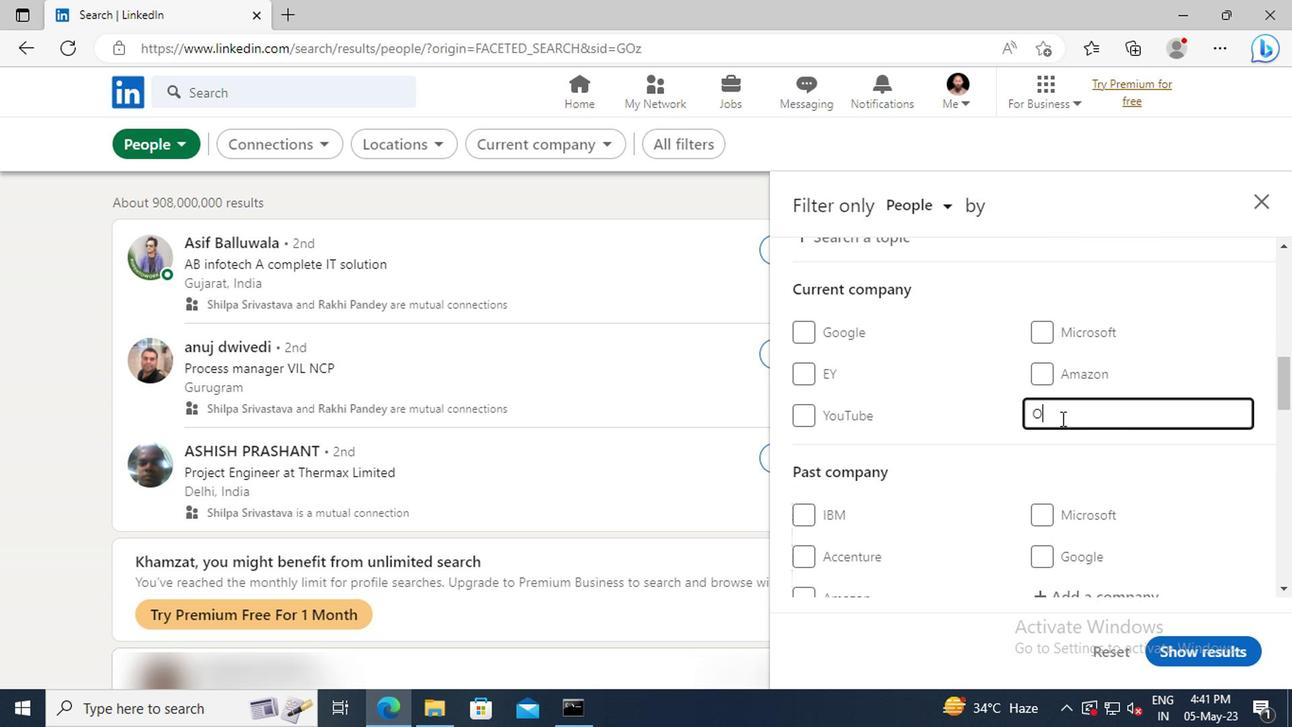 
Action: Key pressed P
Screenshot: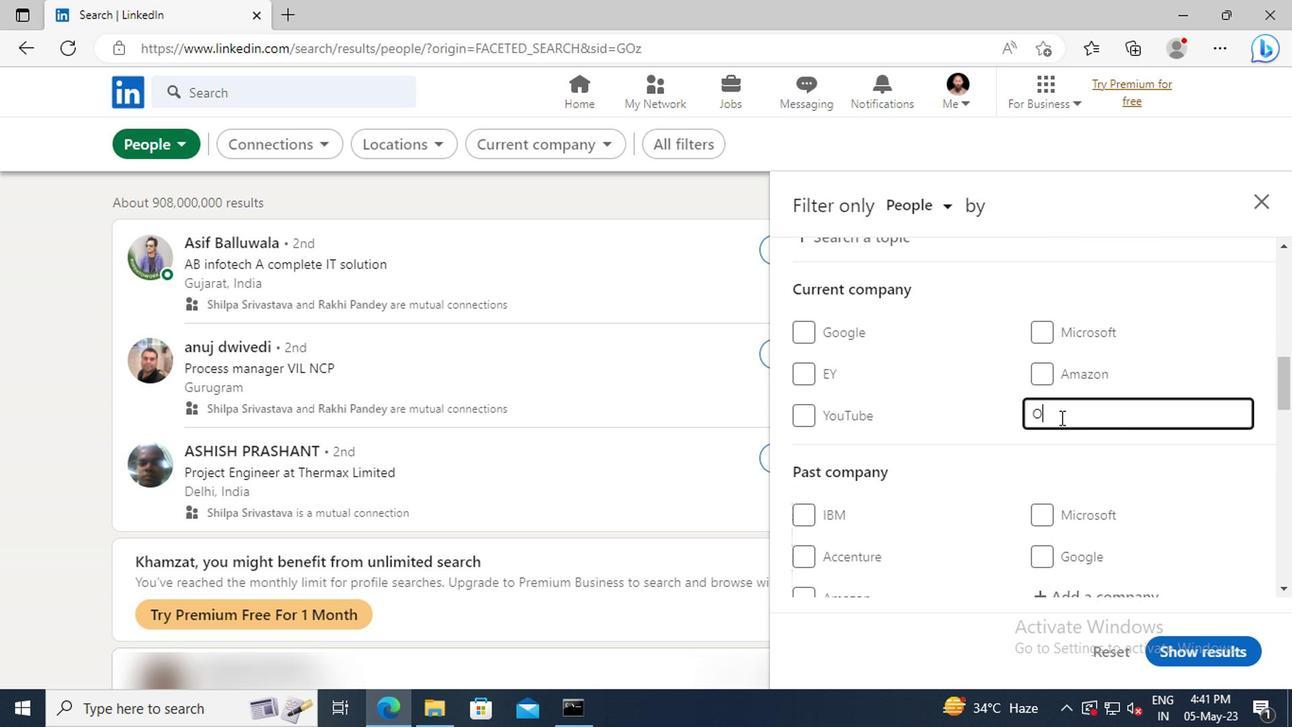 
Action: Mouse moved to (879, 422)
Screenshot: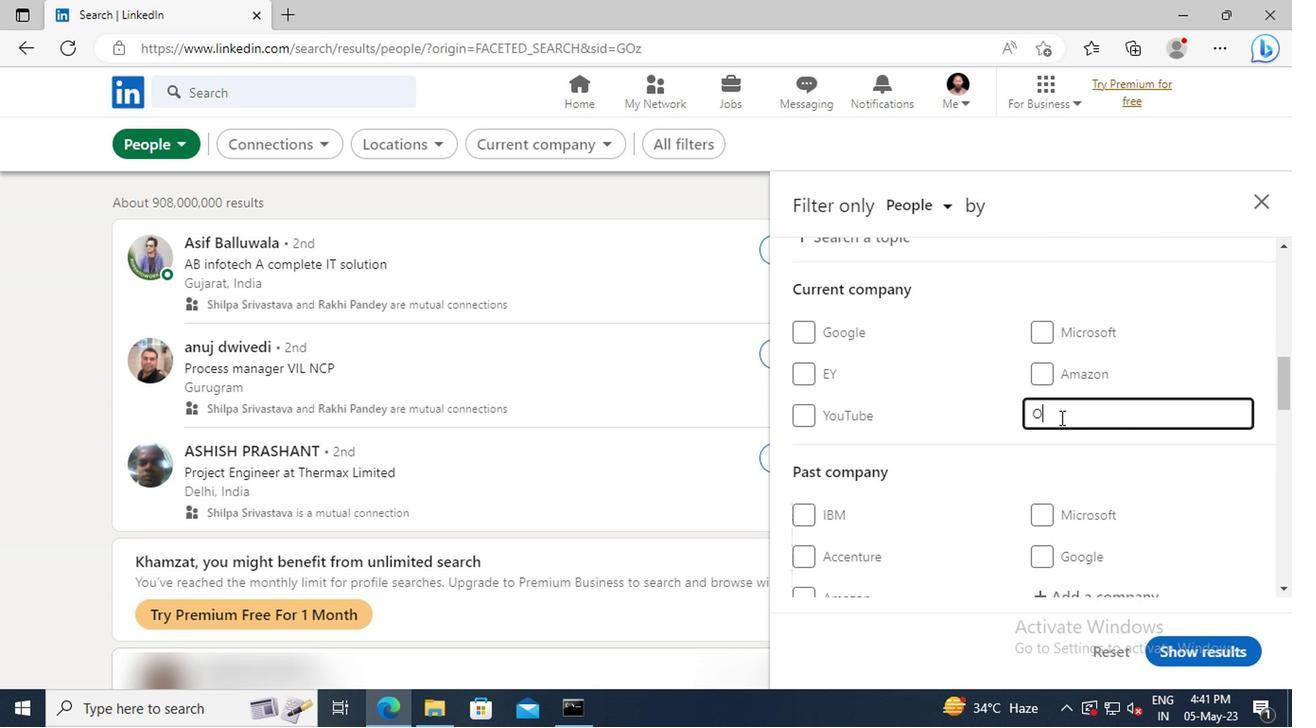 
Action: Key pressed TYM
Screenshot: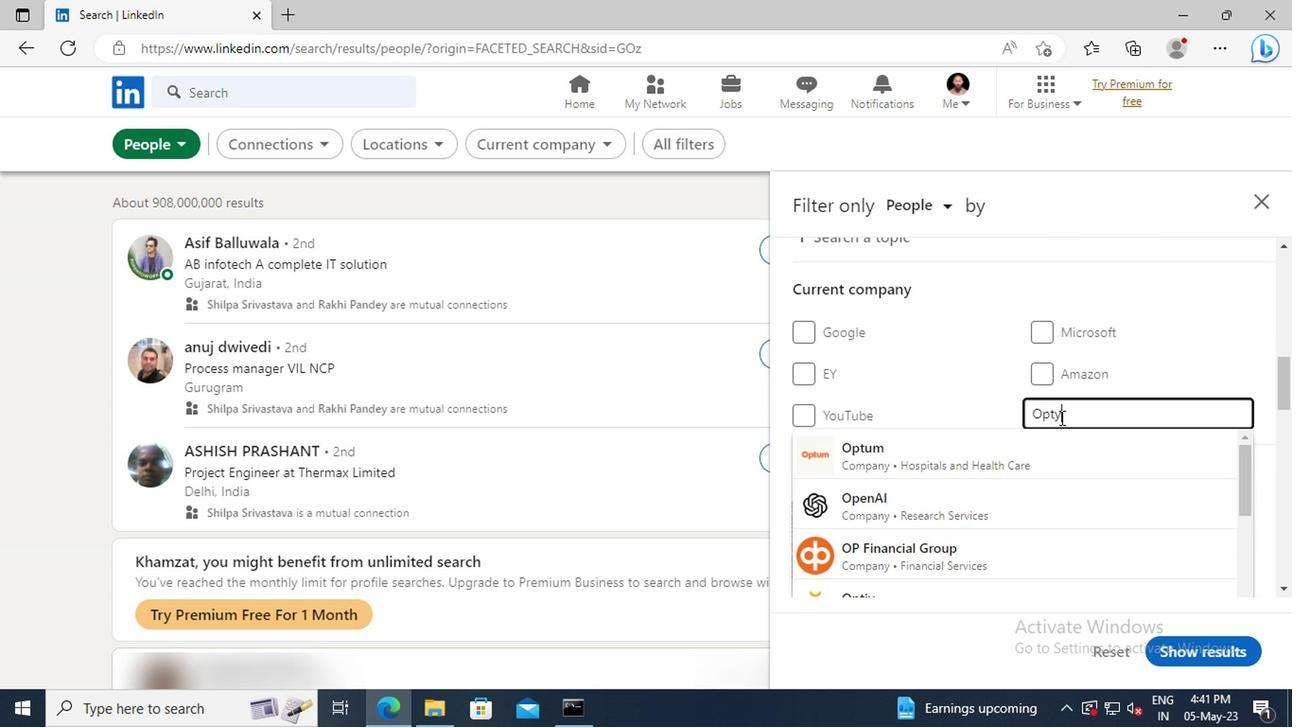 
Action: Mouse moved to (875, 440)
Screenshot: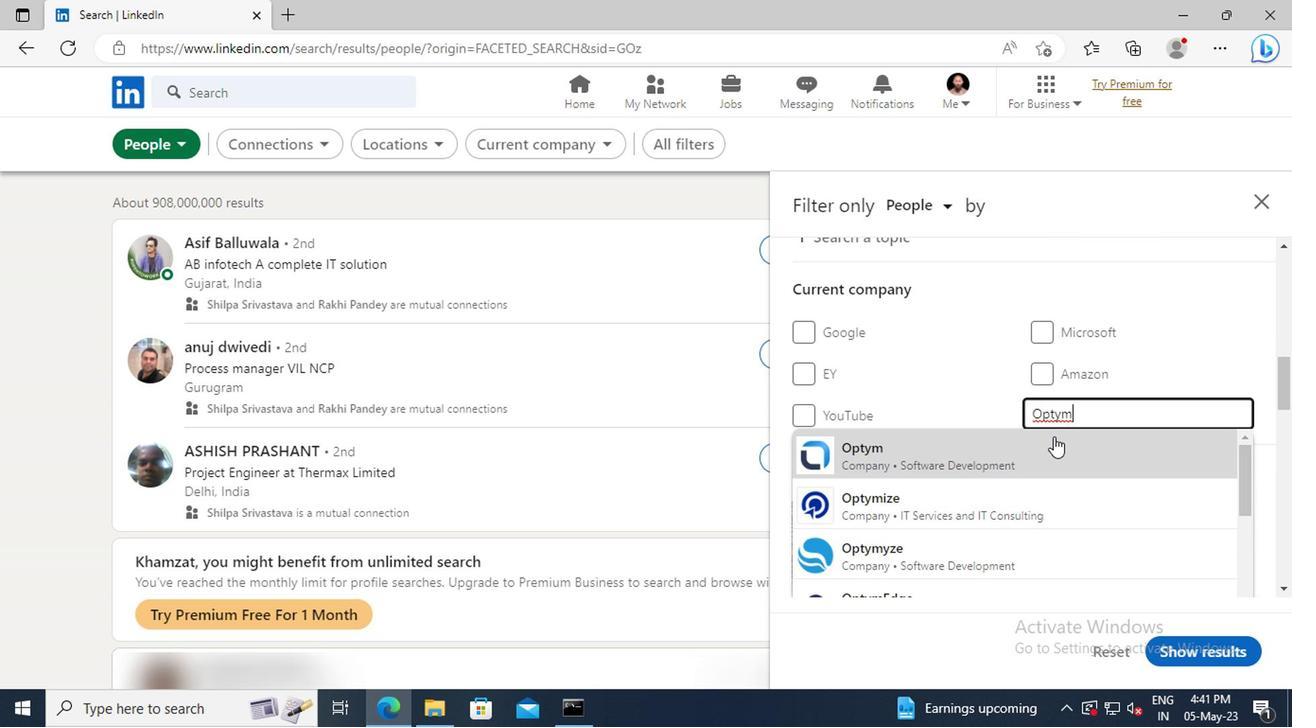 
Action: Mouse pressed left at (875, 440)
Screenshot: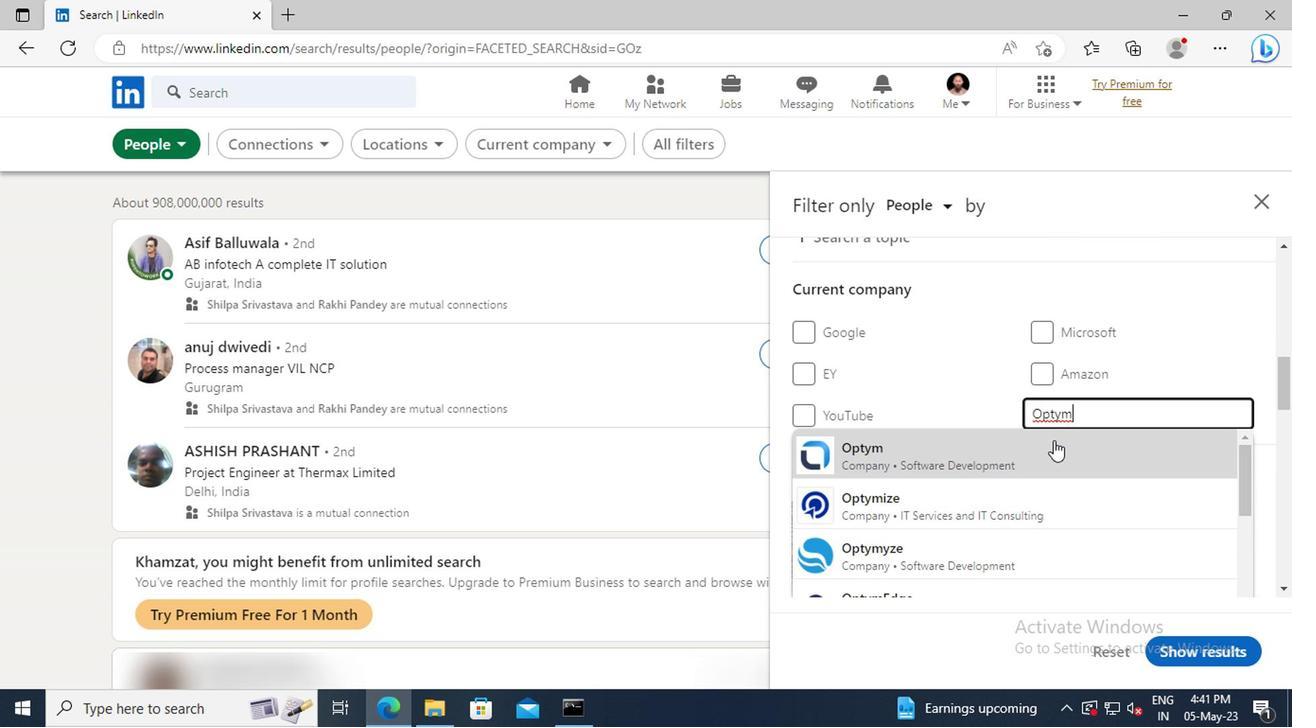 
Action: Mouse scrolled (875, 440) with delta (0, 0)
Screenshot: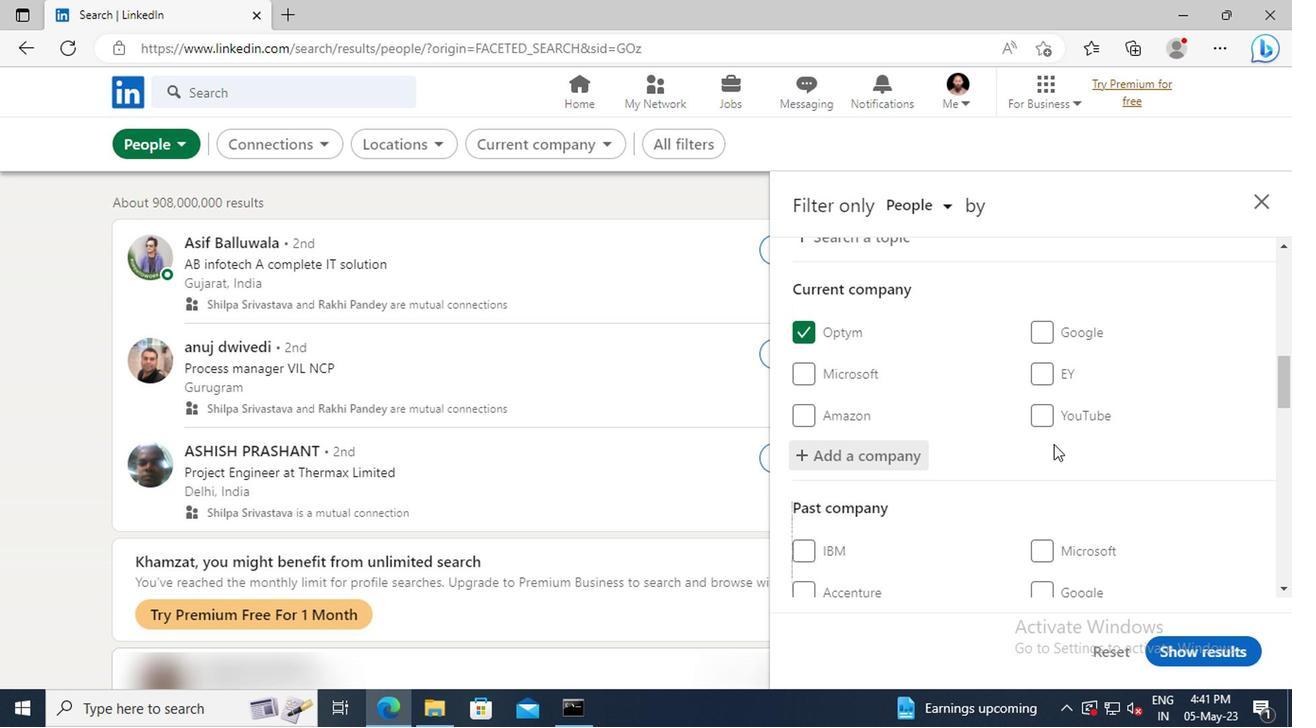 
Action: Mouse scrolled (875, 440) with delta (0, 0)
Screenshot: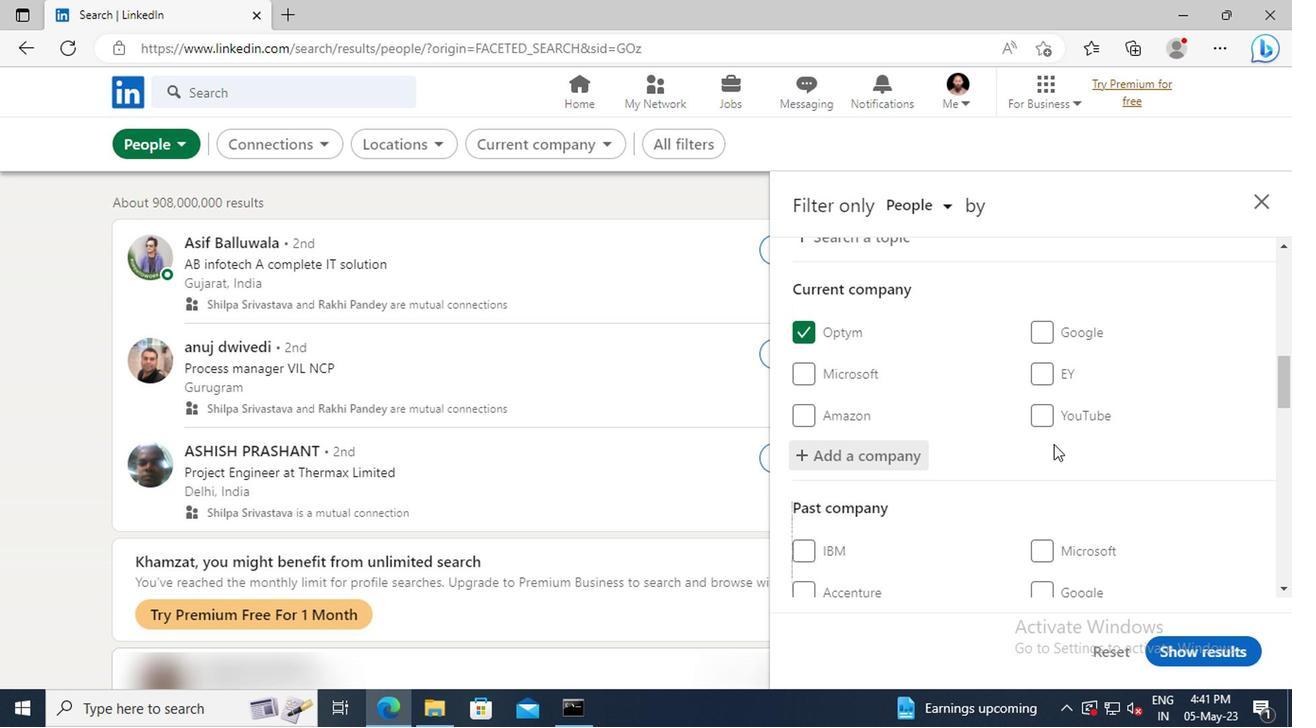 
Action: Mouse scrolled (875, 440) with delta (0, 0)
Screenshot: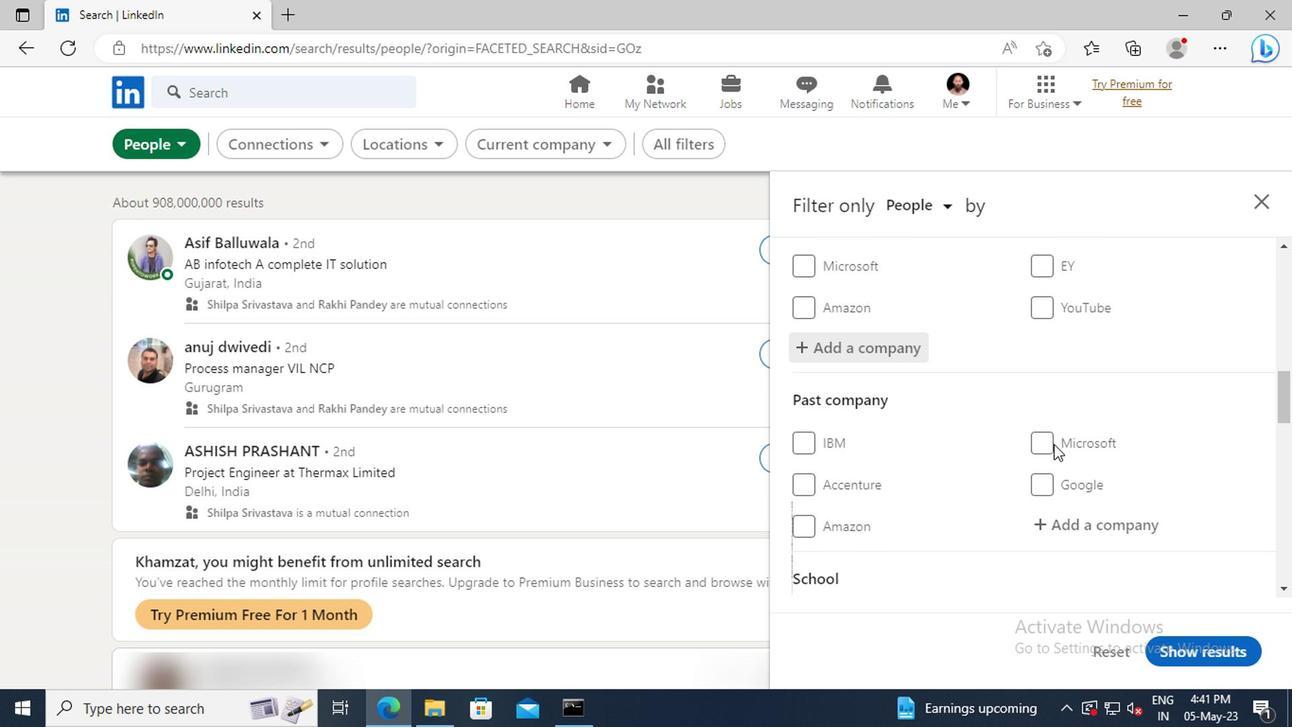 
Action: Mouse scrolled (875, 440) with delta (0, 0)
Screenshot: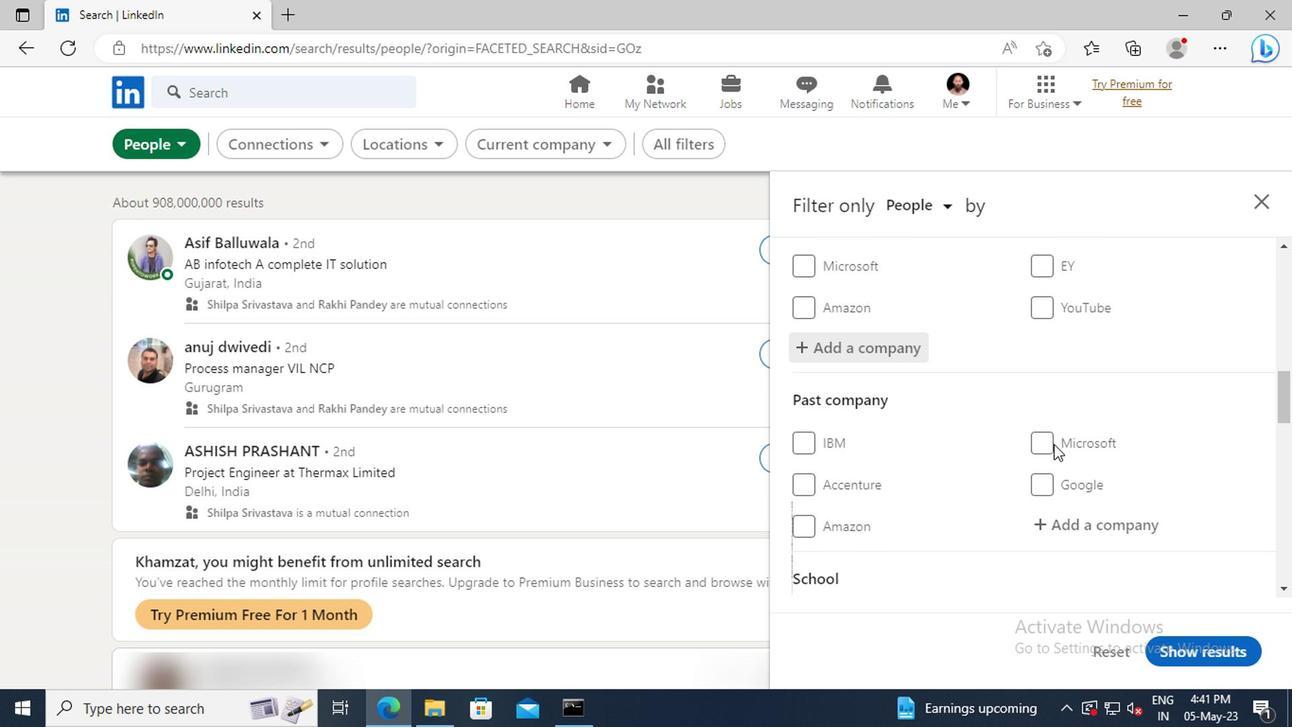 
Action: Mouse scrolled (875, 440) with delta (0, 0)
Screenshot: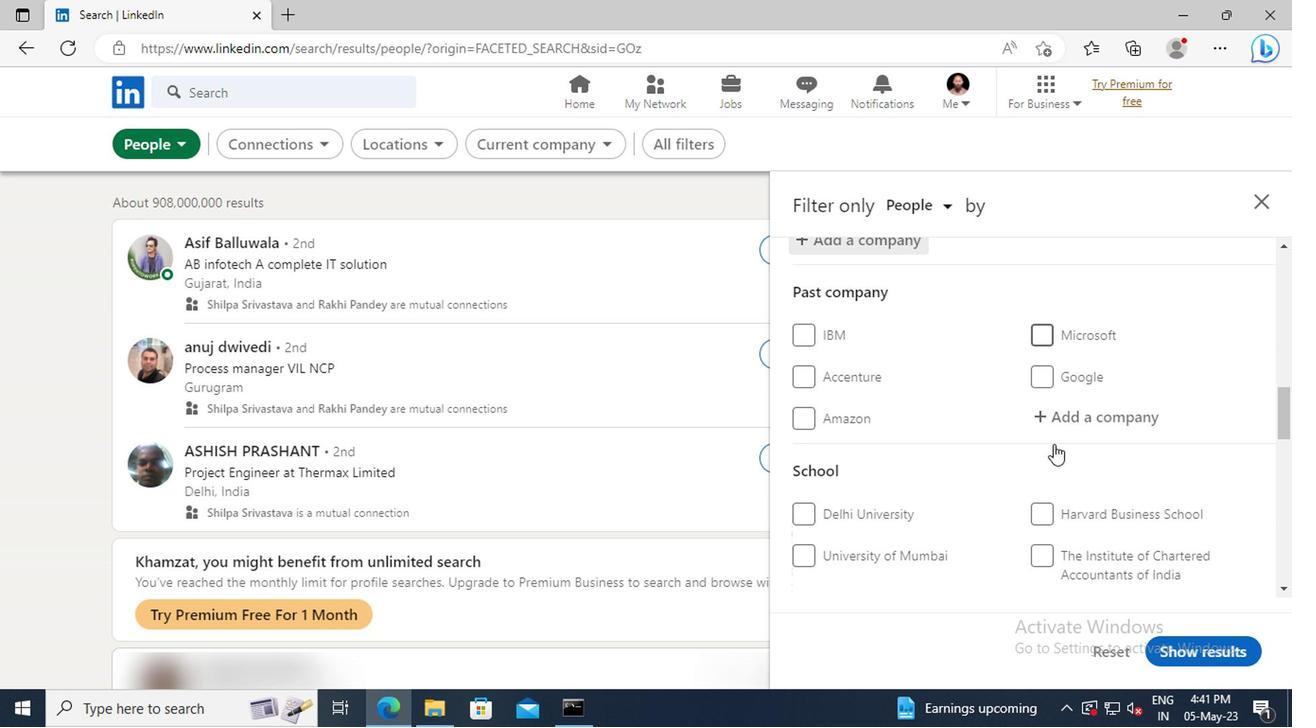 
Action: Mouse scrolled (875, 440) with delta (0, 0)
Screenshot: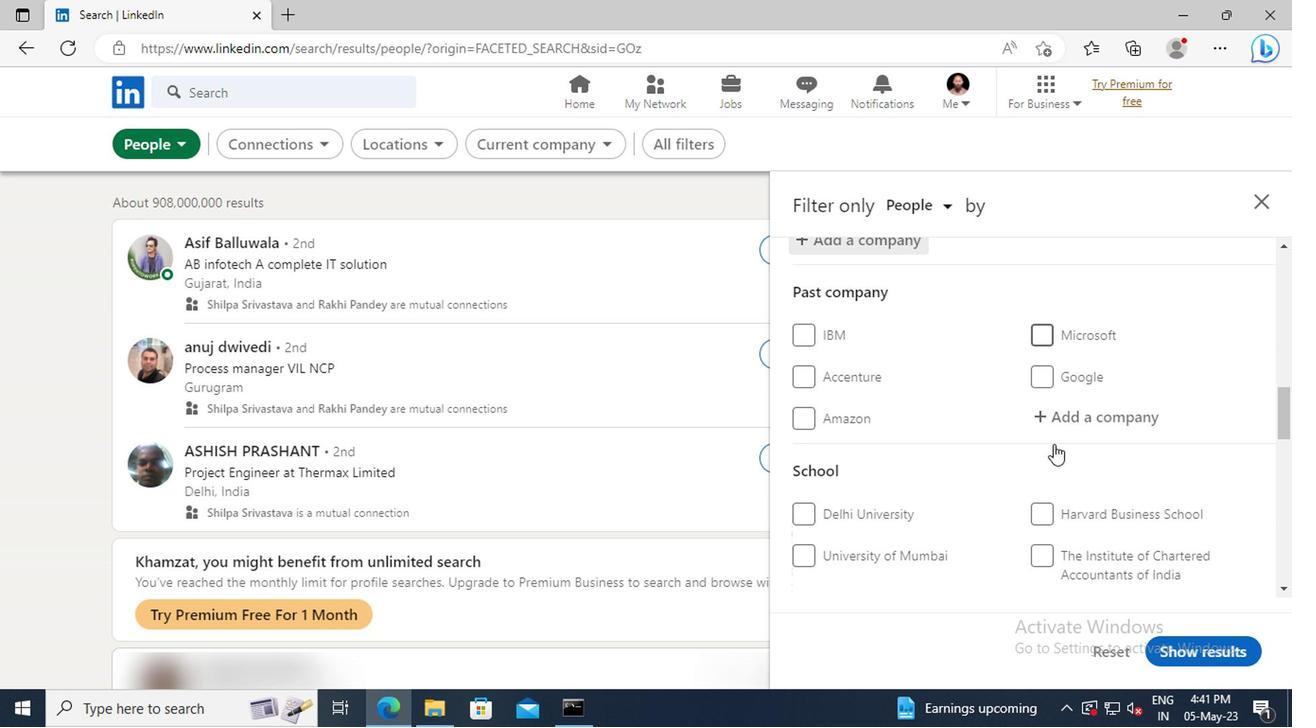 
Action: Mouse scrolled (875, 440) with delta (0, 0)
Screenshot: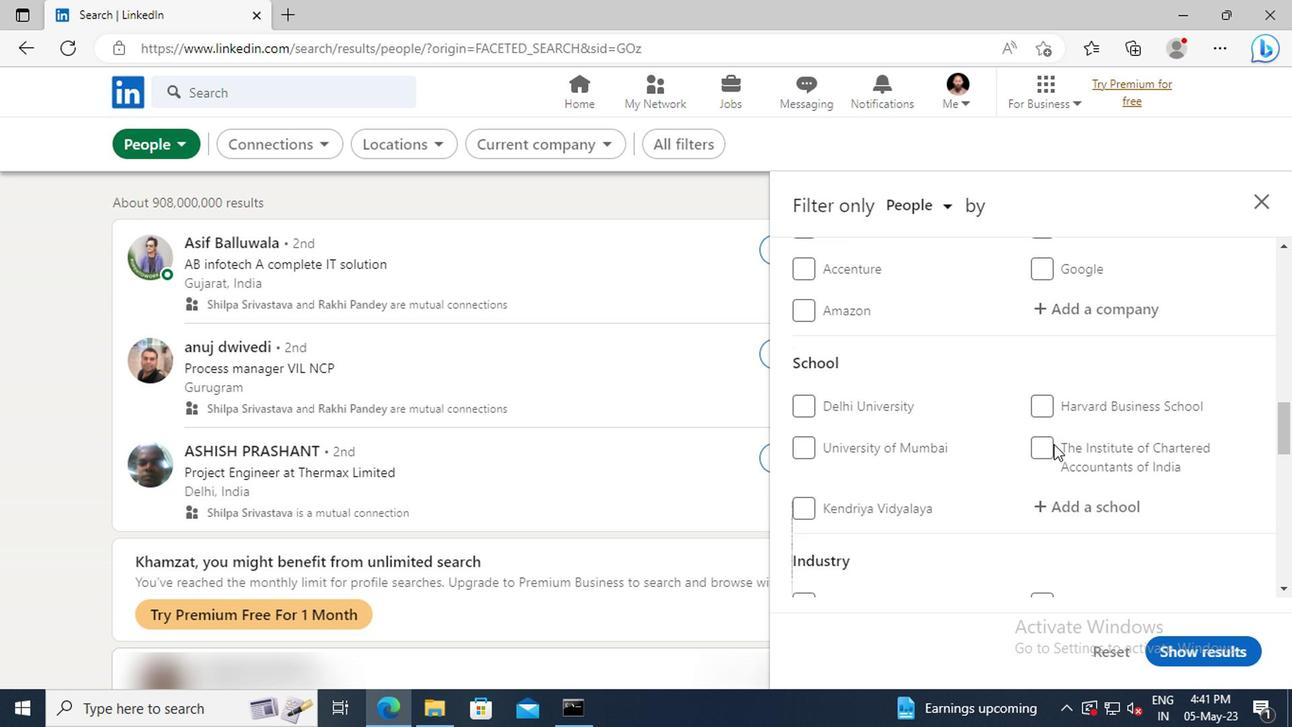 
Action: Mouse moved to (879, 445)
Screenshot: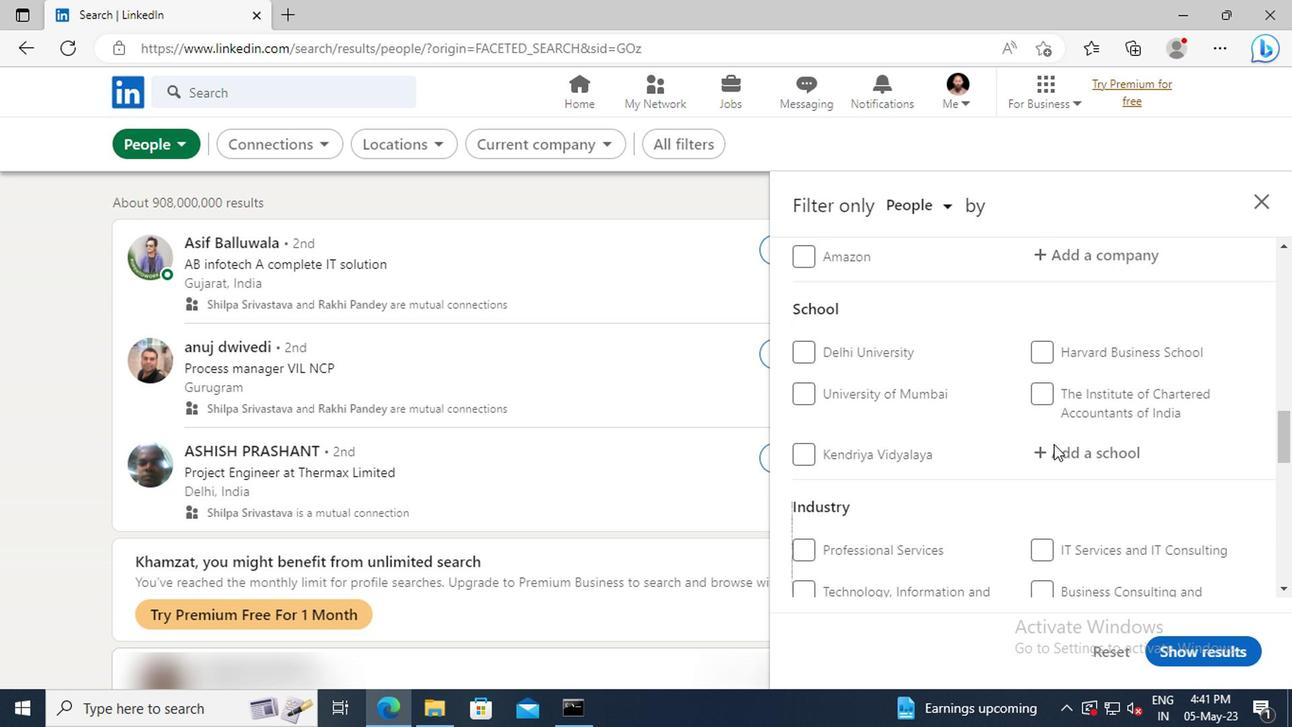 
Action: Mouse pressed left at (879, 445)
Screenshot: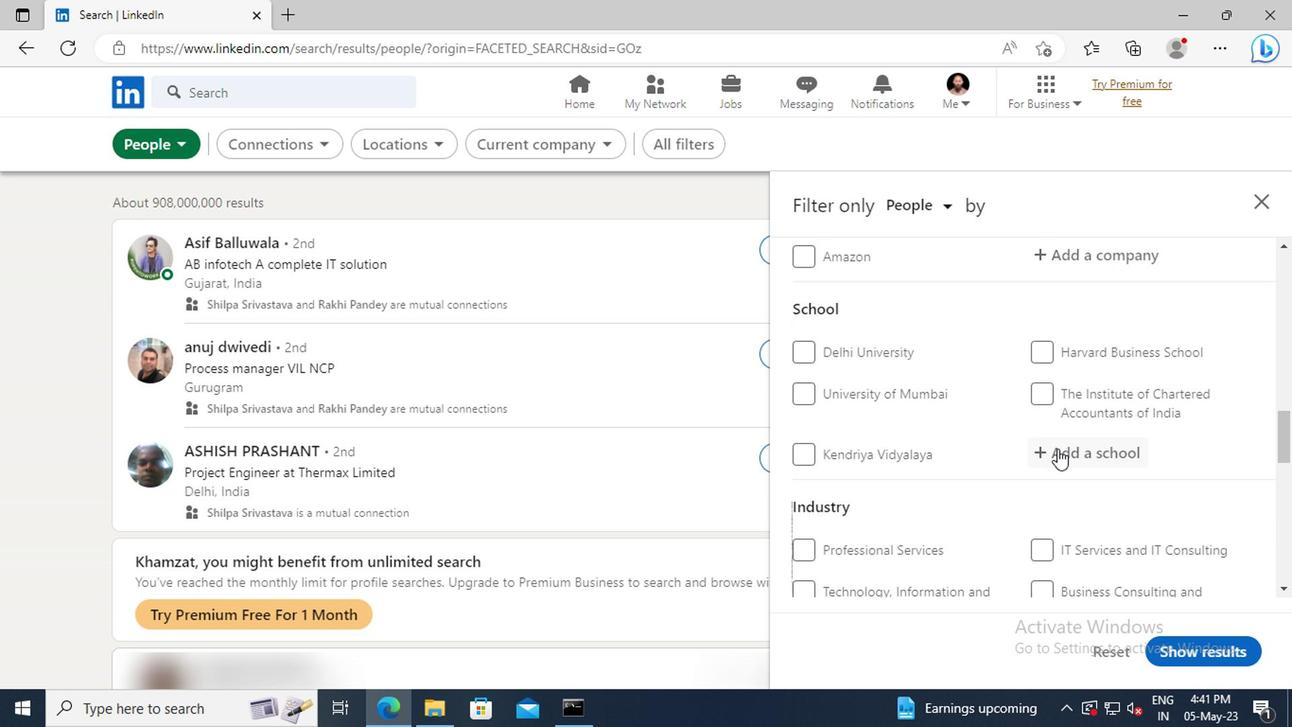 
Action: Key pressed <Key.shift>CHENNAI<Key.space>JOBS<Key.space>AND<Key.space>CA
Screenshot: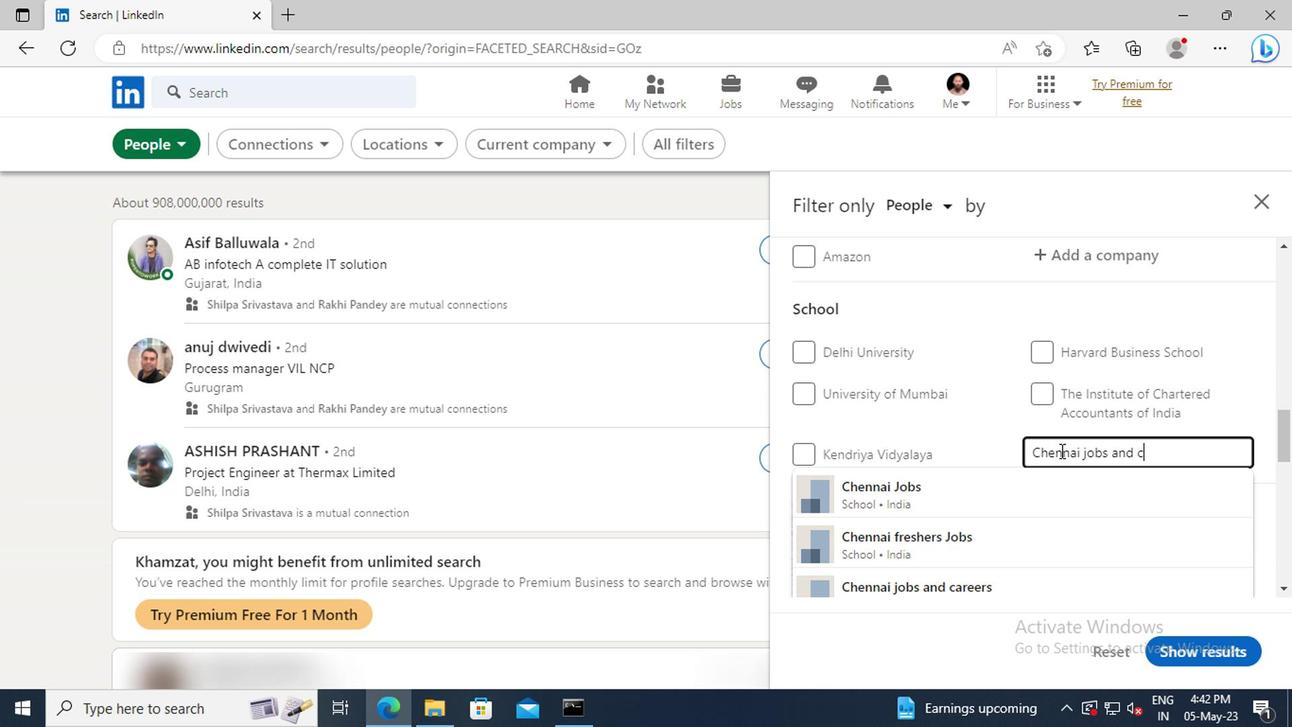 
Action: Mouse moved to (879, 465)
Screenshot: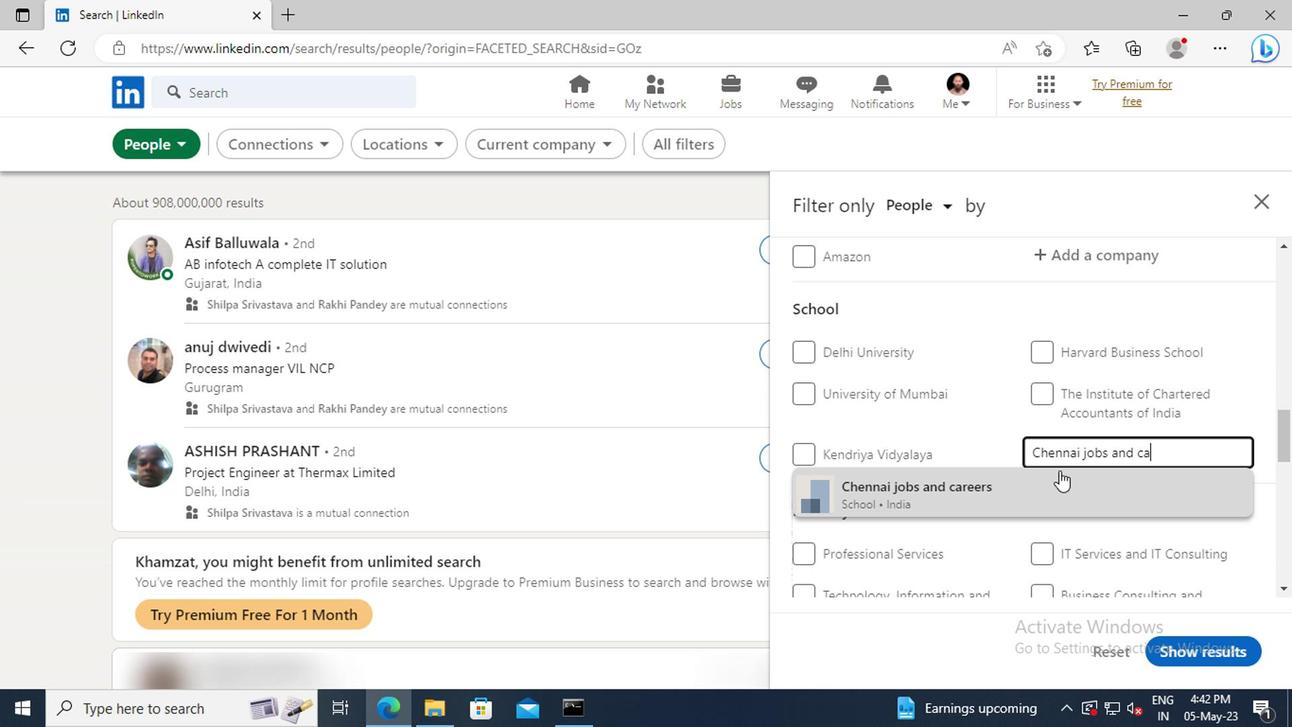 
Action: Mouse pressed left at (879, 465)
Screenshot: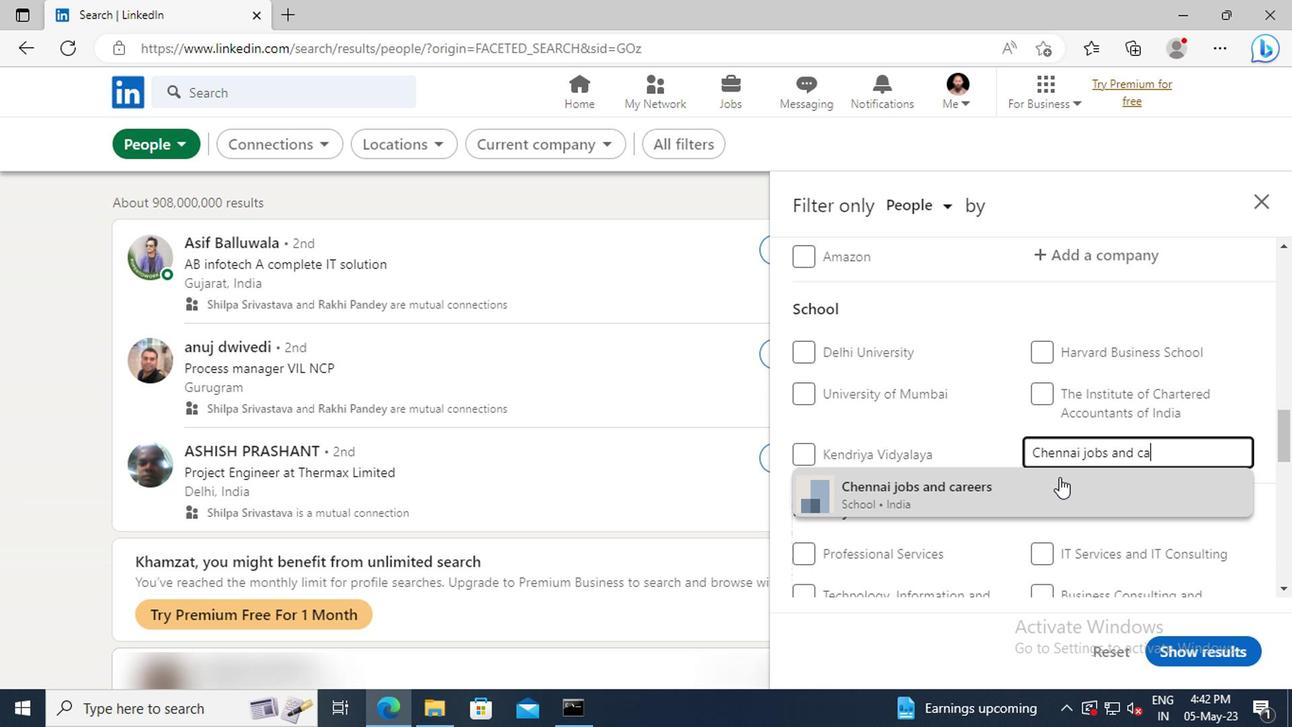 
Action: Mouse moved to (878, 463)
Screenshot: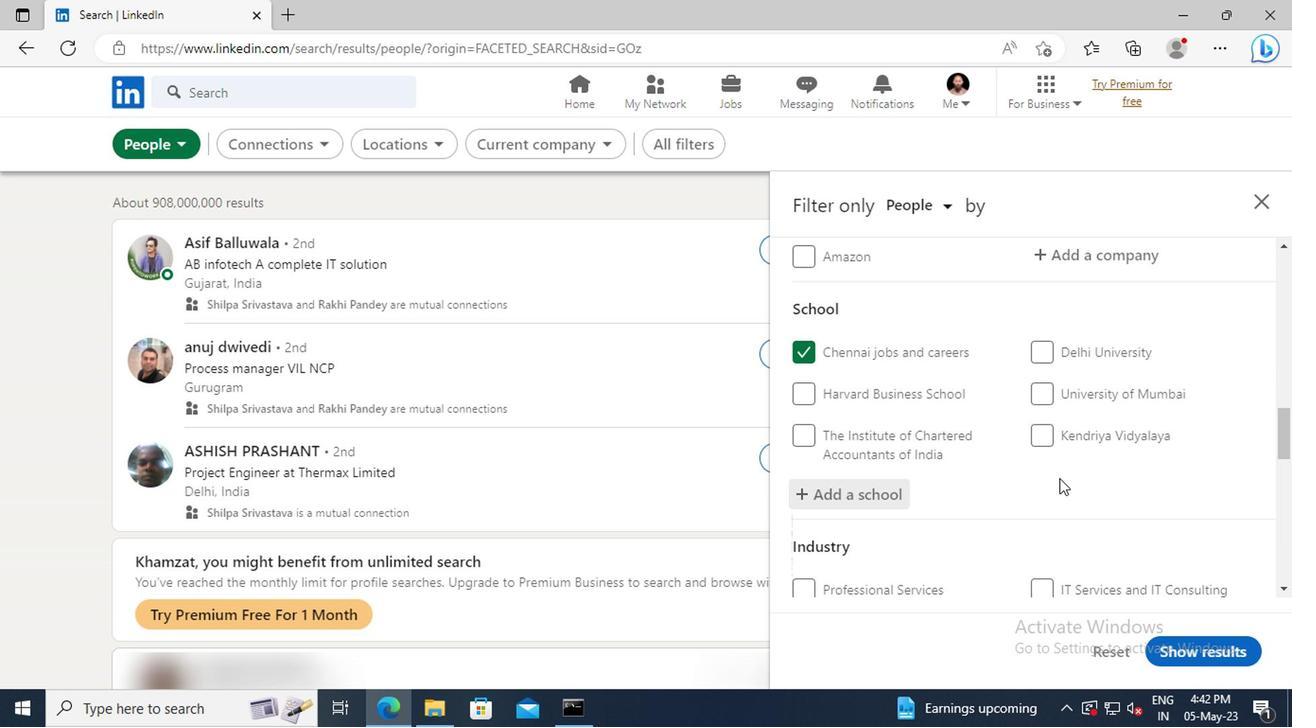 
Action: Mouse scrolled (878, 463) with delta (0, 0)
Screenshot: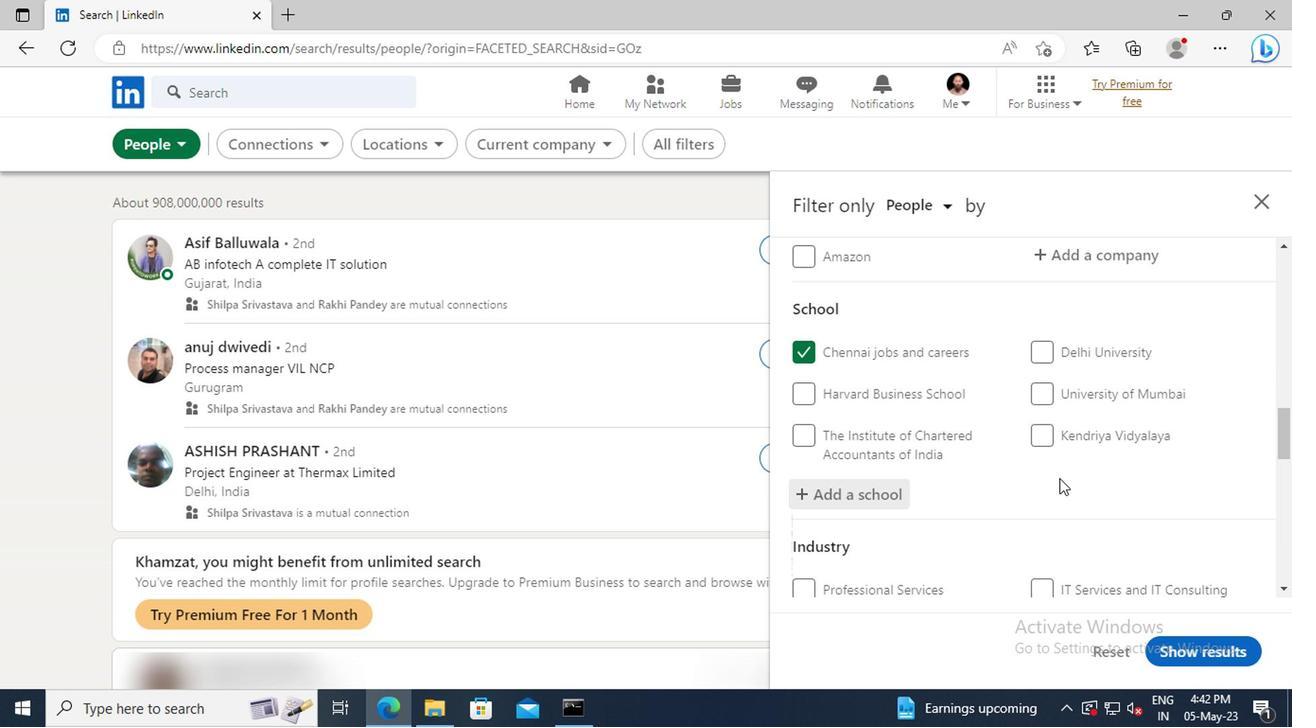 
Action: Mouse moved to (878, 461)
Screenshot: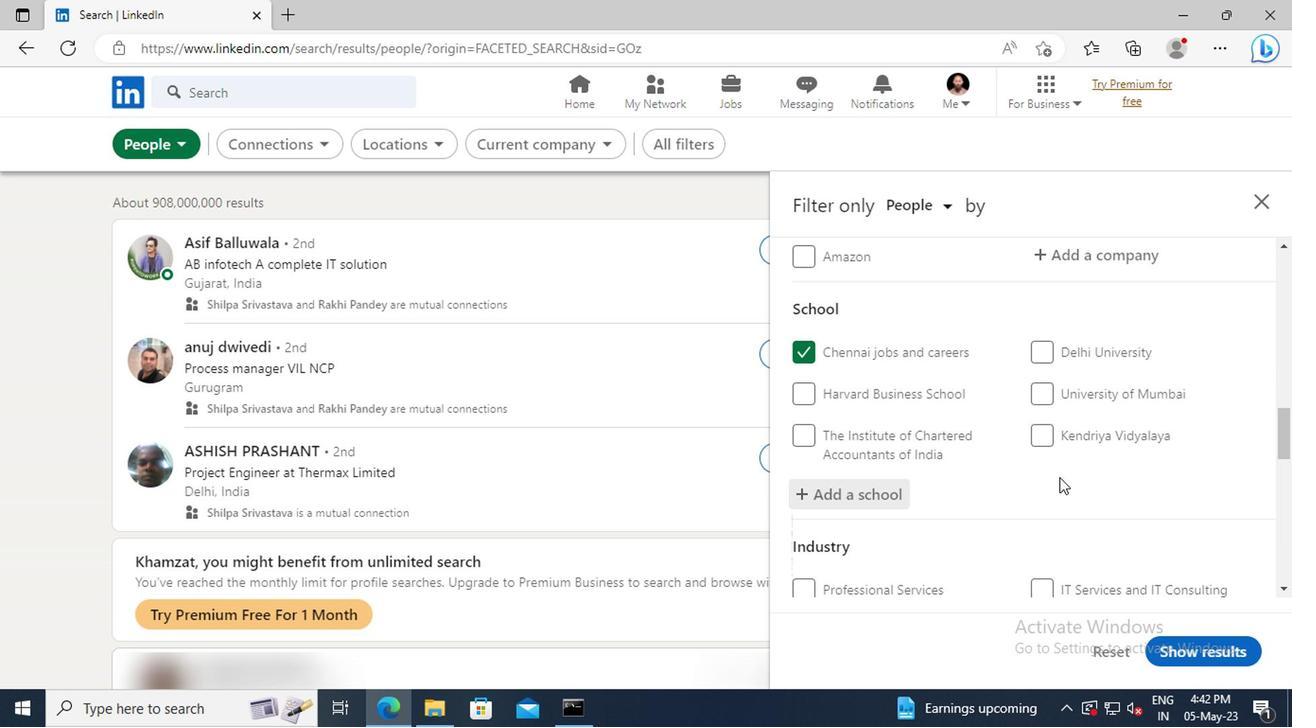 
Action: Mouse scrolled (878, 461) with delta (0, 0)
Screenshot: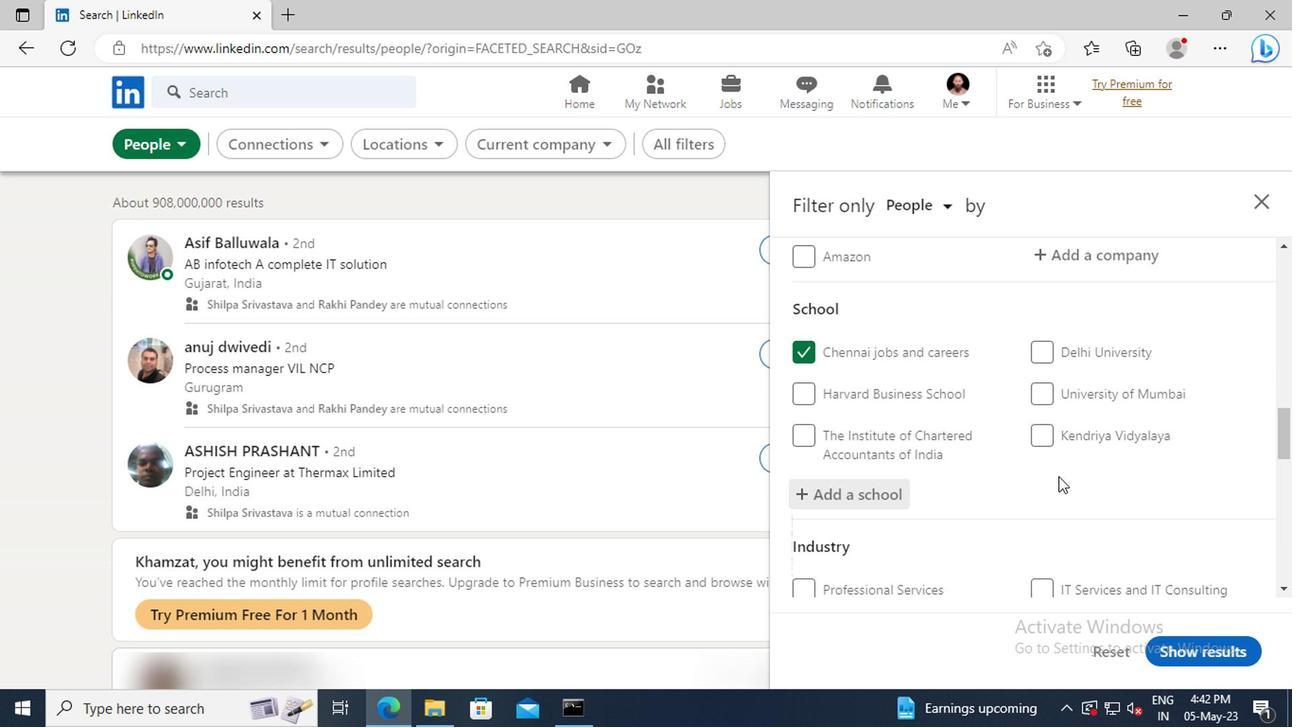
Action: Mouse moved to (875, 448)
Screenshot: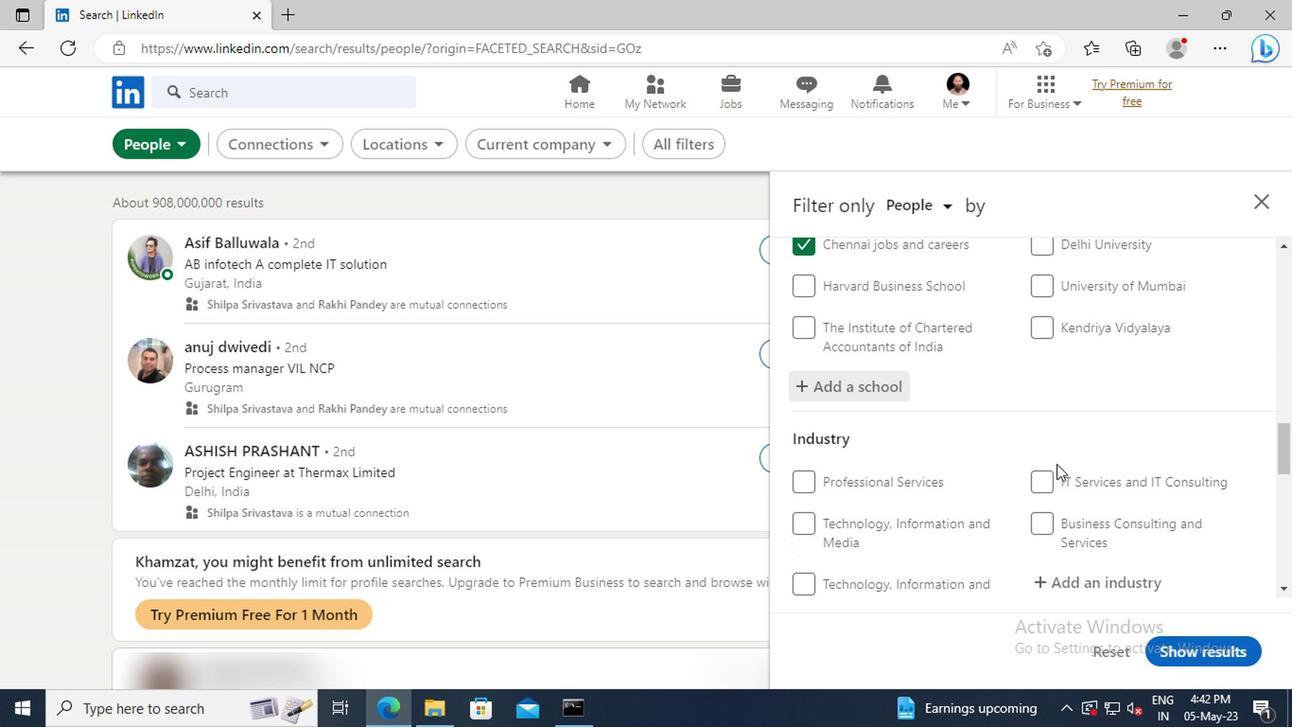 
Action: Mouse scrolled (875, 447) with delta (0, 0)
Screenshot: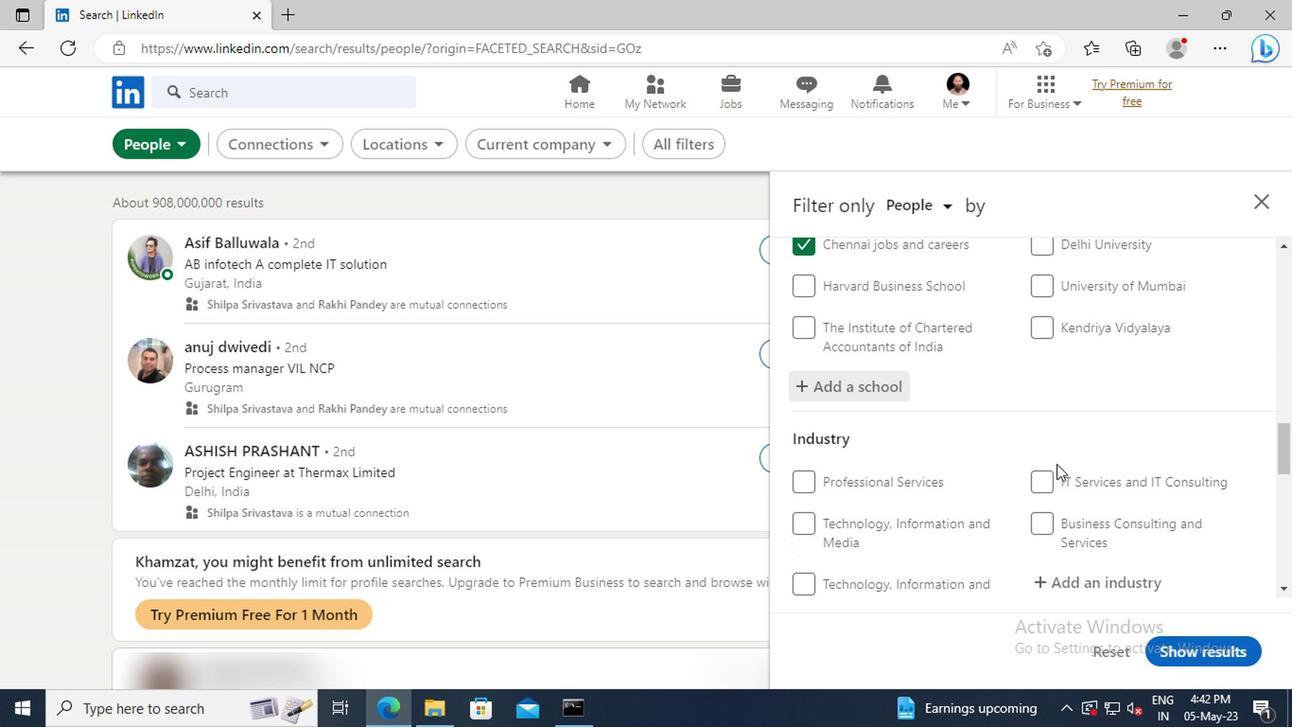 
Action: Mouse moved to (874, 445)
Screenshot: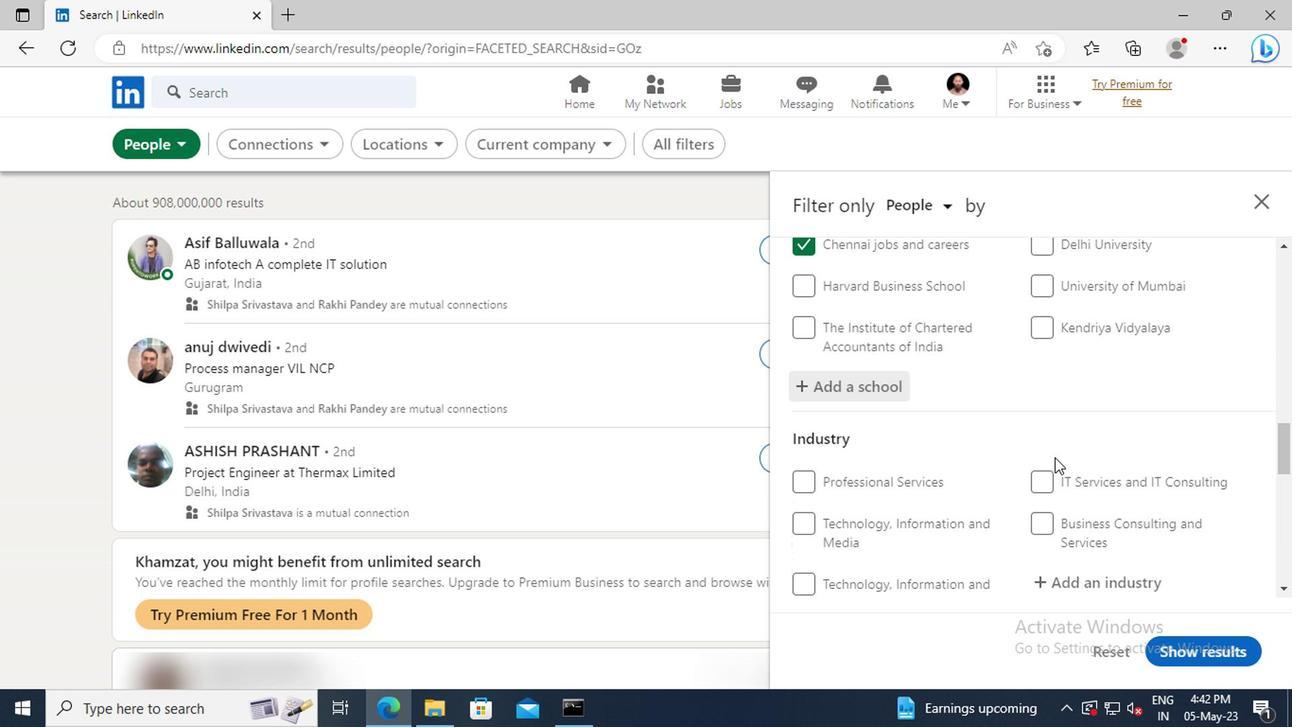 
Action: Mouse scrolled (874, 444) with delta (0, 0)
Screenshot: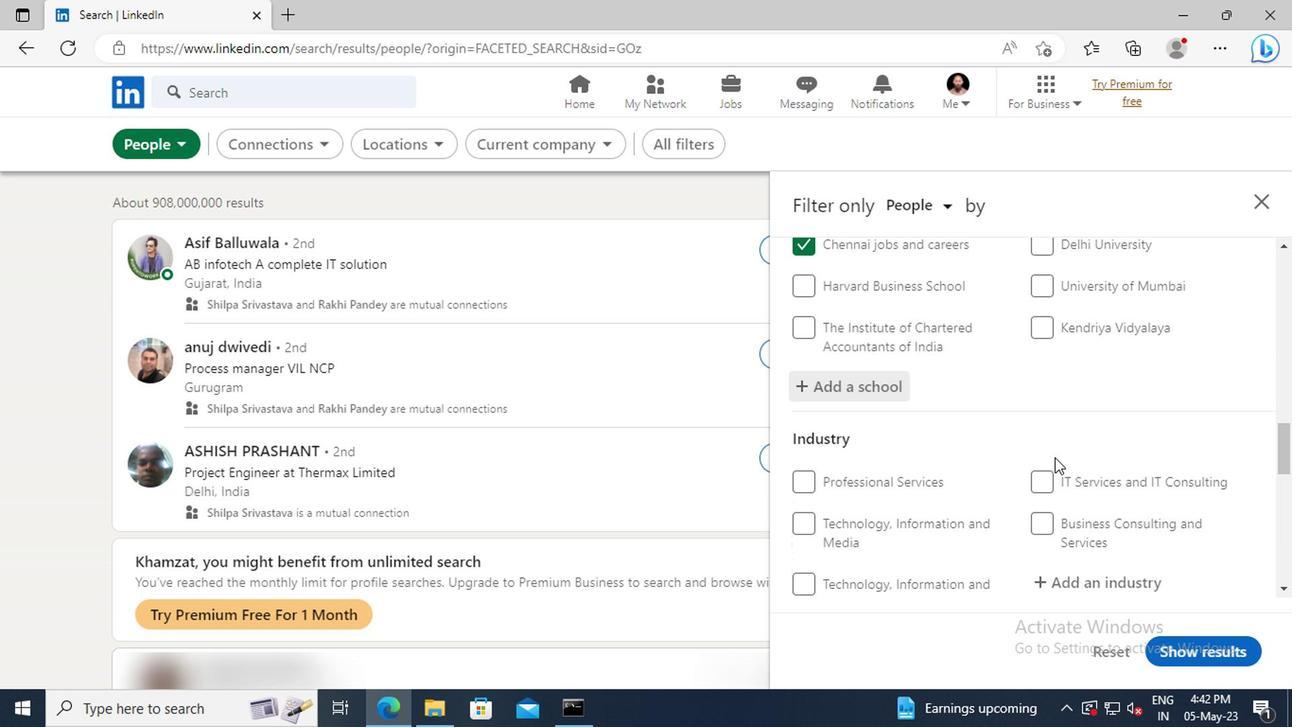 
Action: Mouse moved to (876, 459)
Screenshot: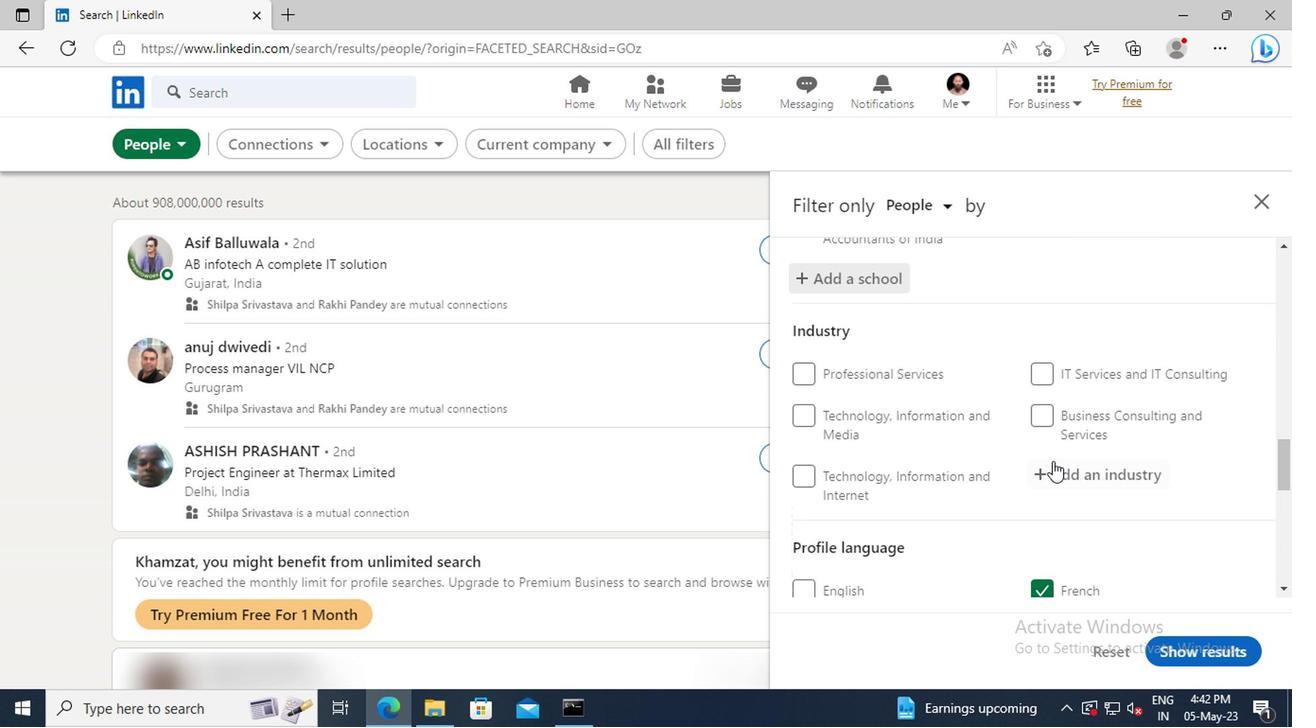 
Action: Mouse pressed left at (876, 459)
Screenshot: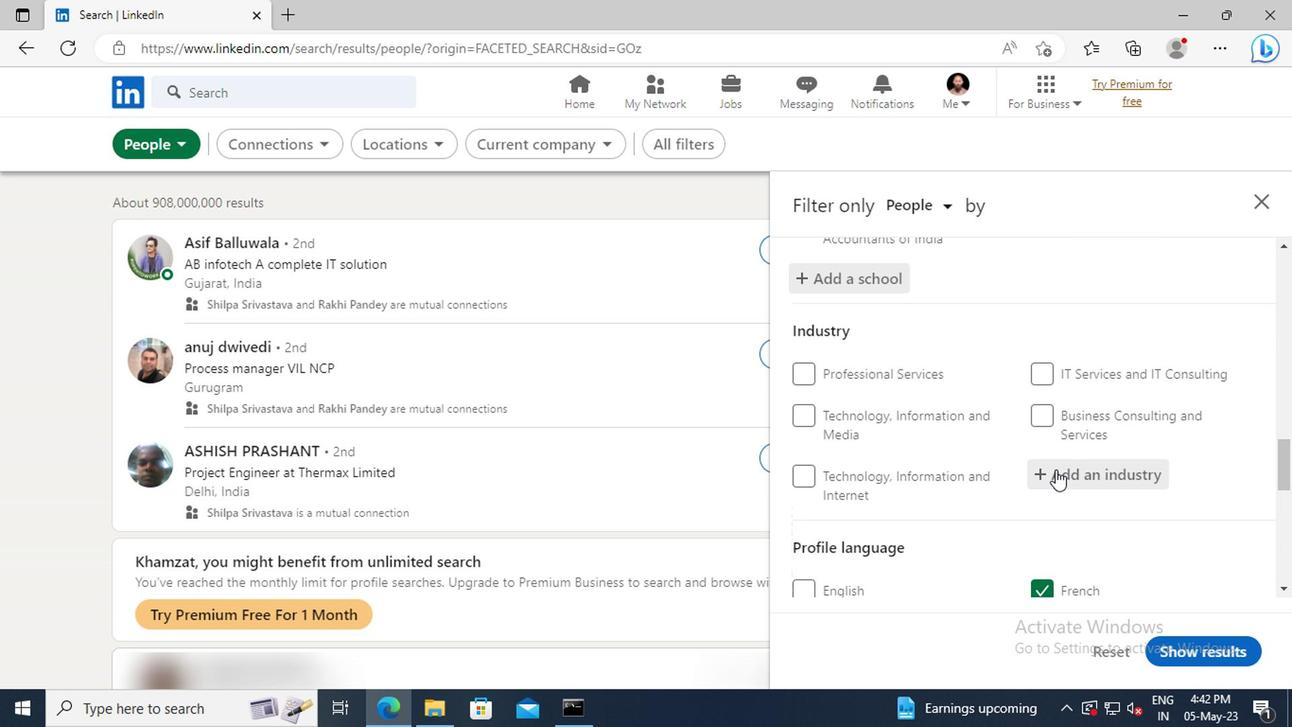 
Action: Key pressed <Key.shift>COUR
Screenshot: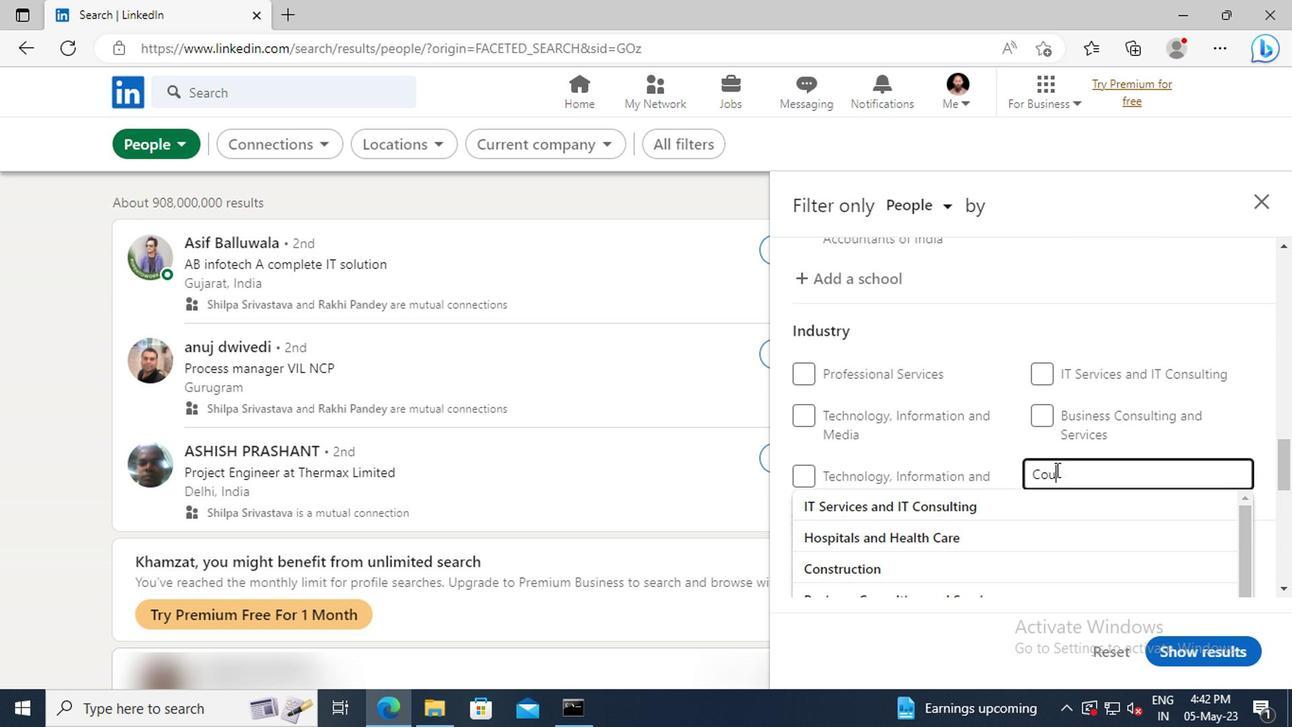 
Action: Mouse moved to (879, 482)
Screenshot: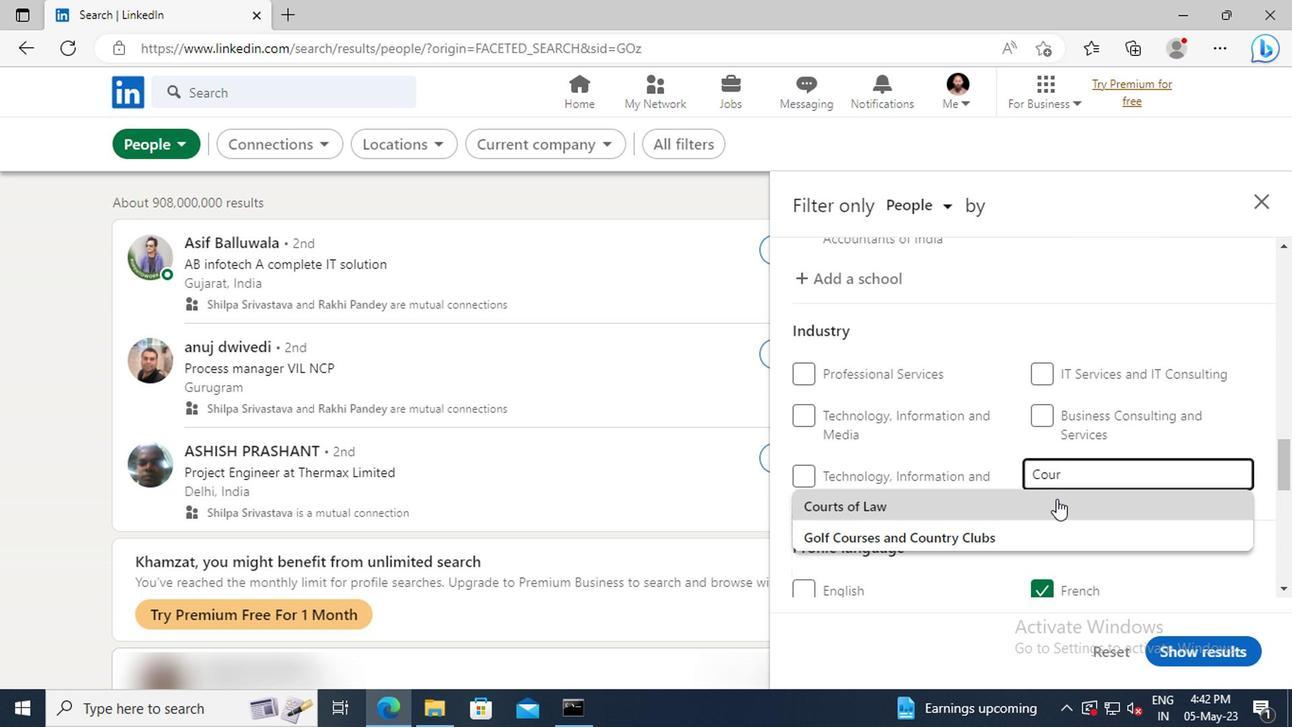 
Action: Mouse pressed left at (879, 482)
Screenshot: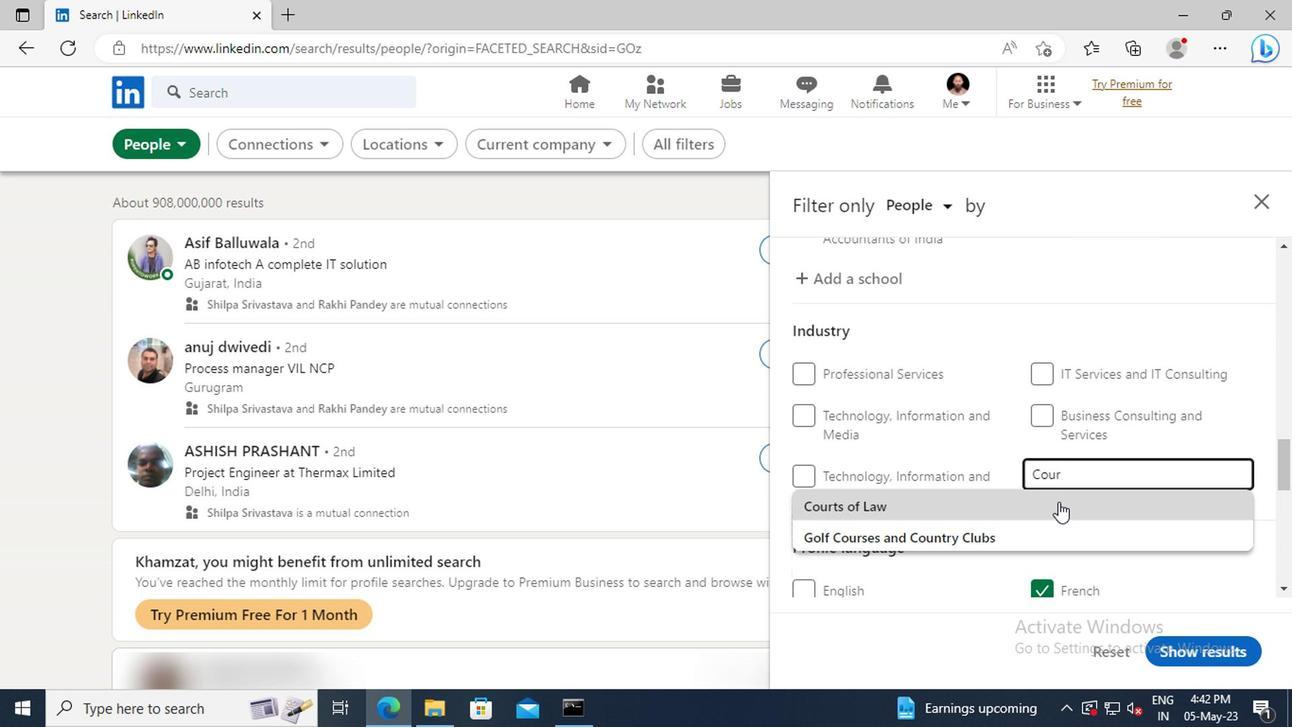 
Action: Mouse scrolled (879, 482) with delta (0, 0)
Screenshot: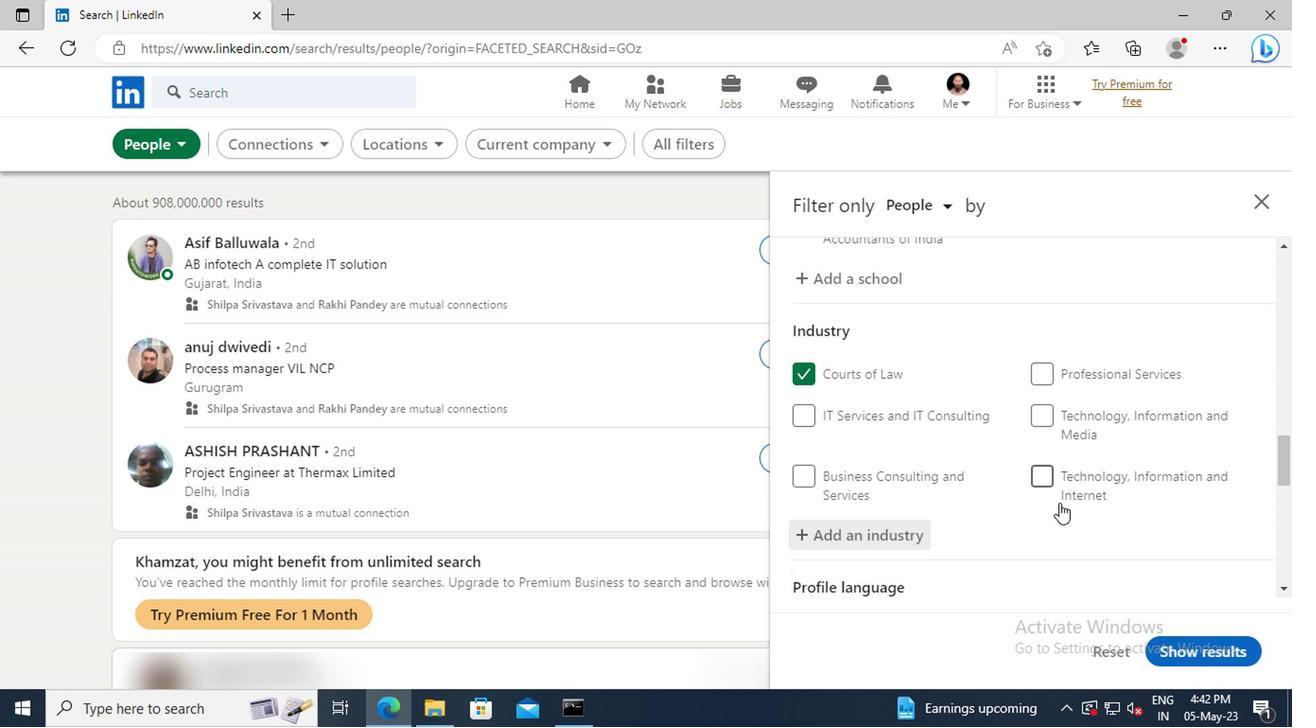 
Action: Mouse scrolled (879, 482) with delta (0, 0)
Screenshot: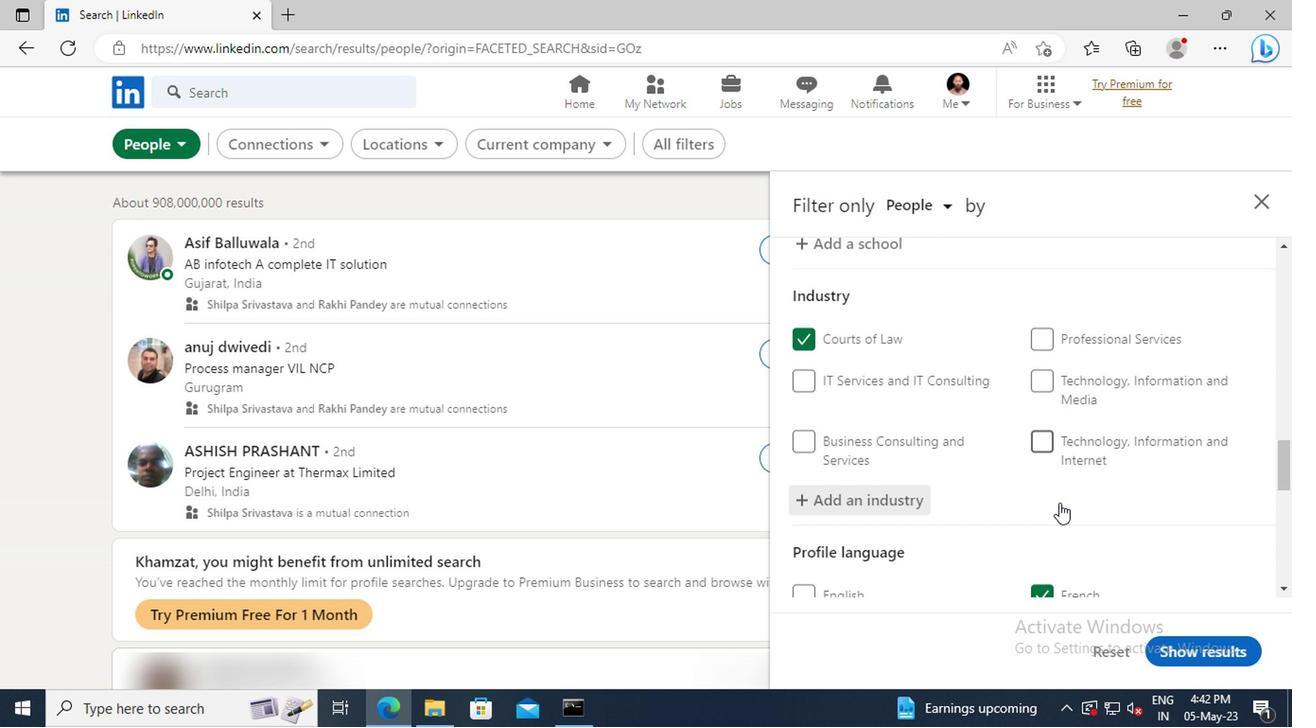 
Action: Mouse scrolled (879, 482) with delta (0, 0)
Screenshot: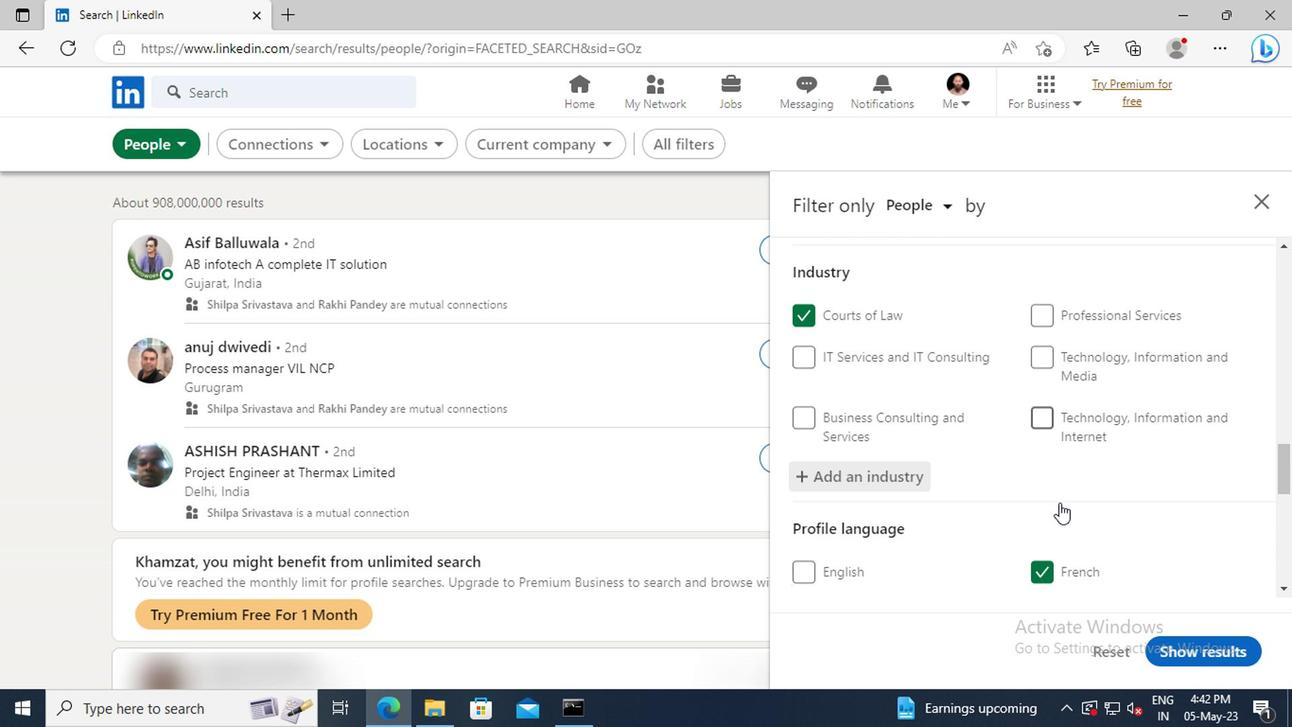 
Action: Mouse scrolled (879, 482) with delta (0, 0)
Screenshot: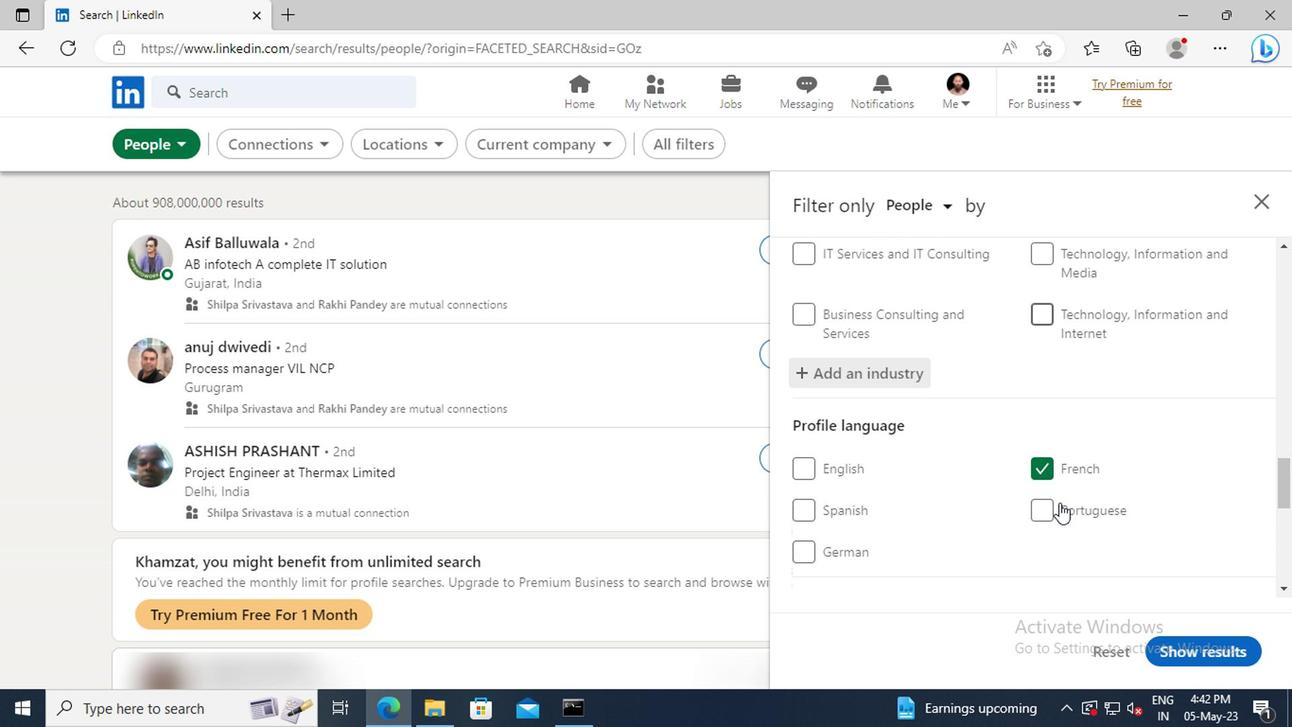 
Action: Mouse scrolled (879, 482) with delta (0, 0)
Screenshot: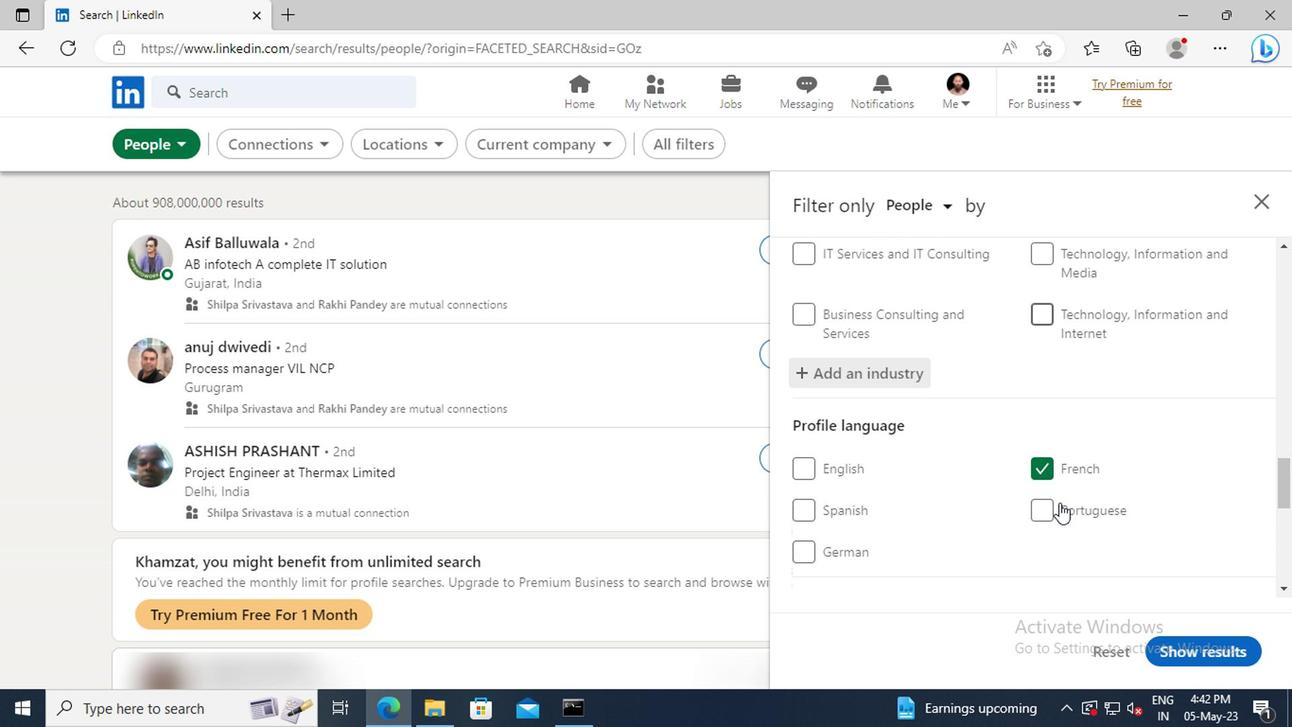 
Action: Mouse moved to (879, 469)
Screenshot: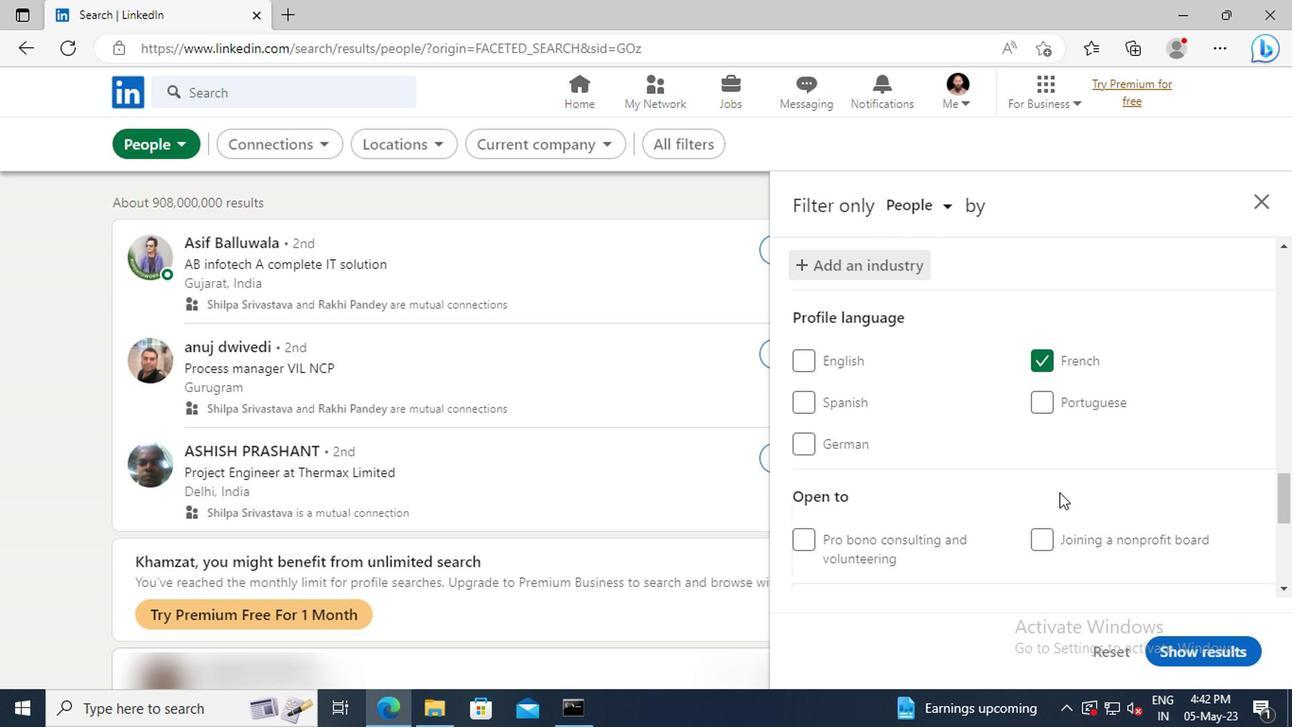 
Action: Mouse scrolled (879, 468) with delta (0, 0)
Screenshot: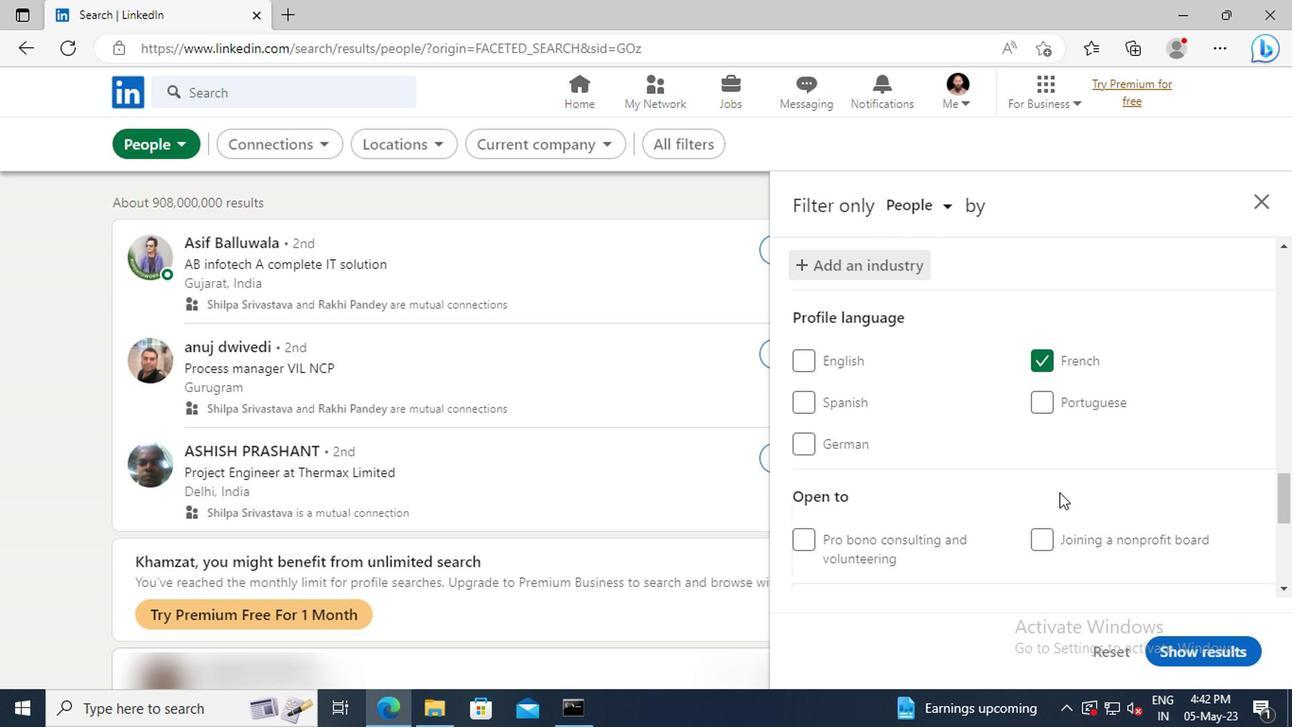 
Action: Mouse moved to (879, 465)
Screenshot: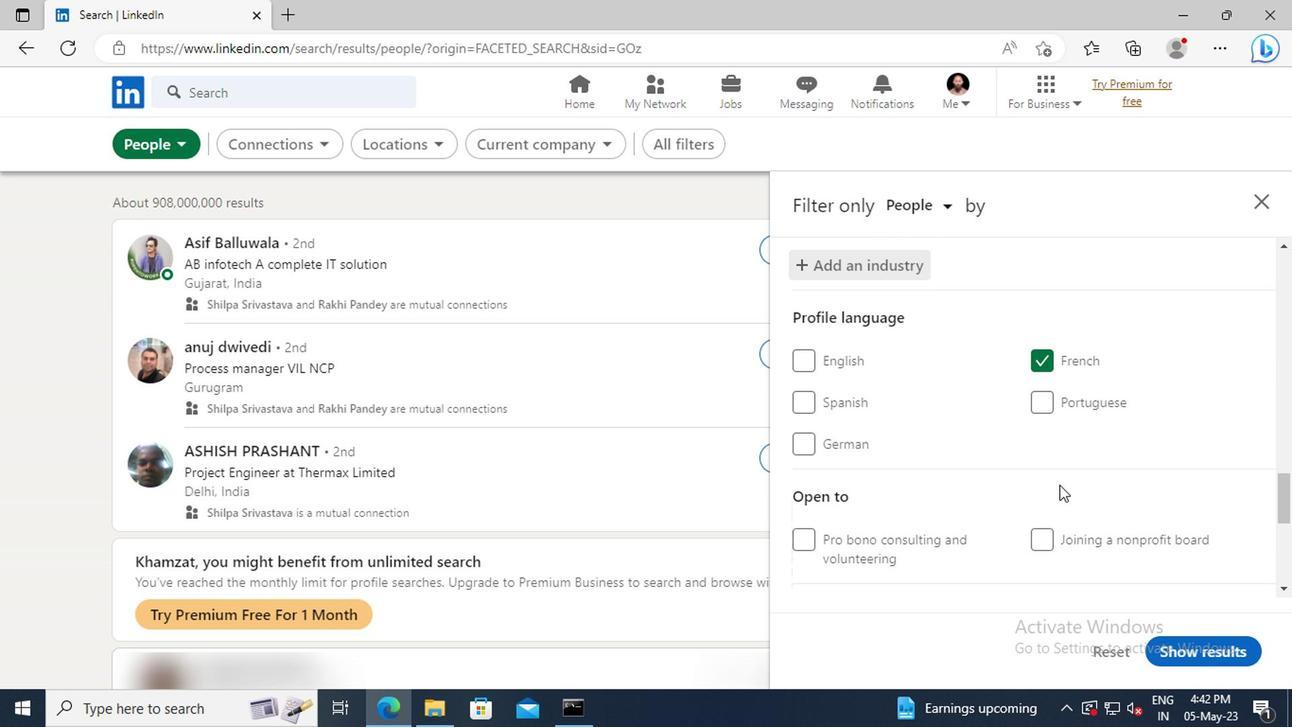 
Action: Mouse scrolled (879, 465) with delta (0, 0)
Screenshot: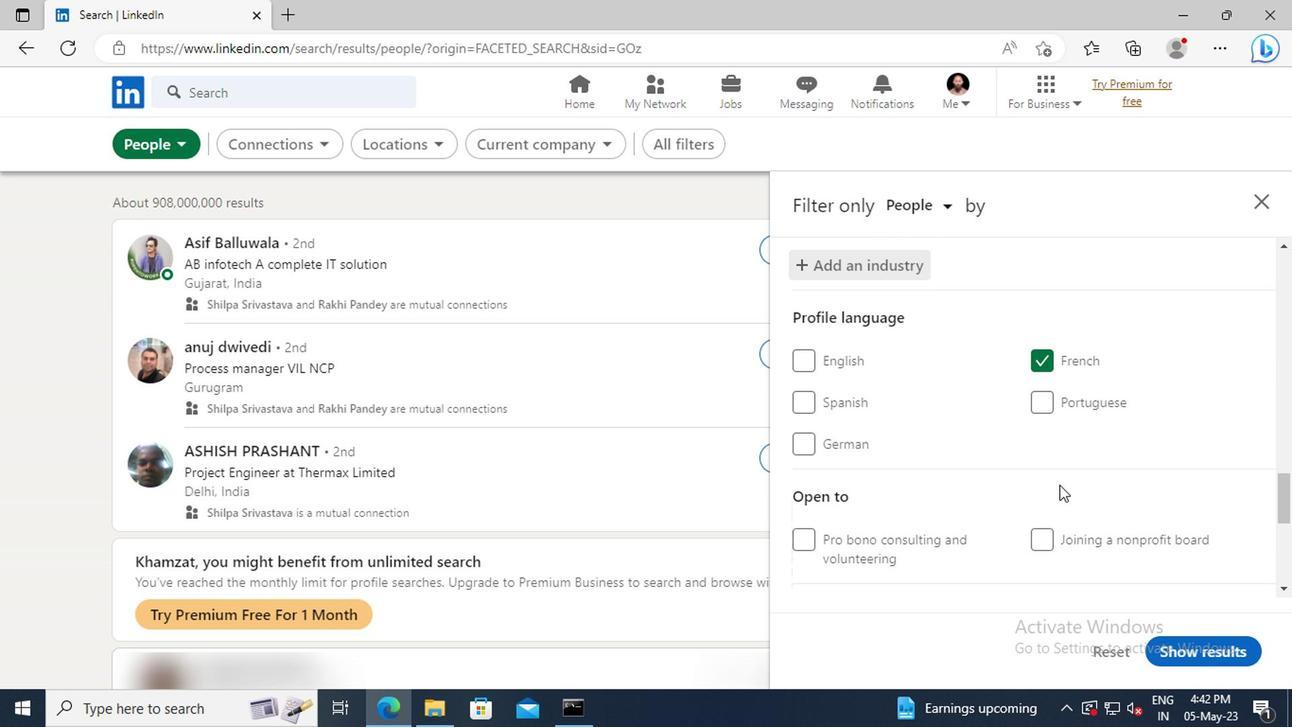 
Action: Mouse moved to (879, 448)
Screenshot: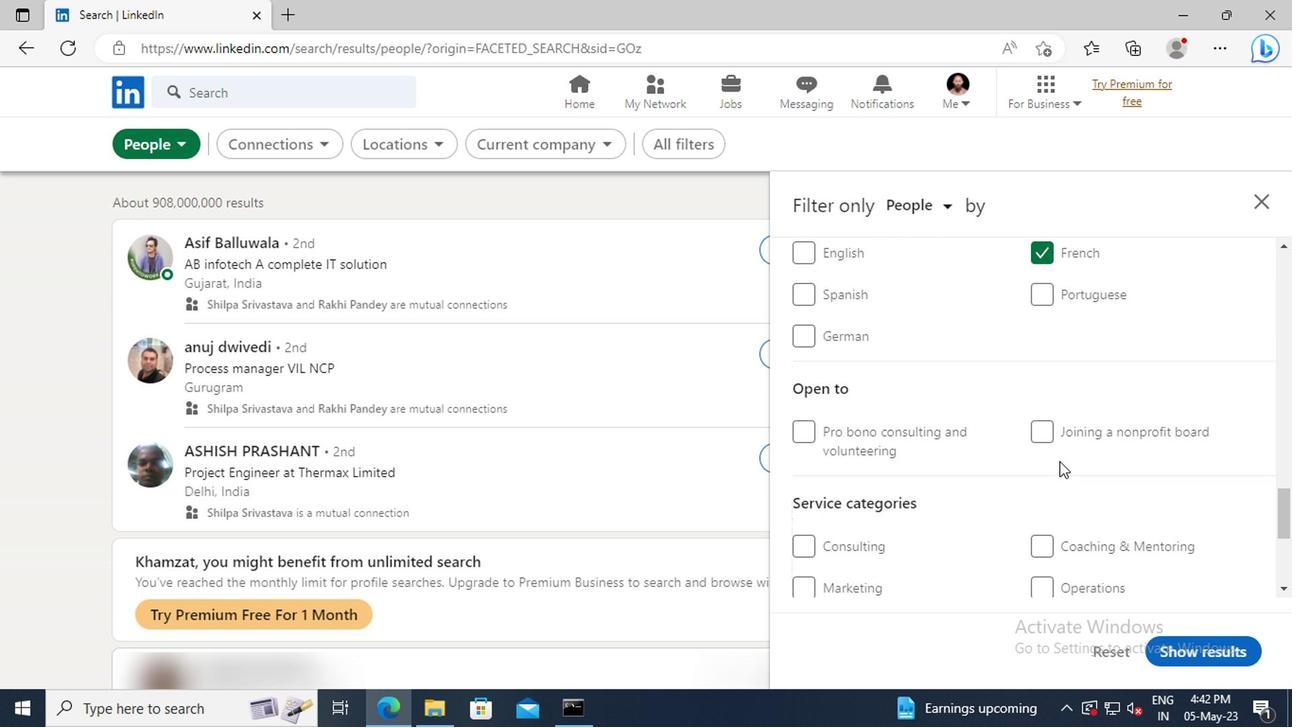 
Action: Mouse scrolled (879, 447) with delta (0, 0)
Screenshot: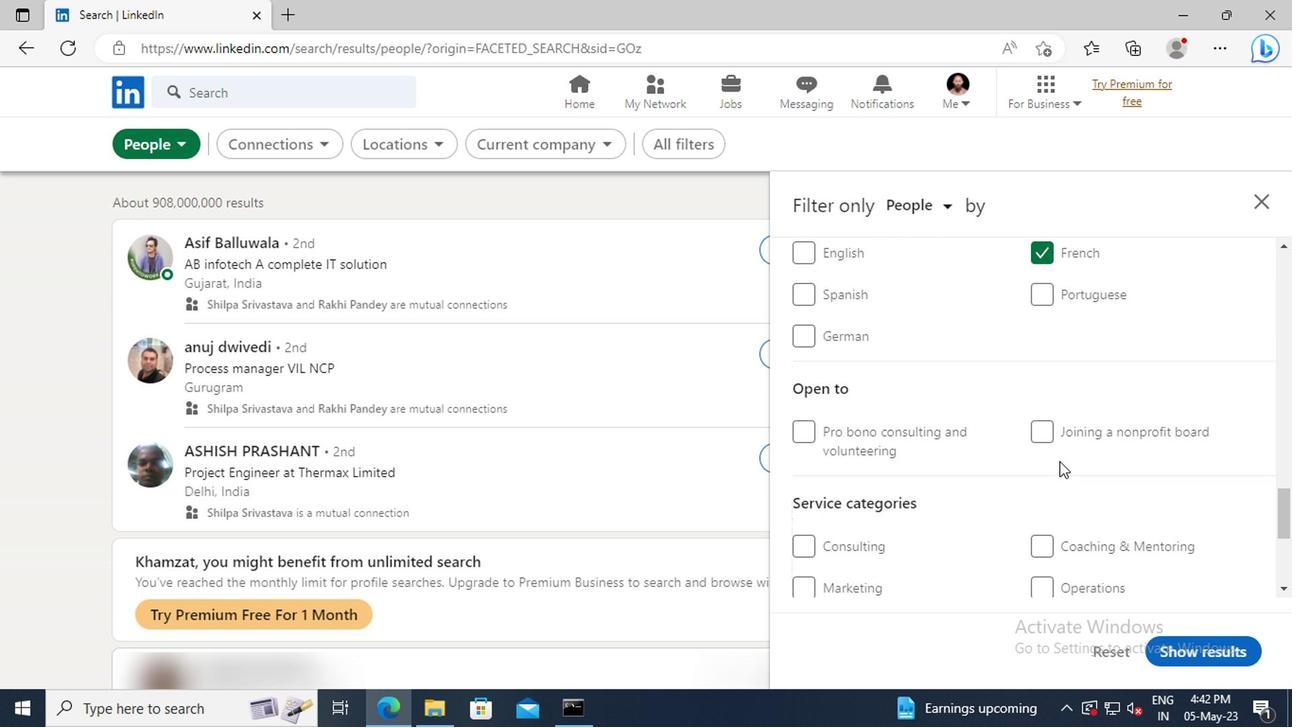 
Action: Mouse moved to (878, 445)
Screenshot: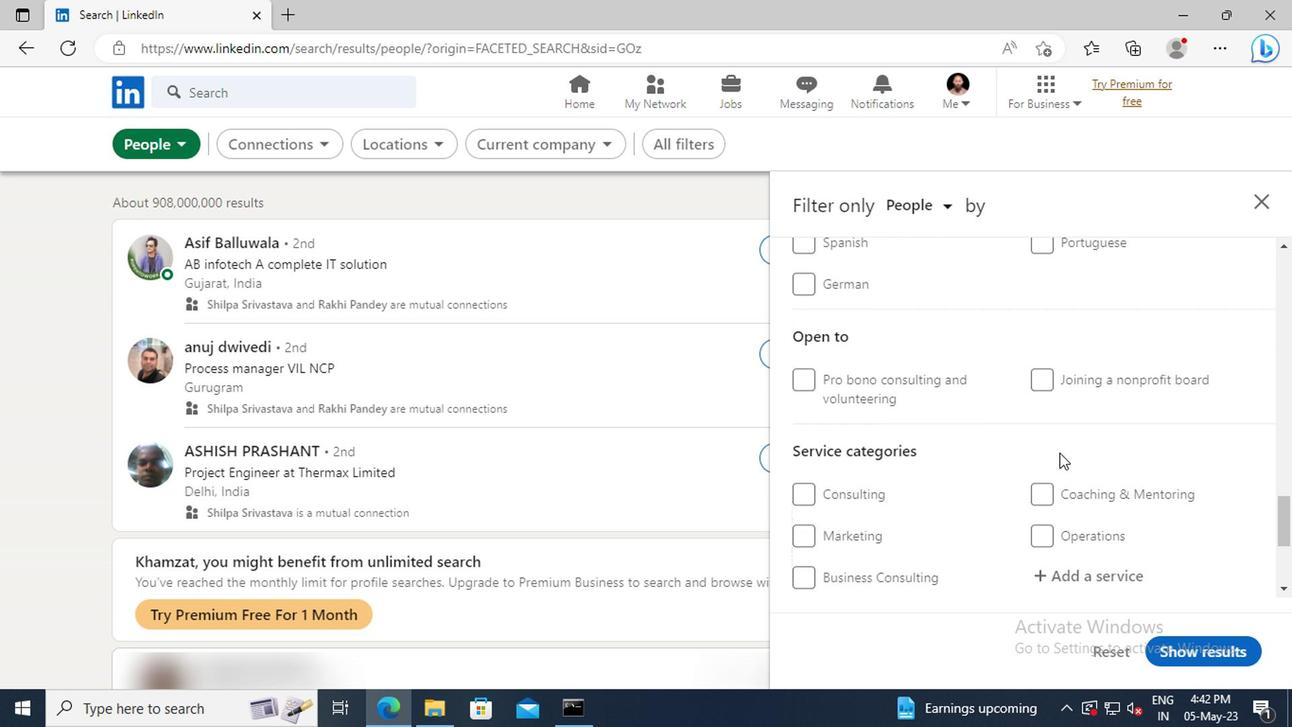 
Action: Mouse scrolled (878, 444) with delta (0, 0)
Screenshot: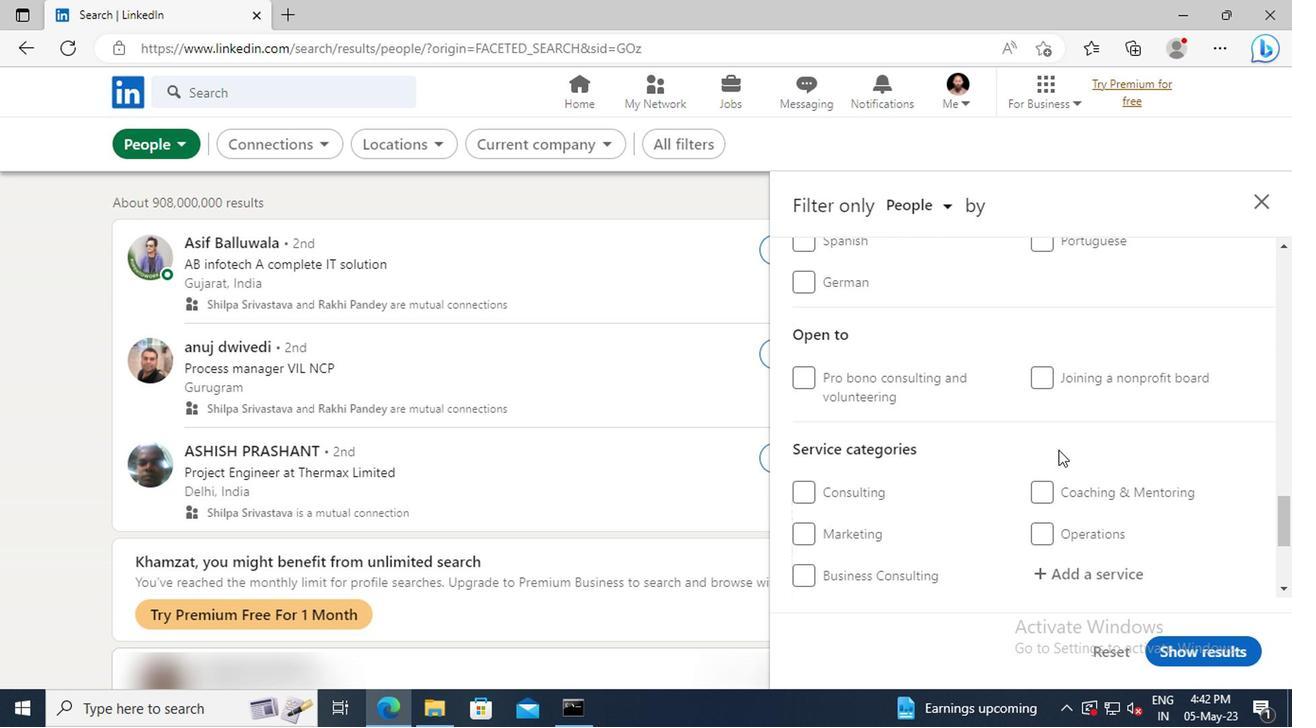 
Action: Mouse scrolled (878, 444) with delta (0, 0)
Screenshot: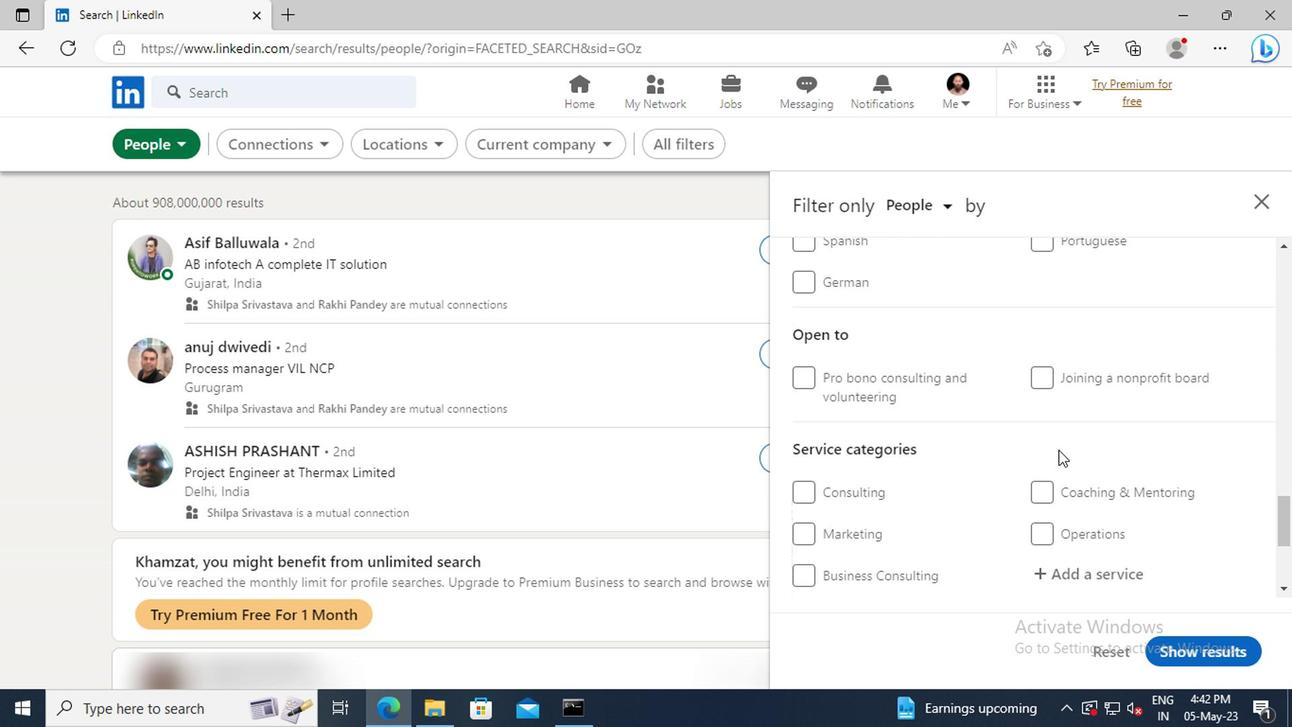 
Action: Mouse moved to (881, 453)
Screenshot: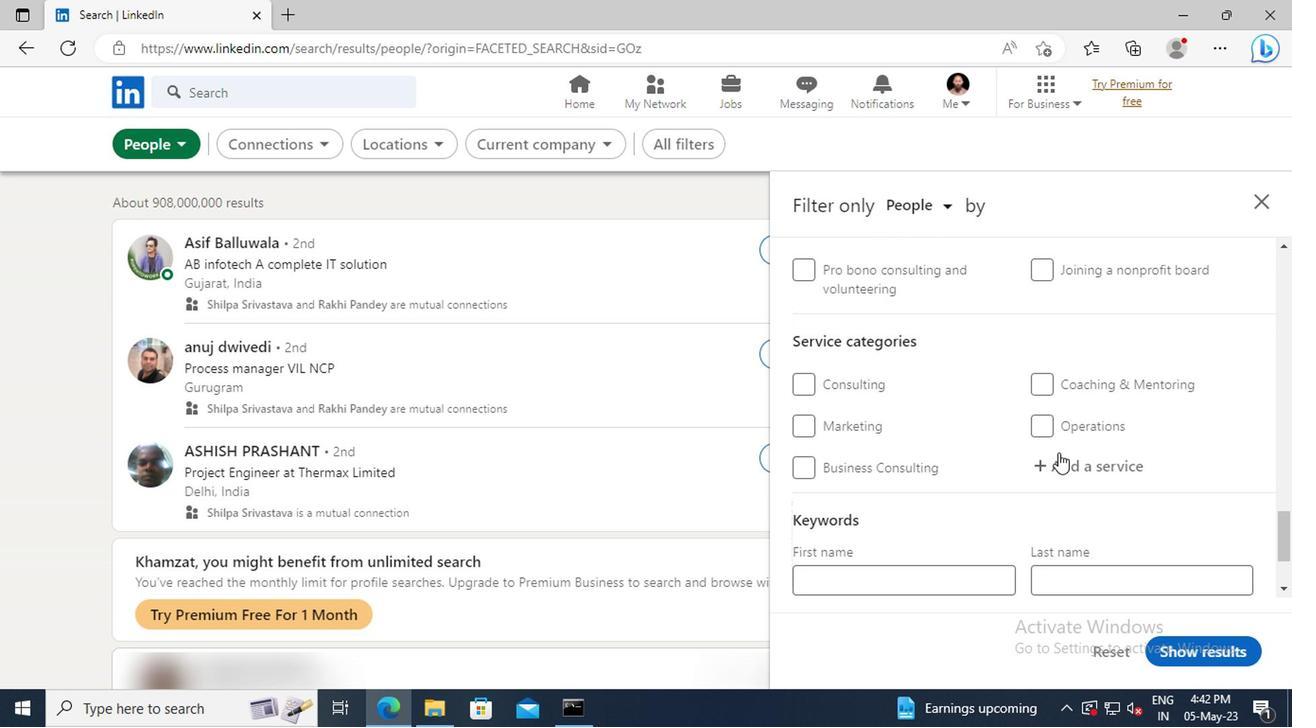 
Action: Mouse pressed left at (881, 453)
Screenshot: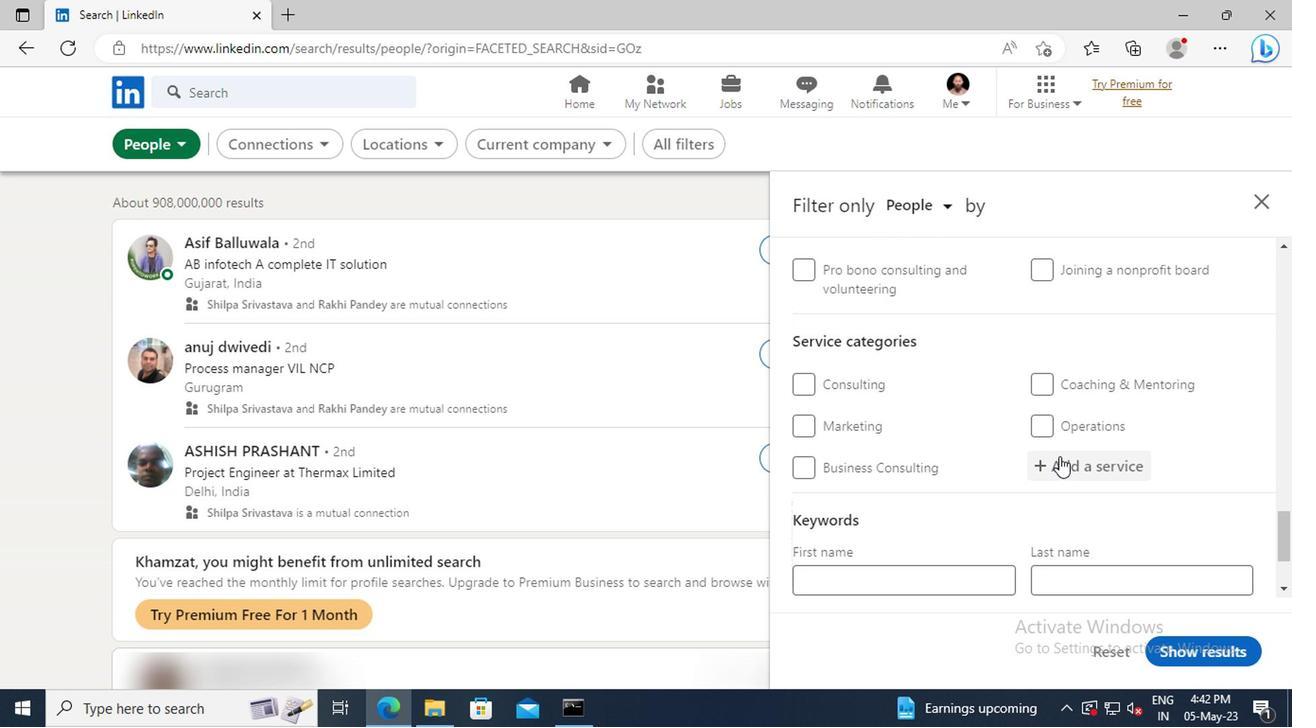 
Action: Key pressed <Key.shift>CATERING<Key.space><Key.shift>CHANGE<Key.enter>
Screenshot: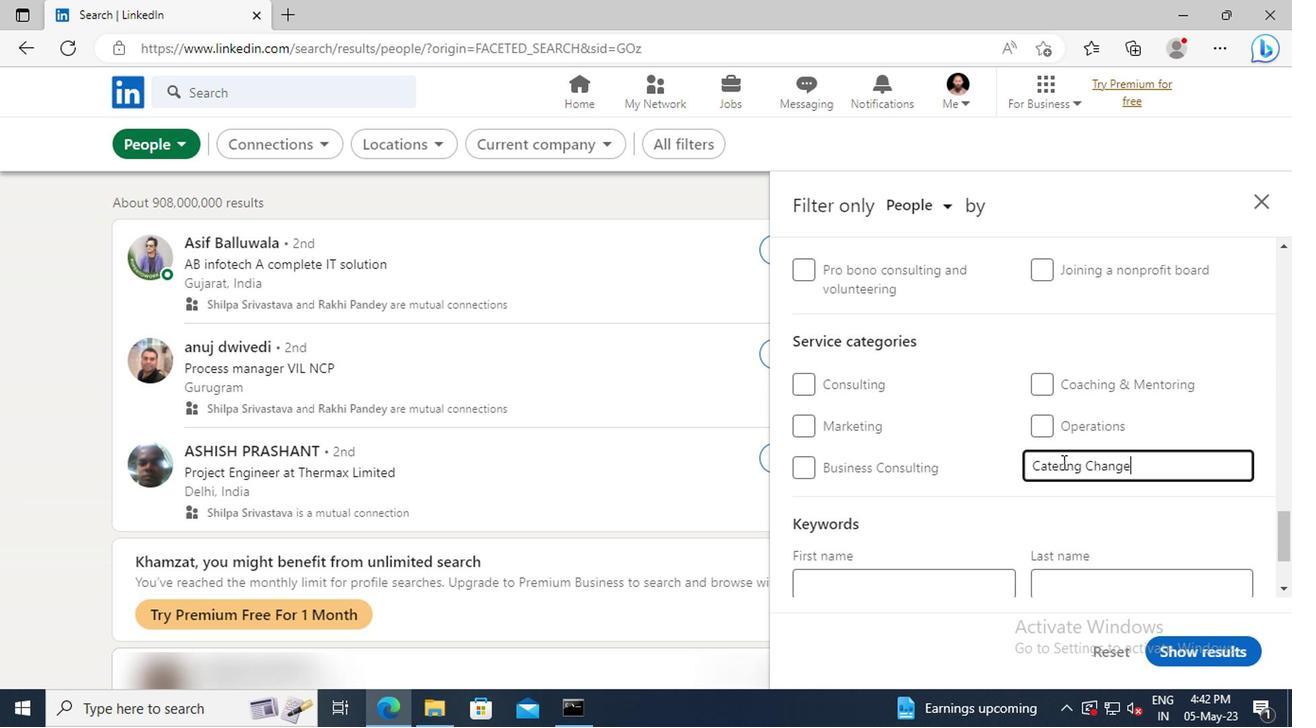 
Action: Mouse scrolled (881, 453) with delta (0, 0)
Screenshot: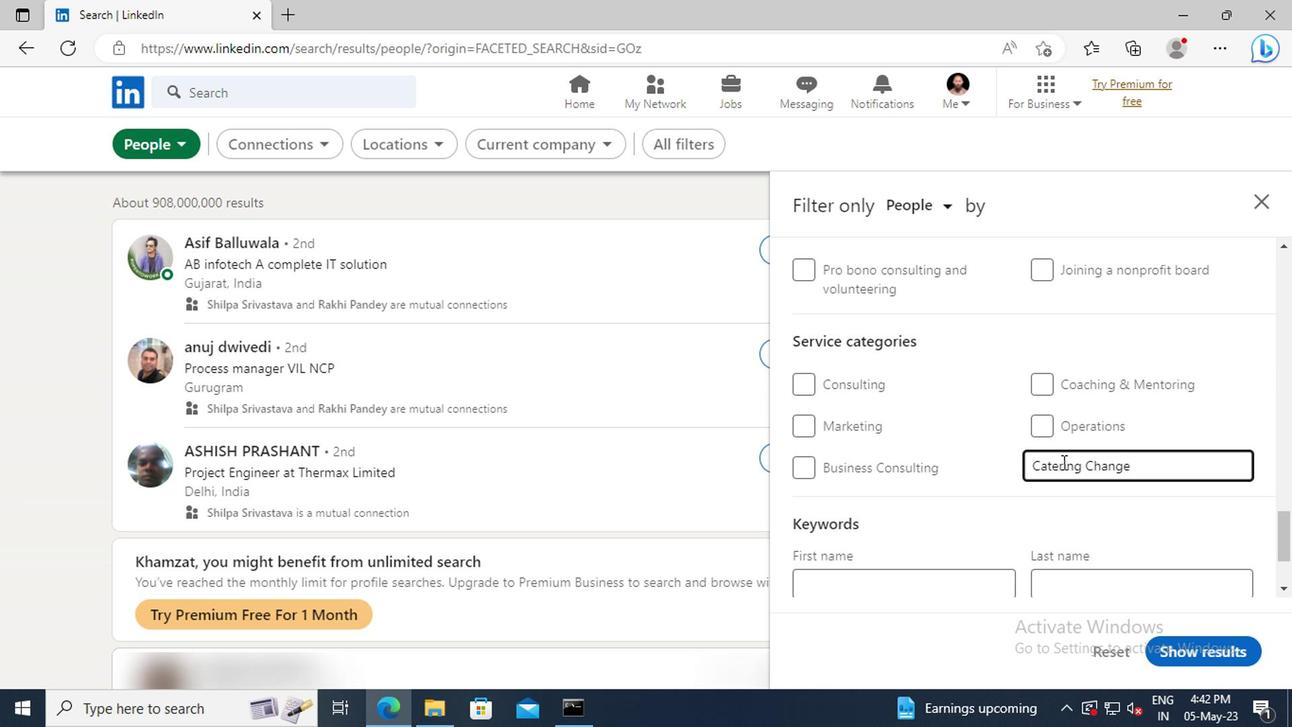 
Action: Mouse scrolled (881, 453) with delta (0, 0)
Screenshot: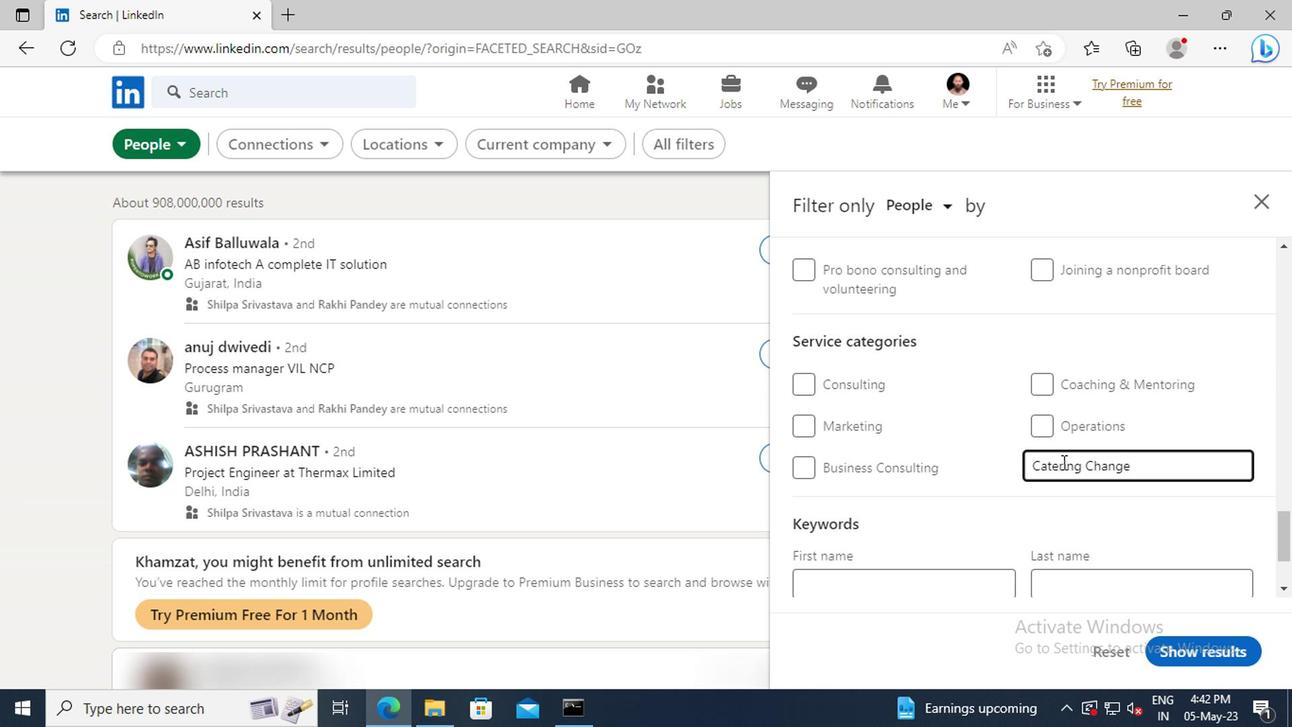 
Action: Mouse scrolled (881, 453) with delta (0, 0)
Screenshot: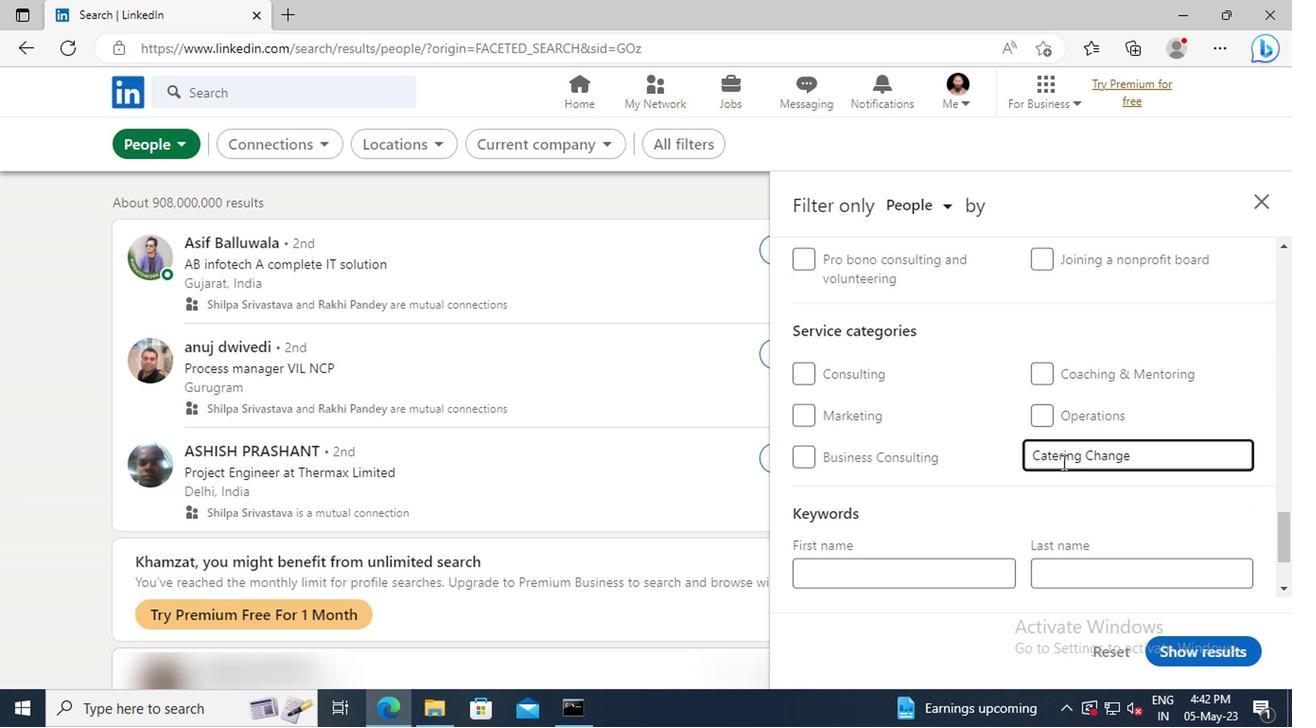 
Action: Mouse moved to (879, 457)
Screenshot: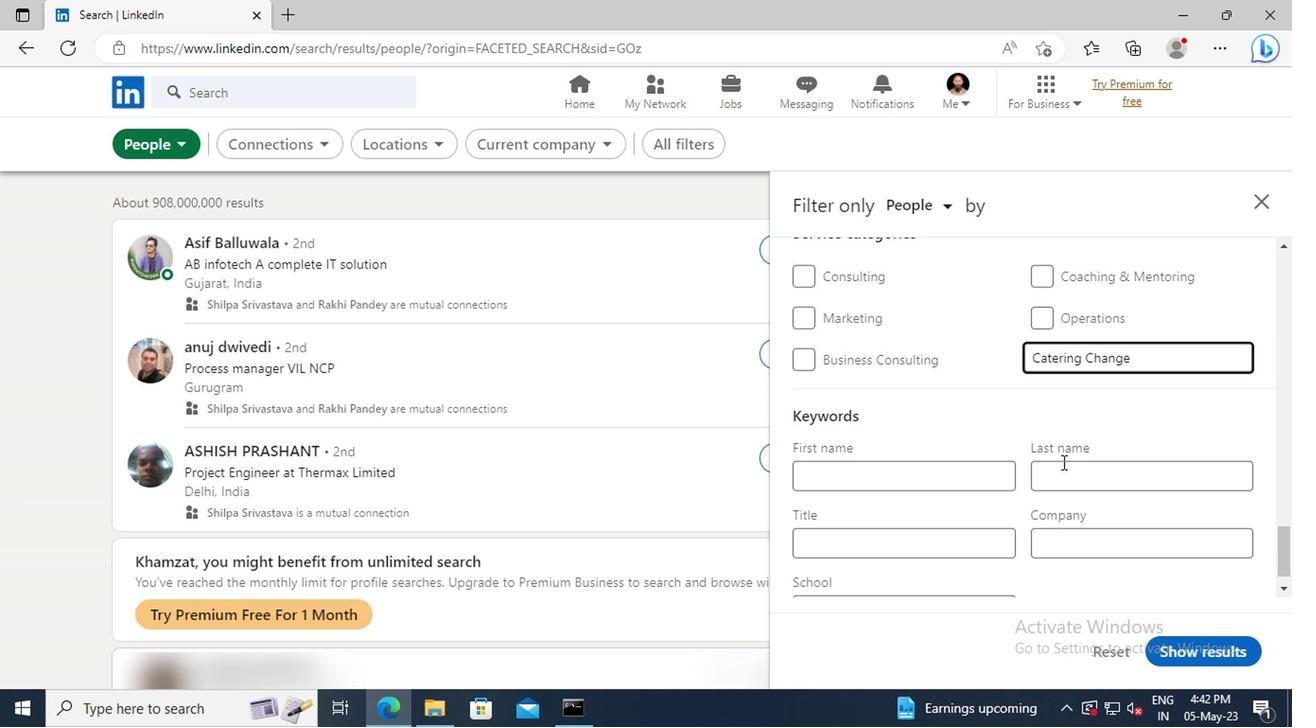 
Action: Mouse scrolled (879, 457) with delta (0, 0)
Screenshot: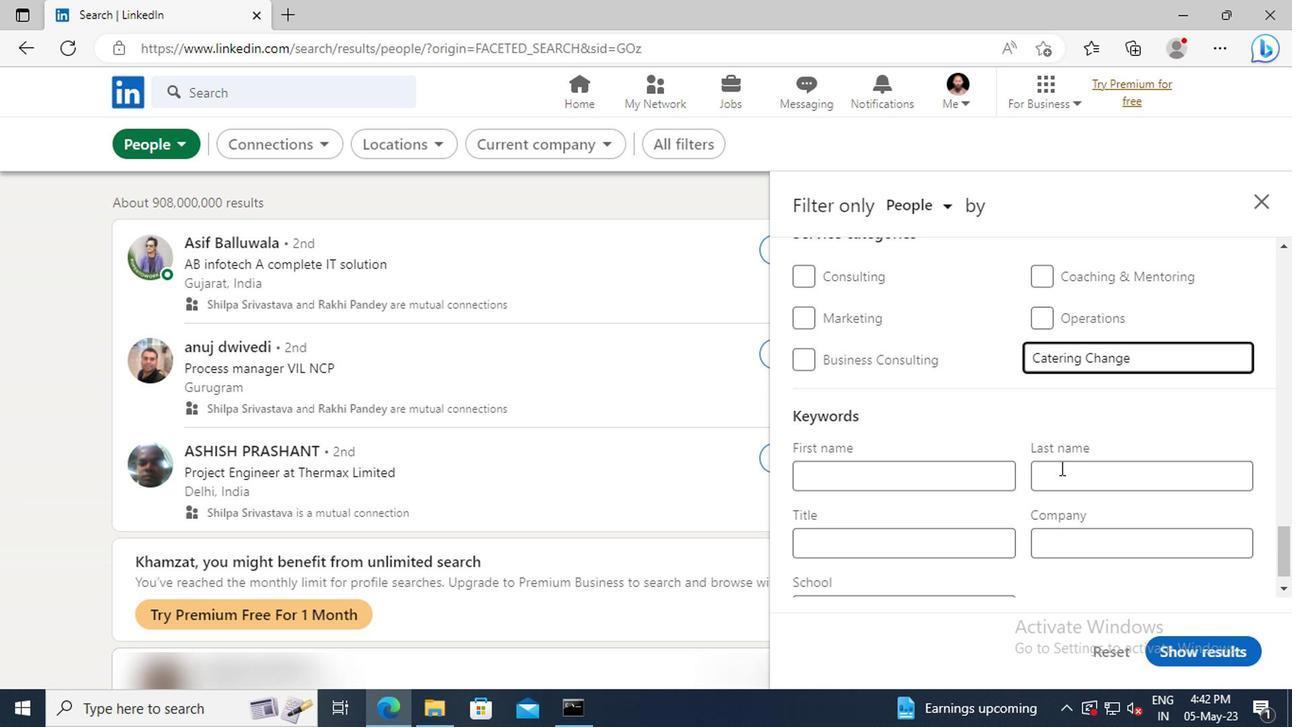 
Action: Mouse scrolled (879, 457) with delta (0, 0)
Screenshot: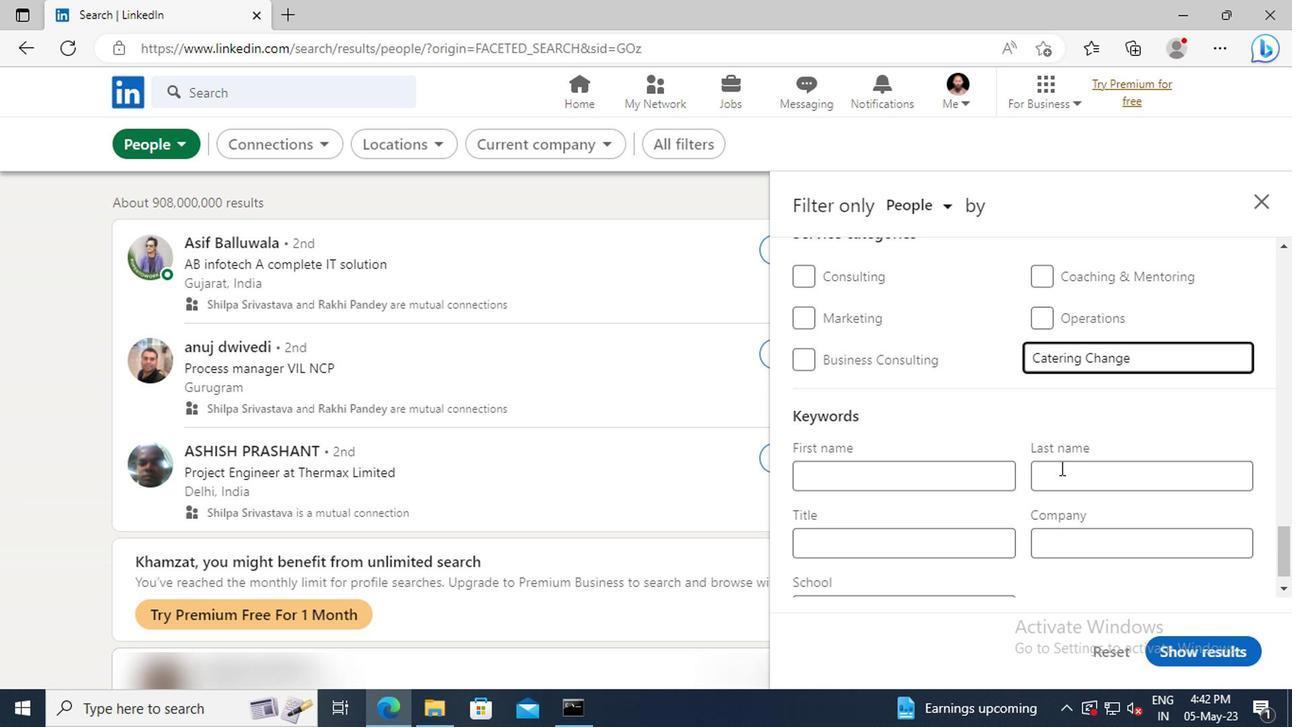
Action: Mouse moved to (822, 485)
Screenshot: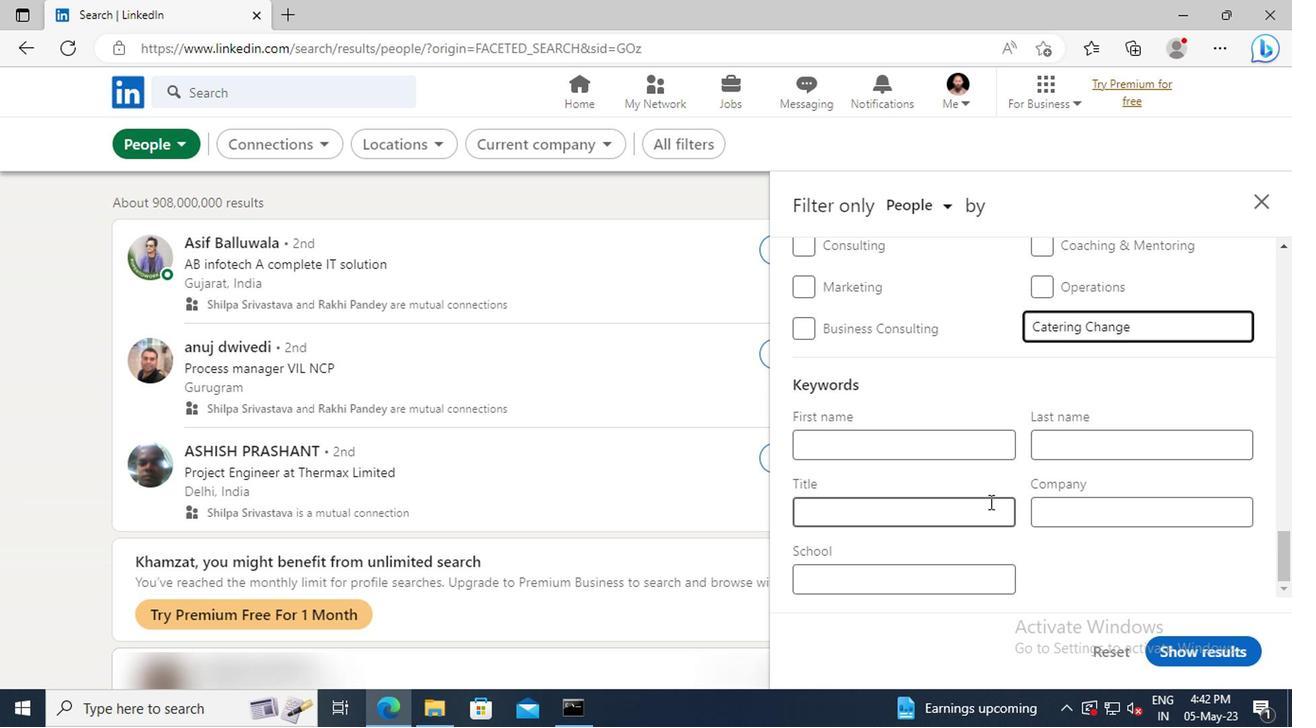 
Action: Mouse pressed left at (822, 485)
Screenshot: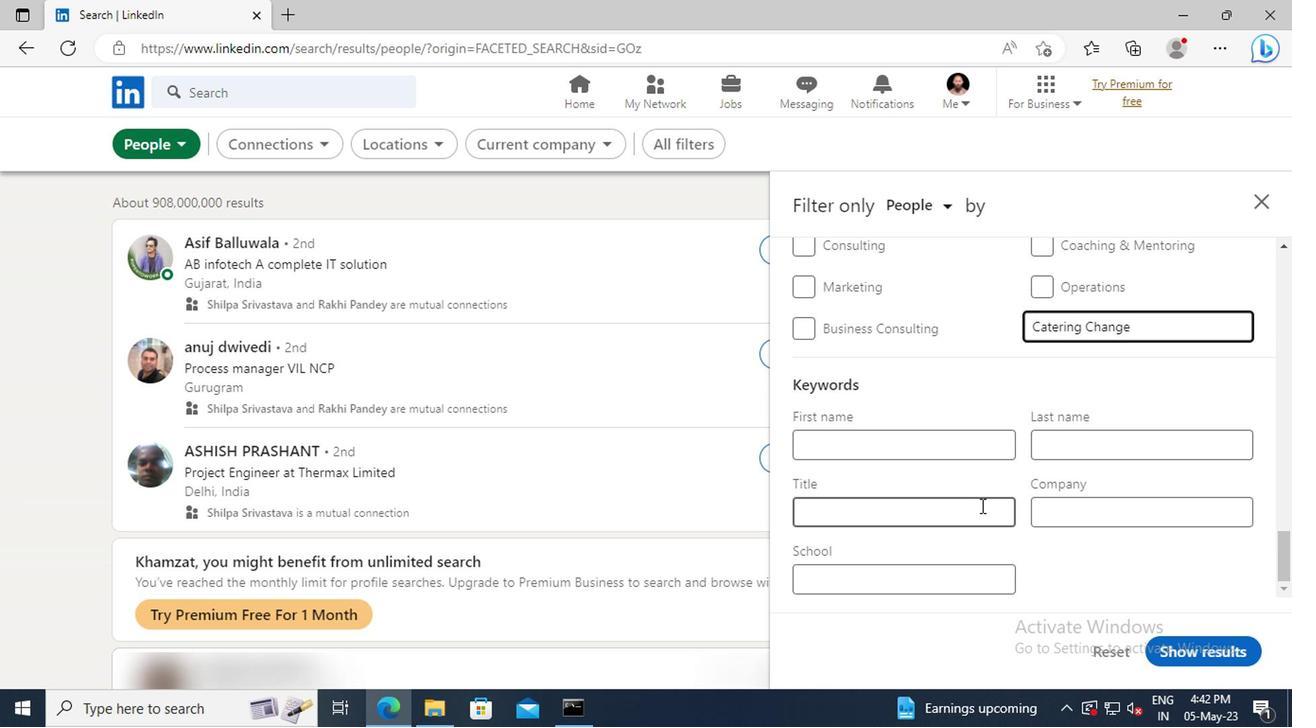 
Action: Key pressed <Key.shift>ELECTRICAL<Key.space><Key.shift>ENGINEER<Key.enter>
Screenshot: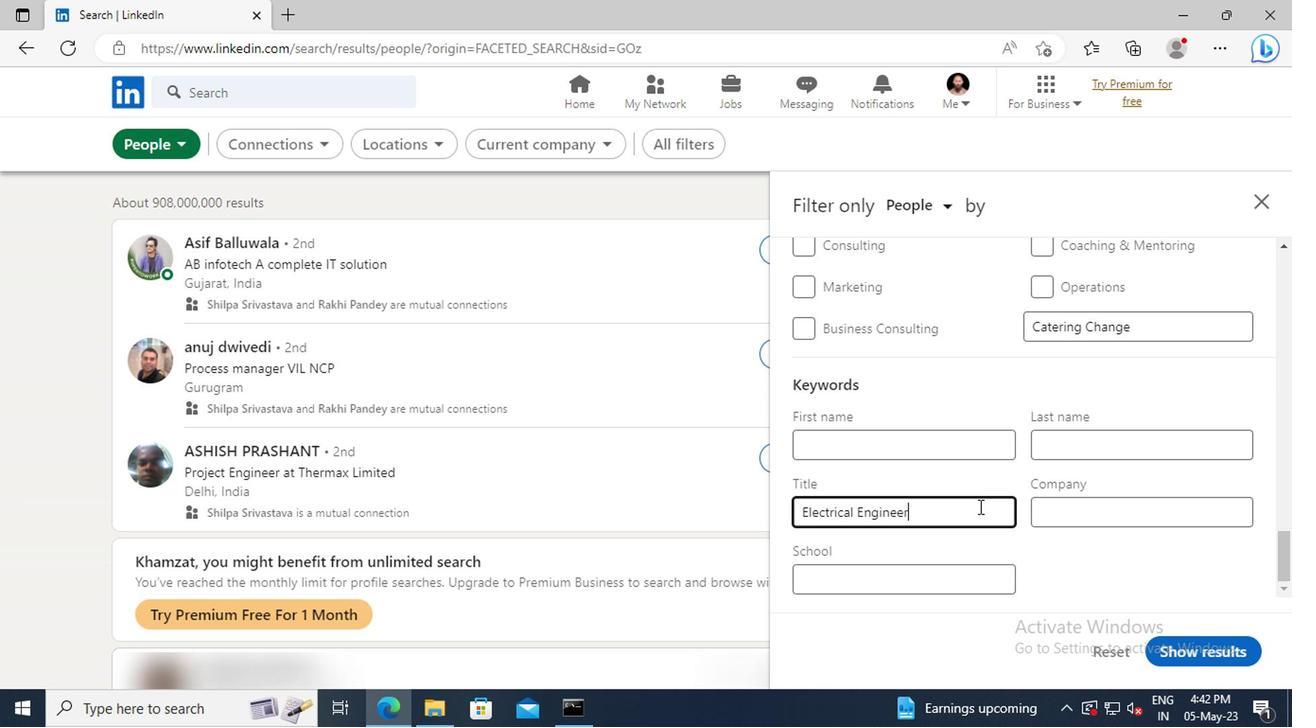 
Action: Mouse moved to (978, 591)
Screenshot: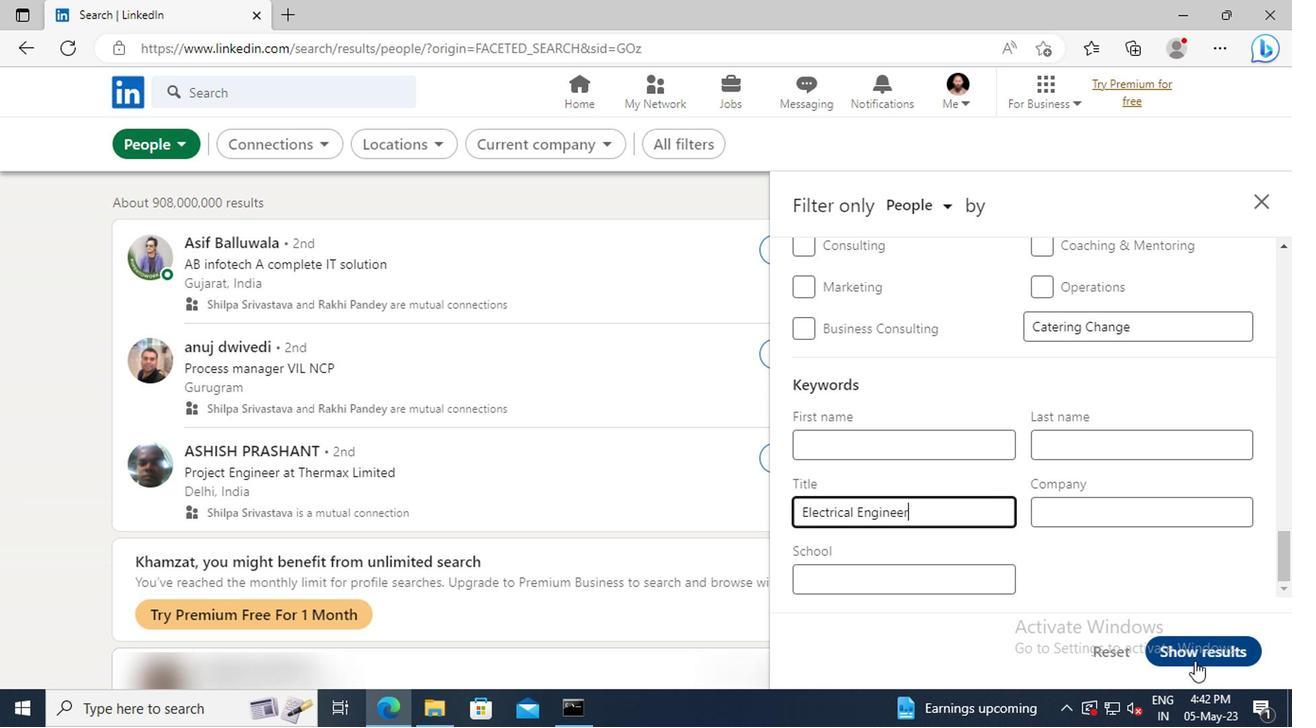
Action: Mouse pressed left at (978, 591)
Screenshot: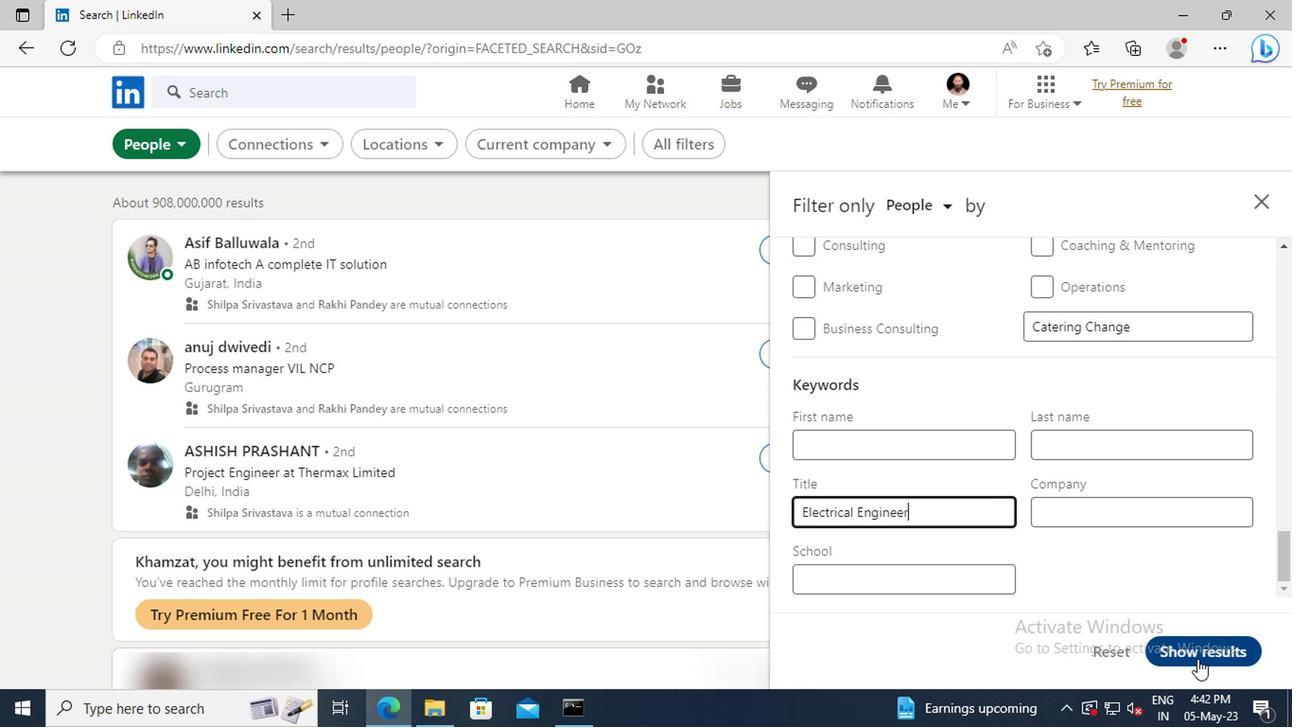 
